 Task: Send an email with the signature Keith Hernandez with the subject Feedback on a product and the message I would appreciate it if you could send me the details for the upcoming trade show. from softage.9@softage.net to softage.5@softage.net and move the email from Sent Items to the folder Composting
Action: Mouse moved to (1111, 83)
Screenshot: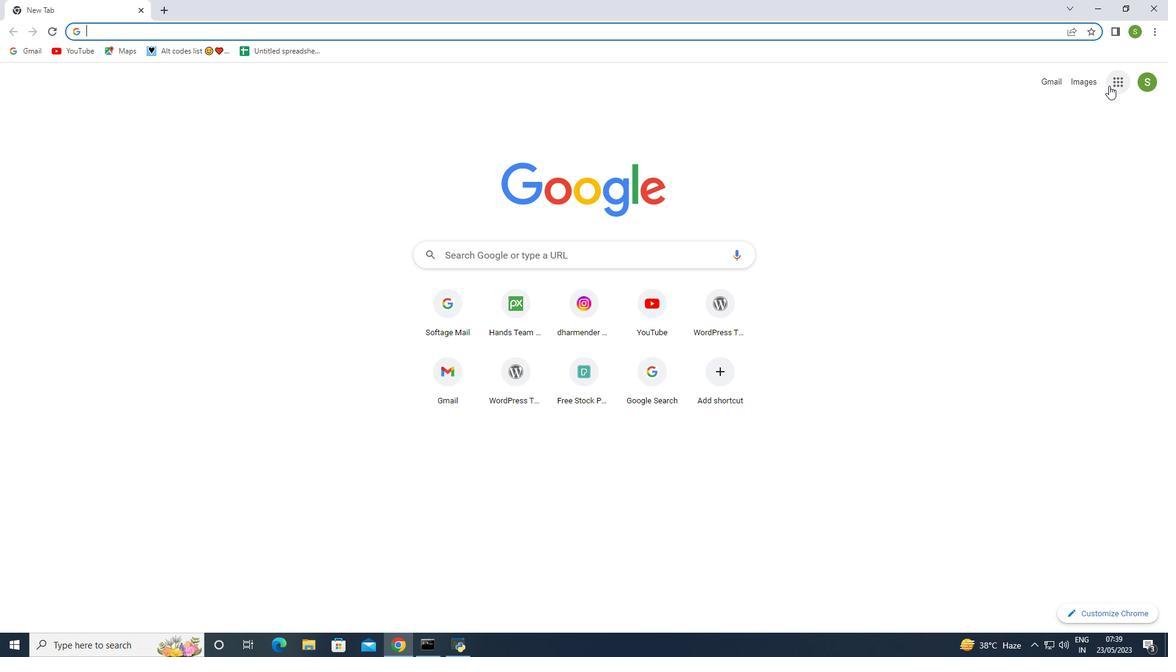 
Action: Mouse pressed left at (1111, 83)
Screenshot: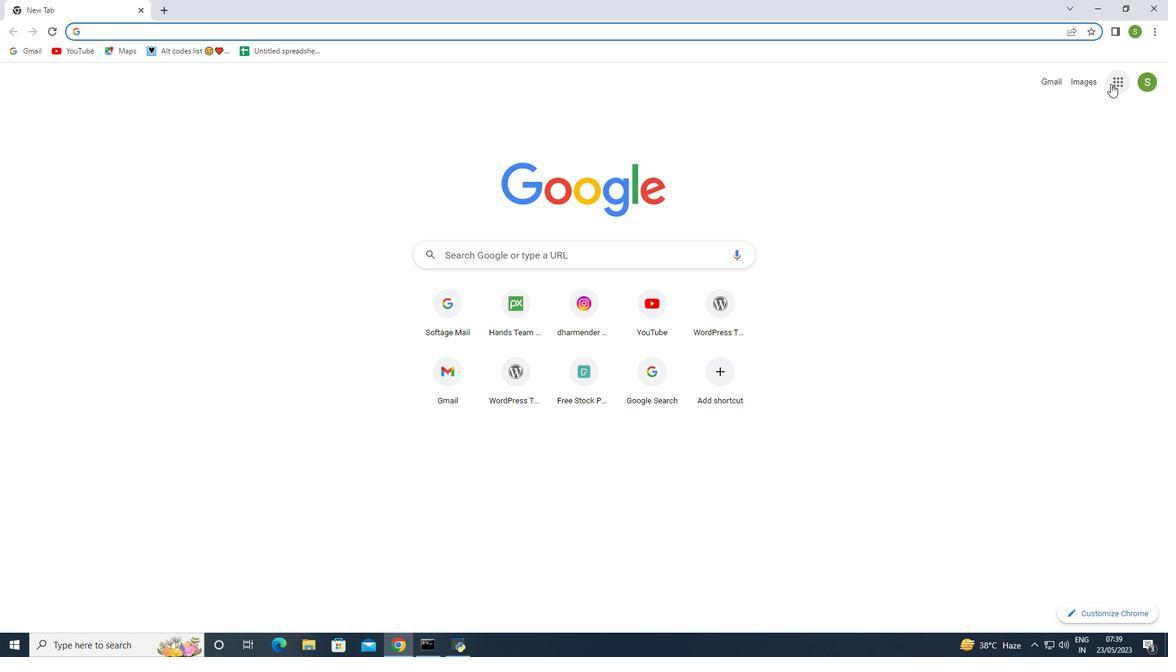 
Action: Mouse moved to (1070, 132)
Screenshot: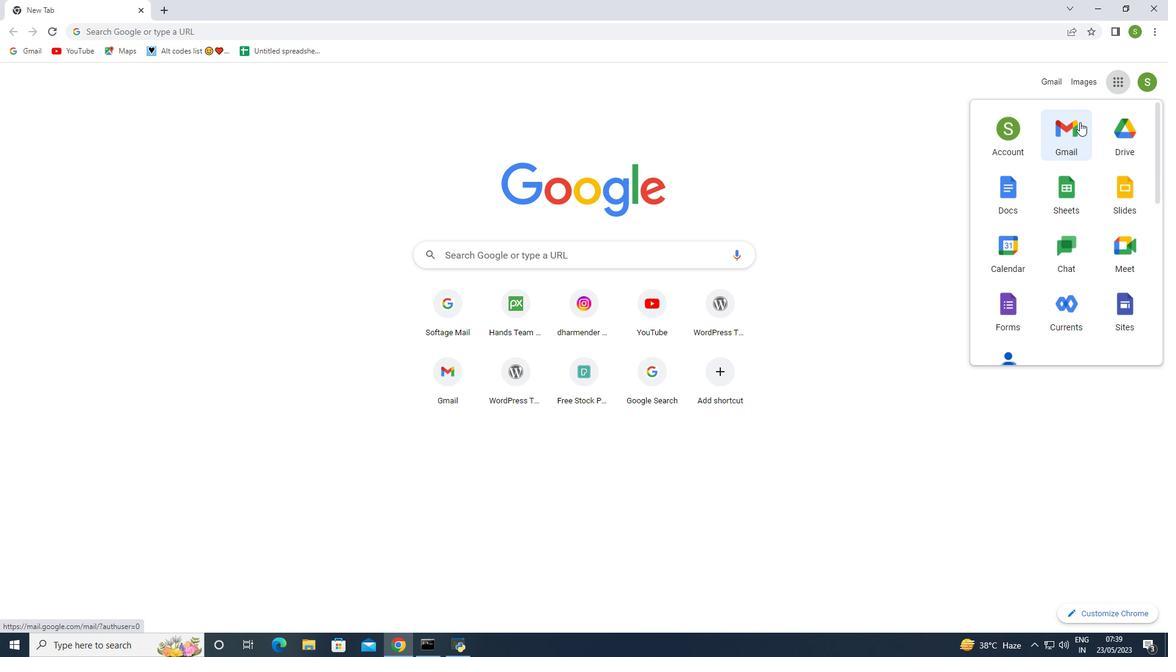 
Action: Mouse pressed left at (1070, 132)
Screenshot: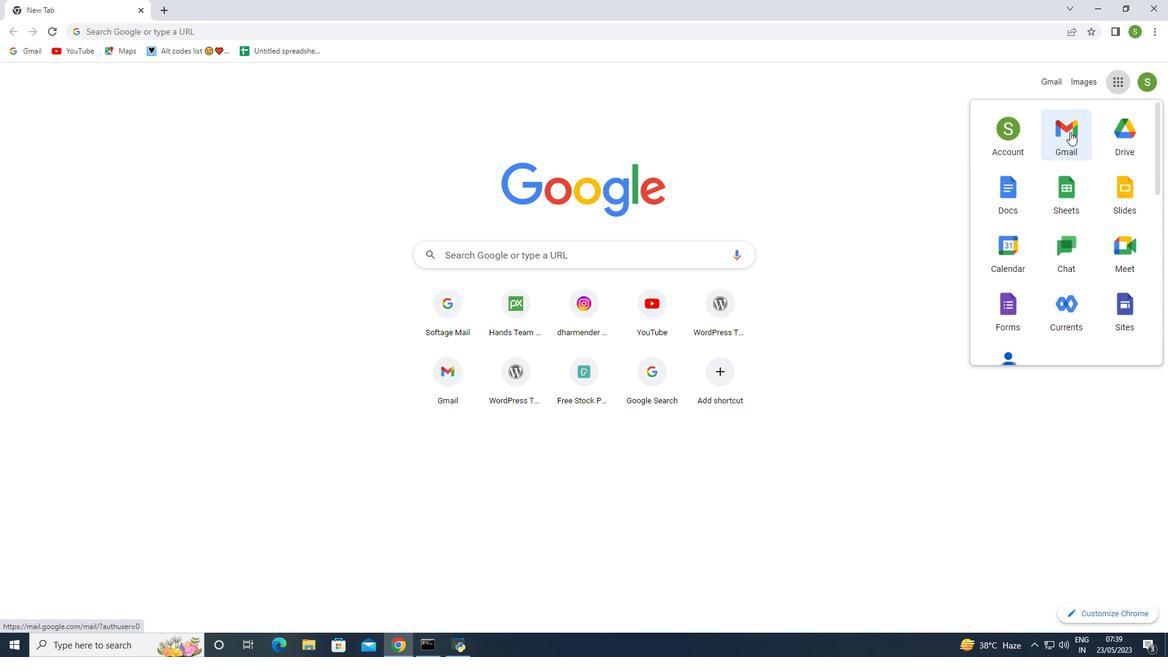 
Action: Mouse moved to (1031, 87)
Screenshot: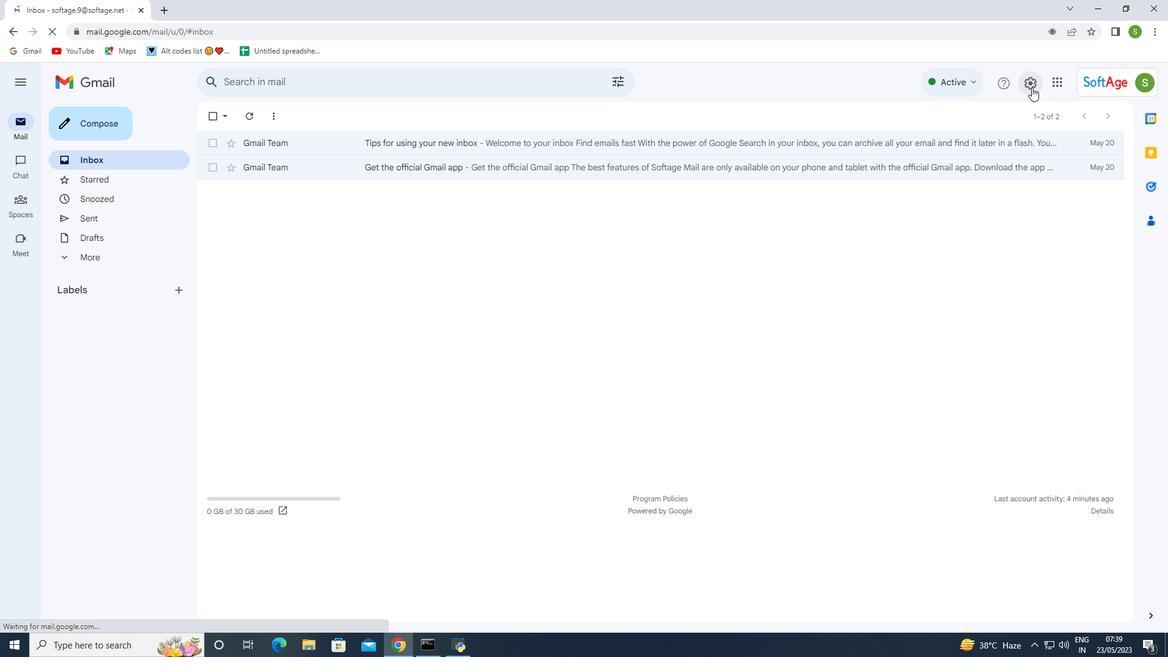 
Action: Mouse pressed left at (1031, 87)
Screenshot: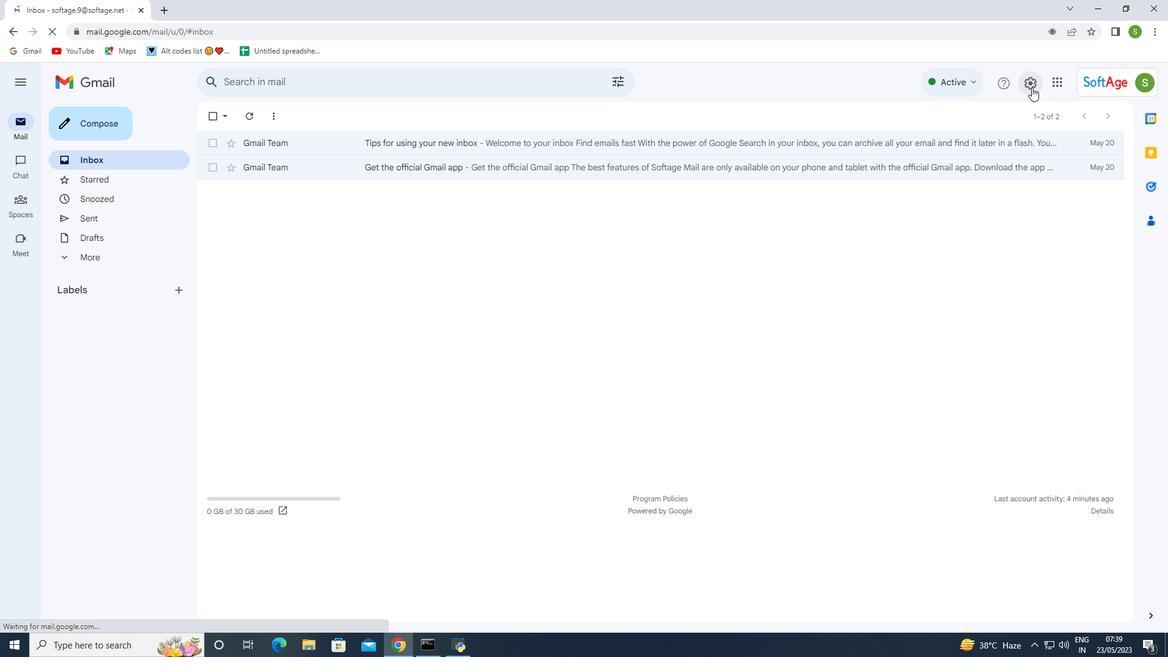 
Action: Mouse moved to (1022, 147)
Screenshot: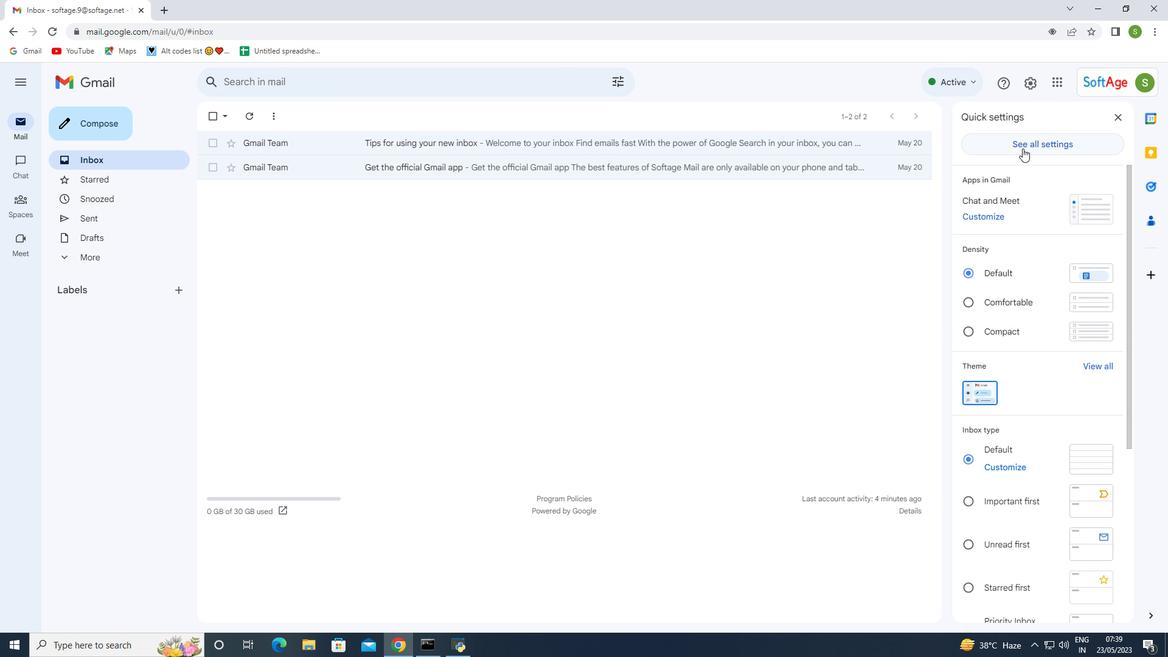 
Action: Mouse pressed left at (1022, 147)
Screenshot: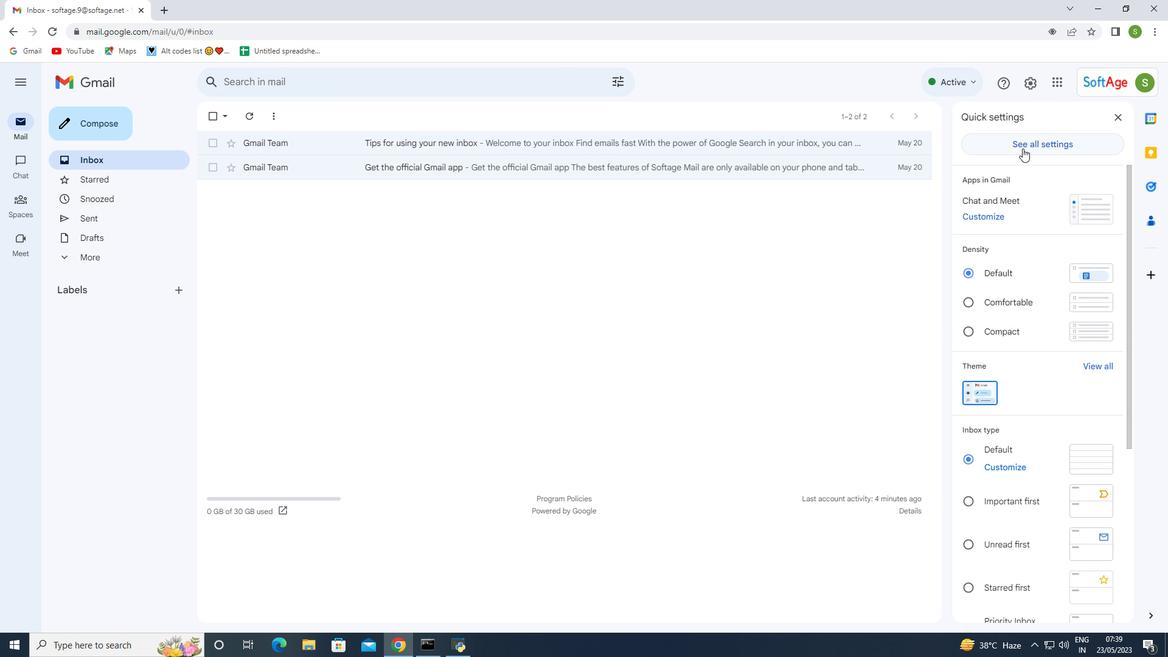 
Action: Mouse moved to (782, 289)
Screenshot: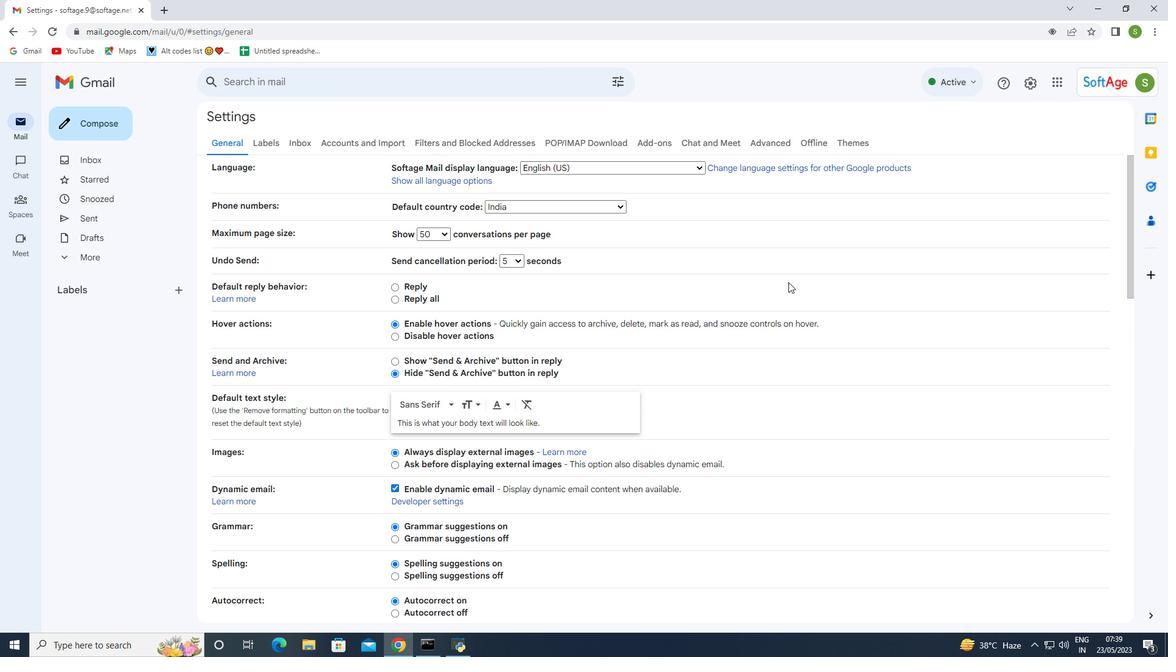 
Action: Mouse scrolled (782, 289) with delta (0, 0)
Screenshot: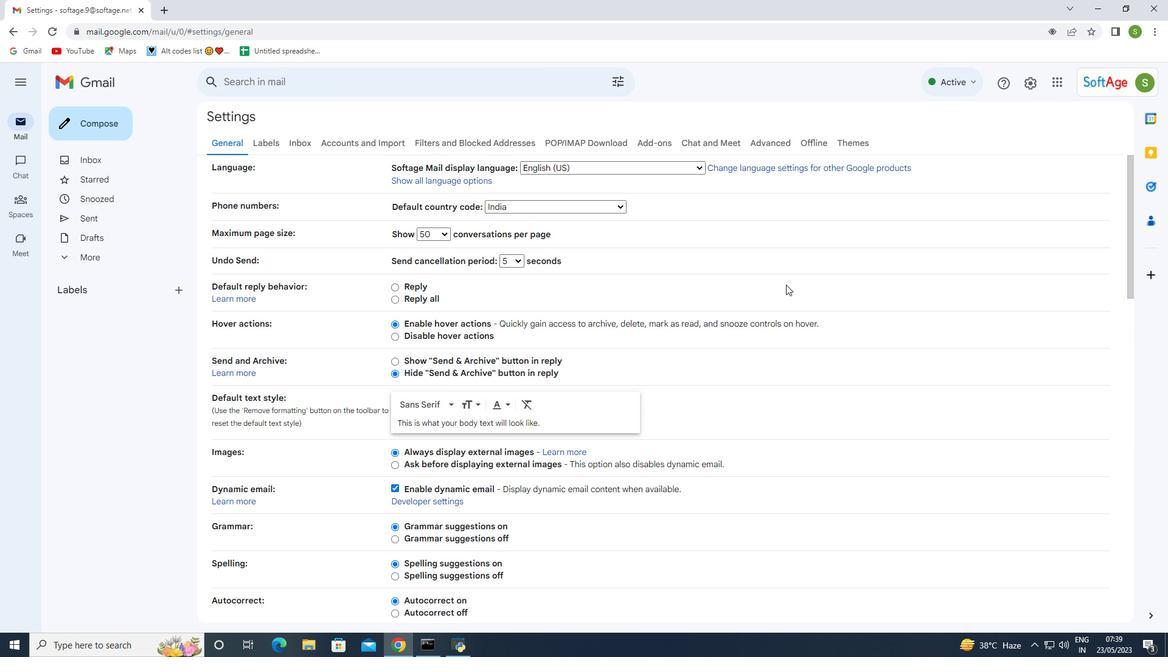 
Action: Mouse moved to (781, 290)
Screenshot: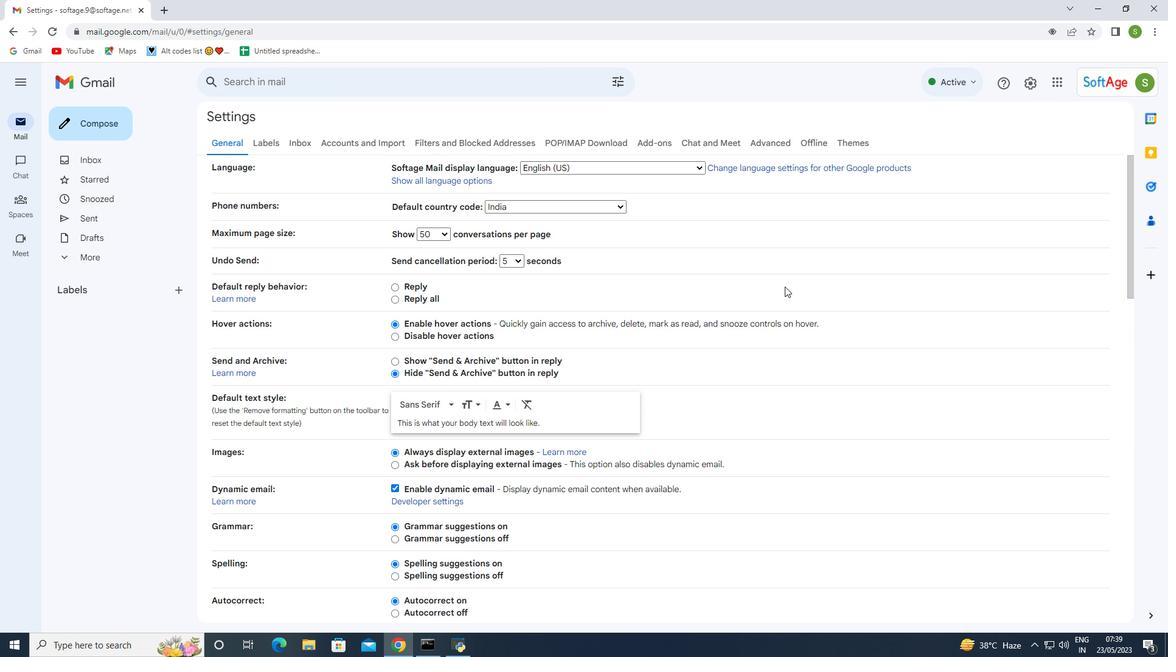 
Action: Mouse scrolled (781, 290) with delta (0, 0)
Screenshot: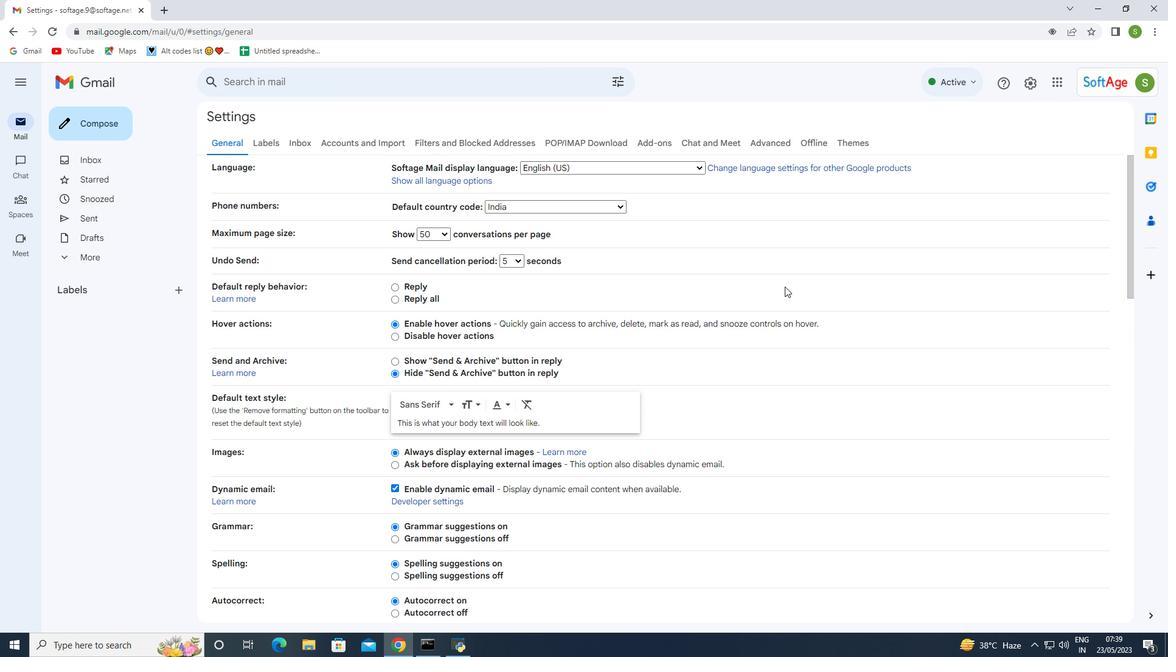 
Action: Mouse moved to (781, 290)
Screenshot: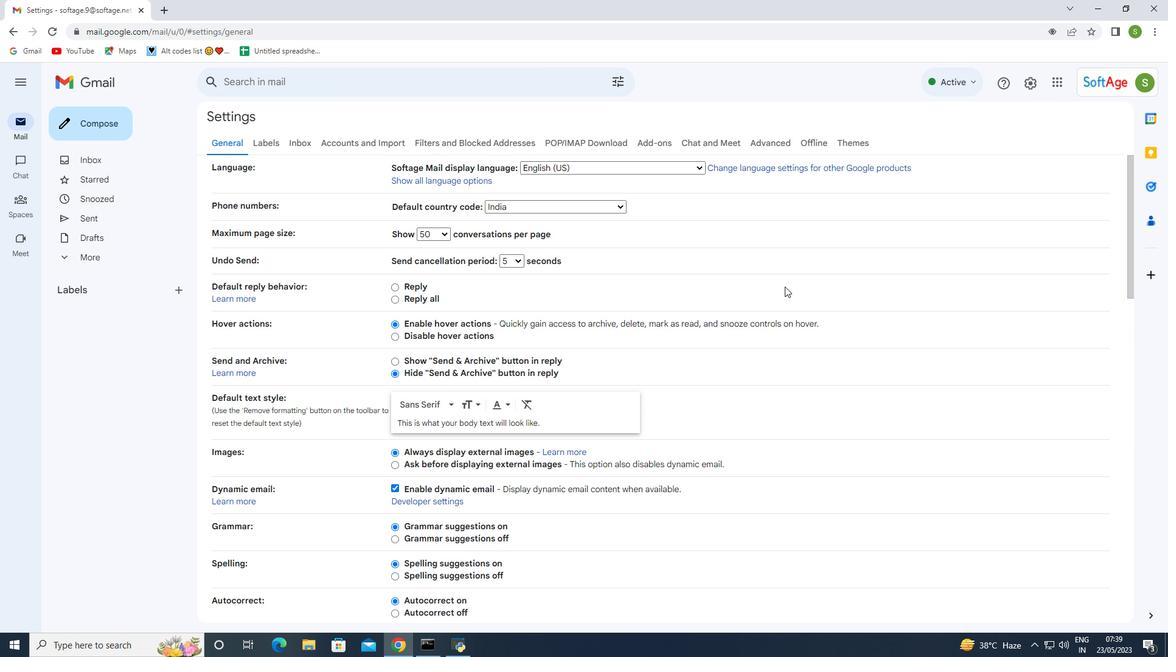 
Action: Mouse scrolled (781, 290) with delta (0, 0)
Screenshot: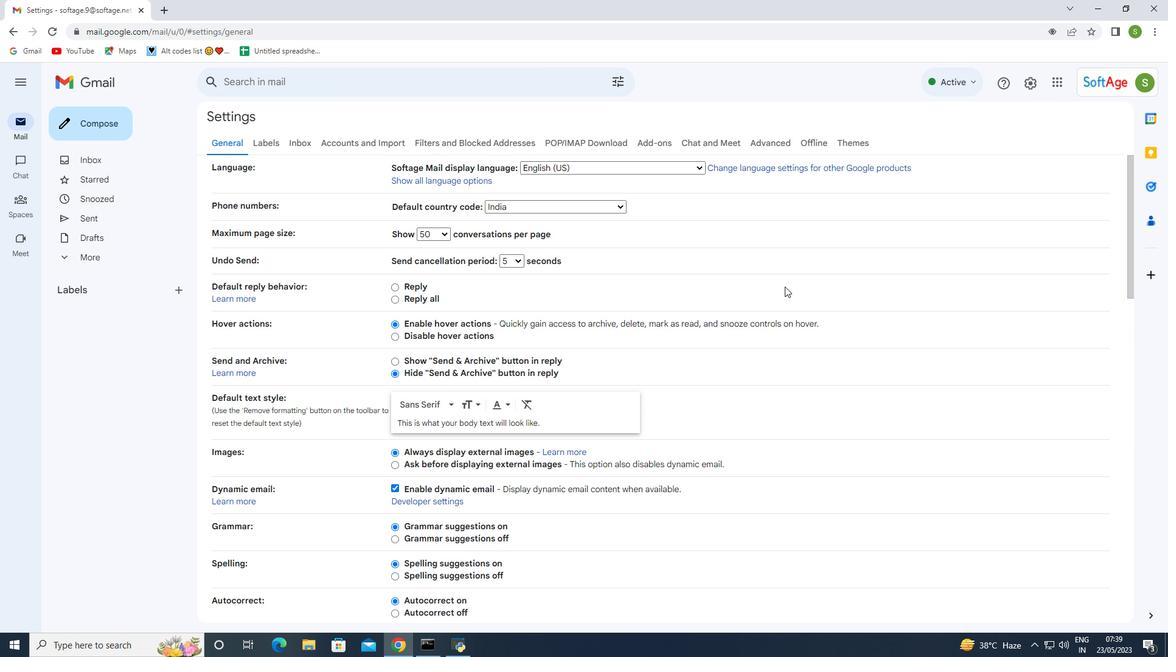 
Action: Mouse moved to (781, 291)
Screenshot: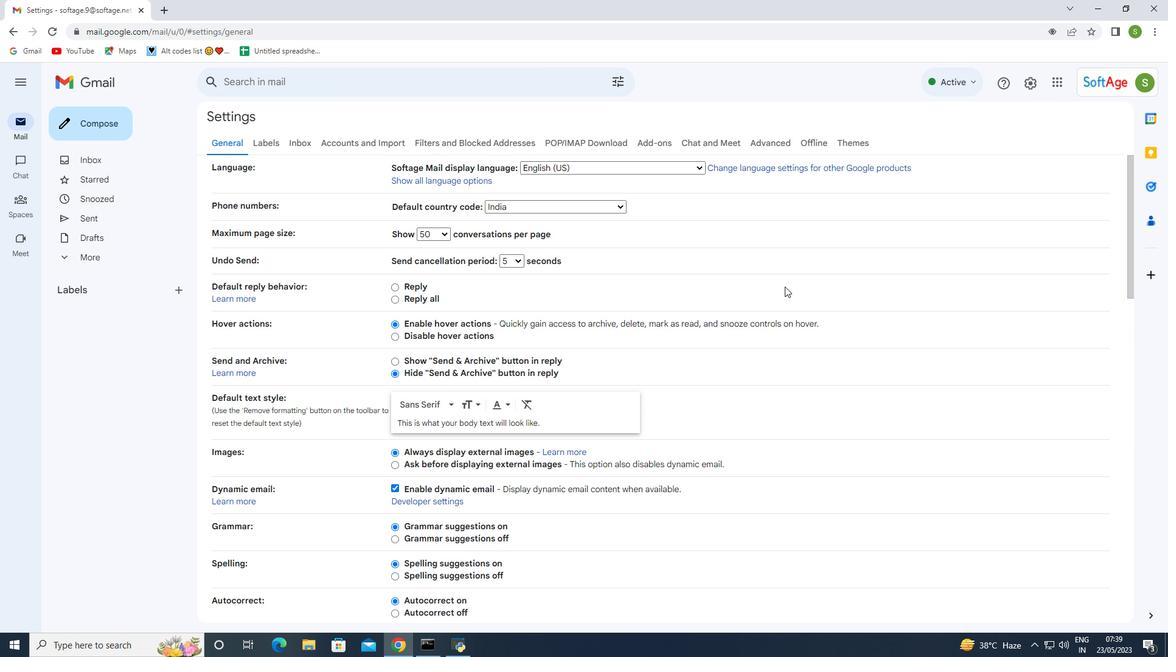 
Action: Mouse scrolled (781, 290) with delta (0, 0)
Screenshot: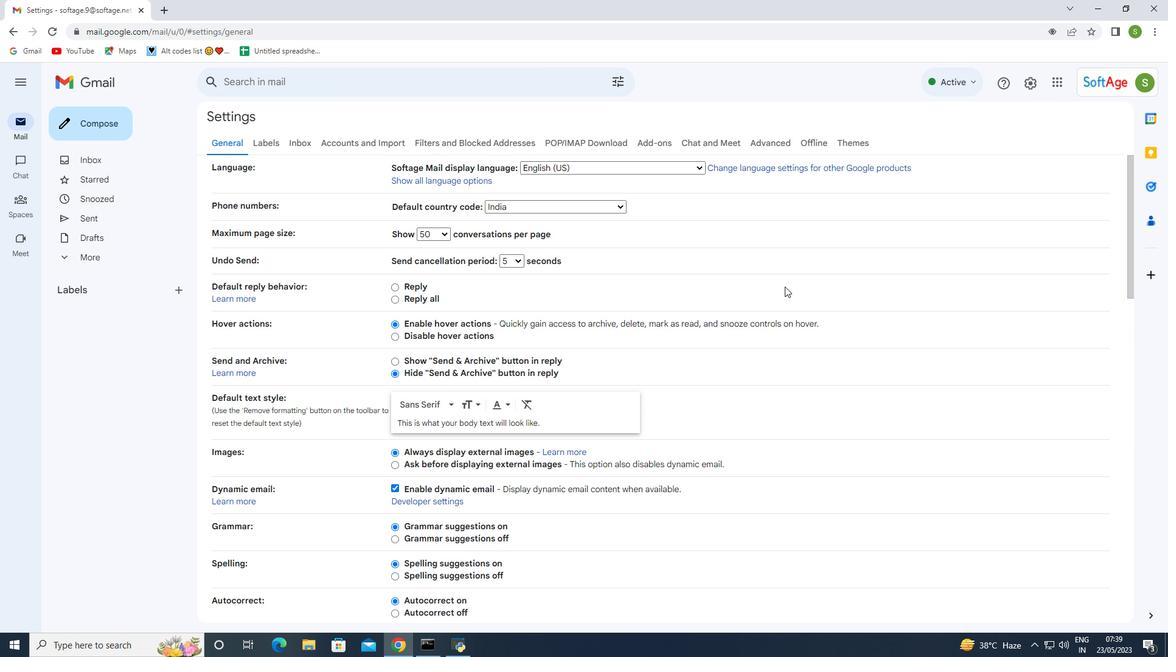 
Action: Mouse moved to (604, 420)
Screenshot: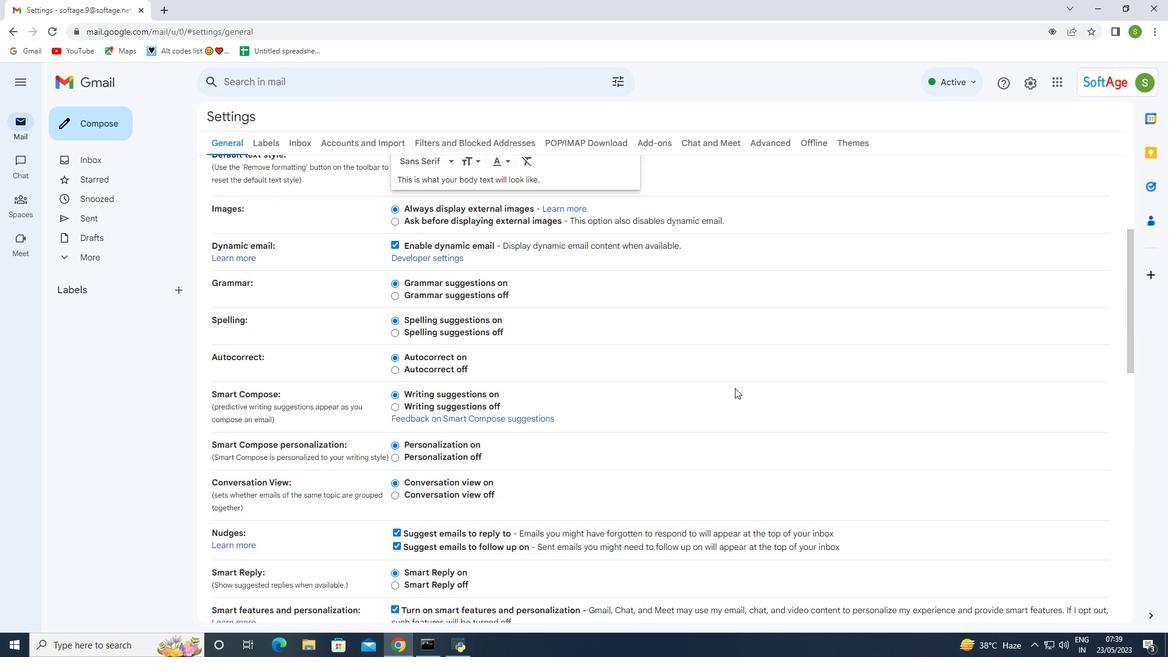
Action: Mouse scrolled (604, 419) with delta (0, 0)
Screenshot: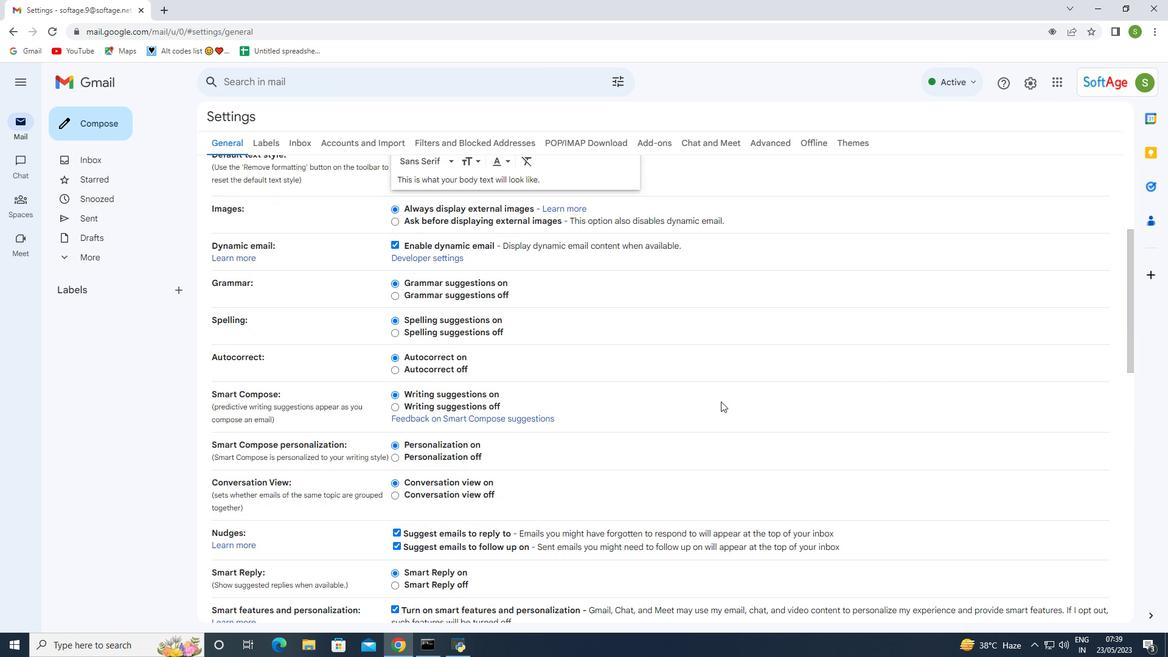 
Action: Mouse moved to (570, 421)
Screenshot: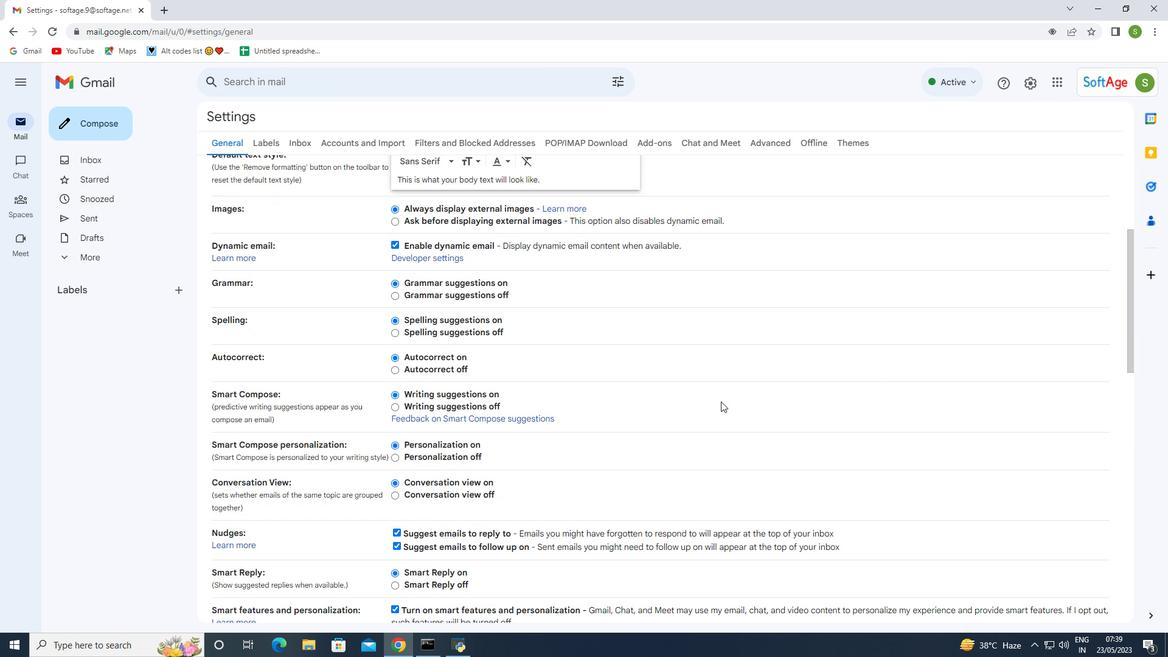 
Action: Mouse scrolled (570, 420) with delta (0, 0)
Screenshot: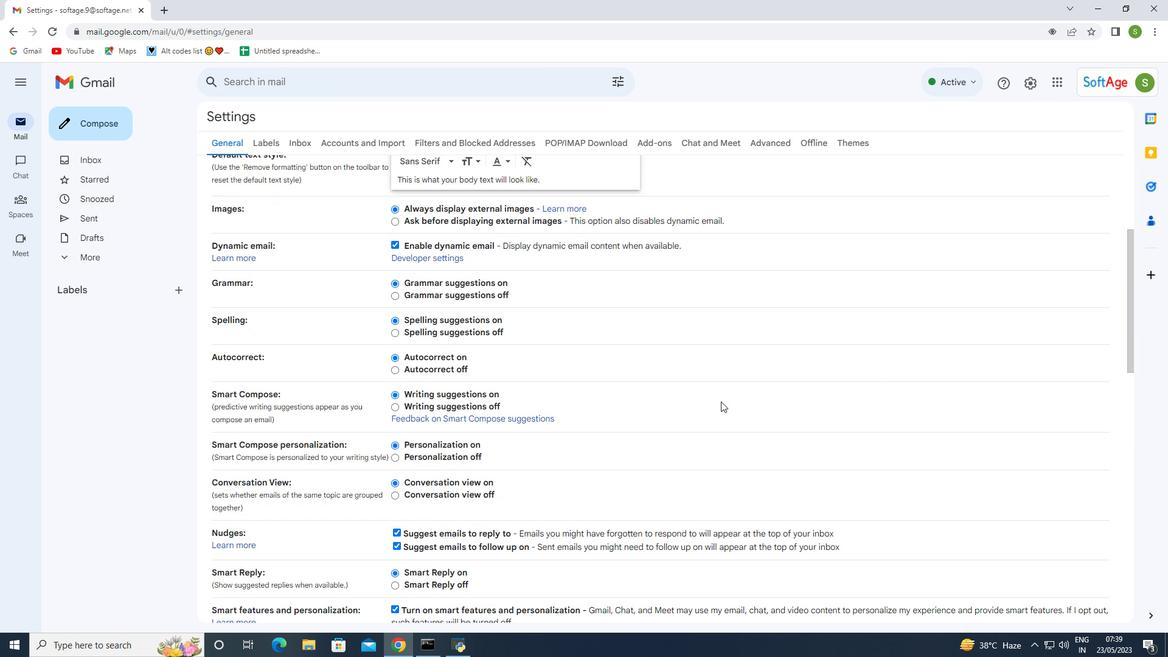 
Action: Mouse moved to (569, 421)
Screenshot: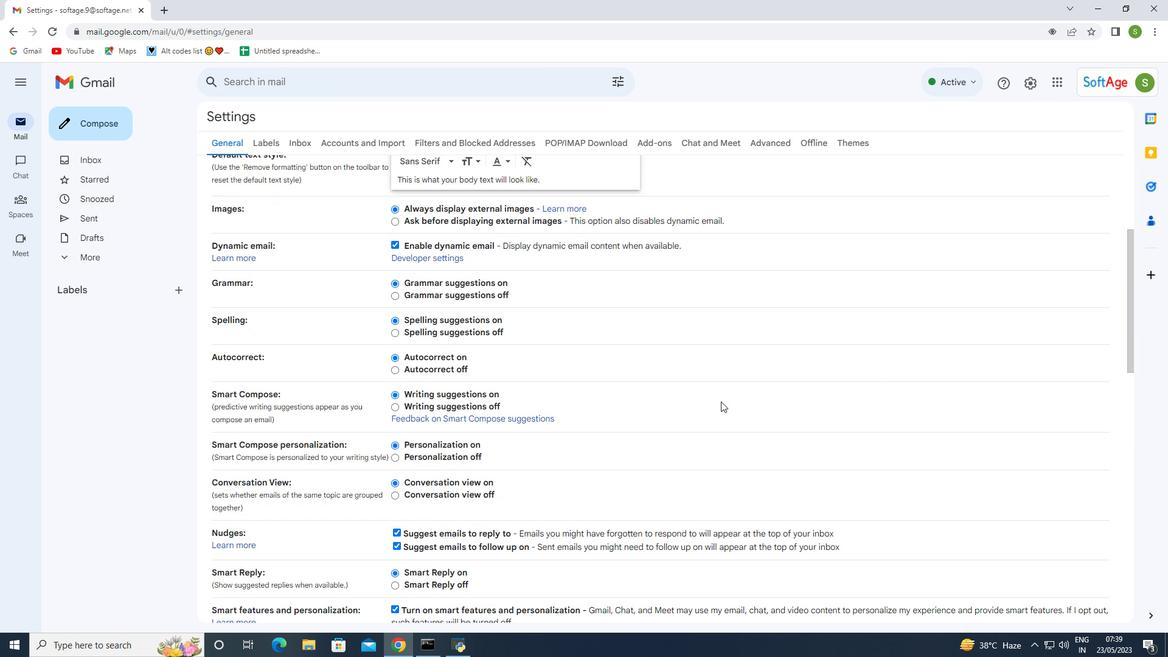 
Action: Mouse scrolled (569, 420) with delta (0, 0)
Screenshot: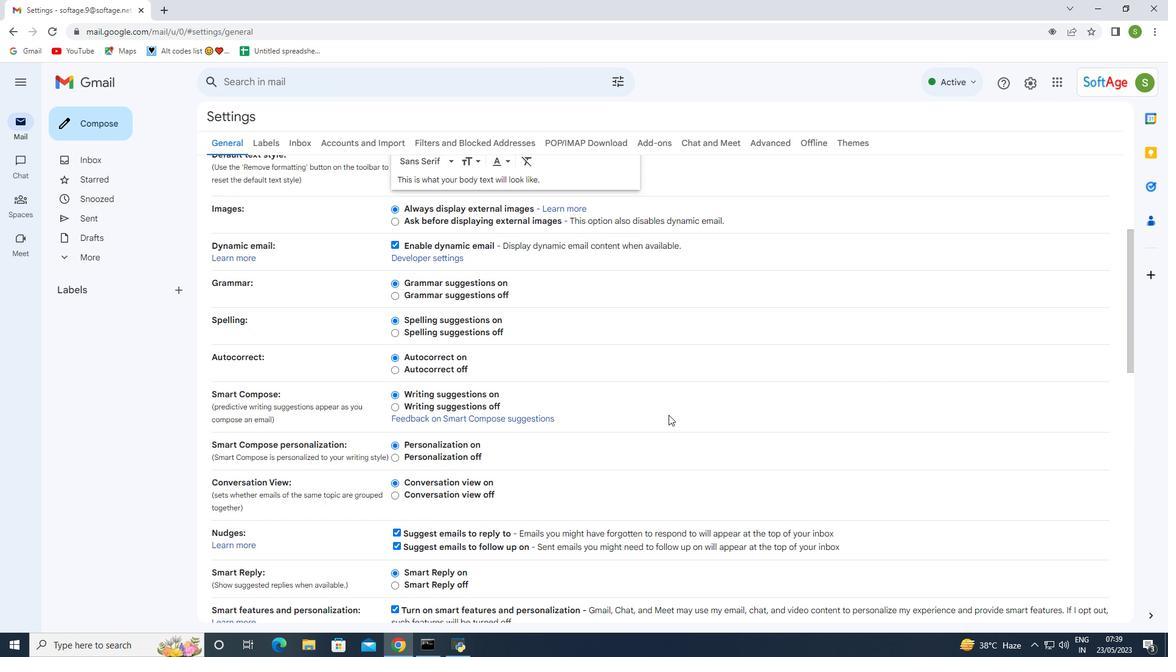 
Action: Mouse scrolled (569, 420) with delta (0, 0)
Screenshot: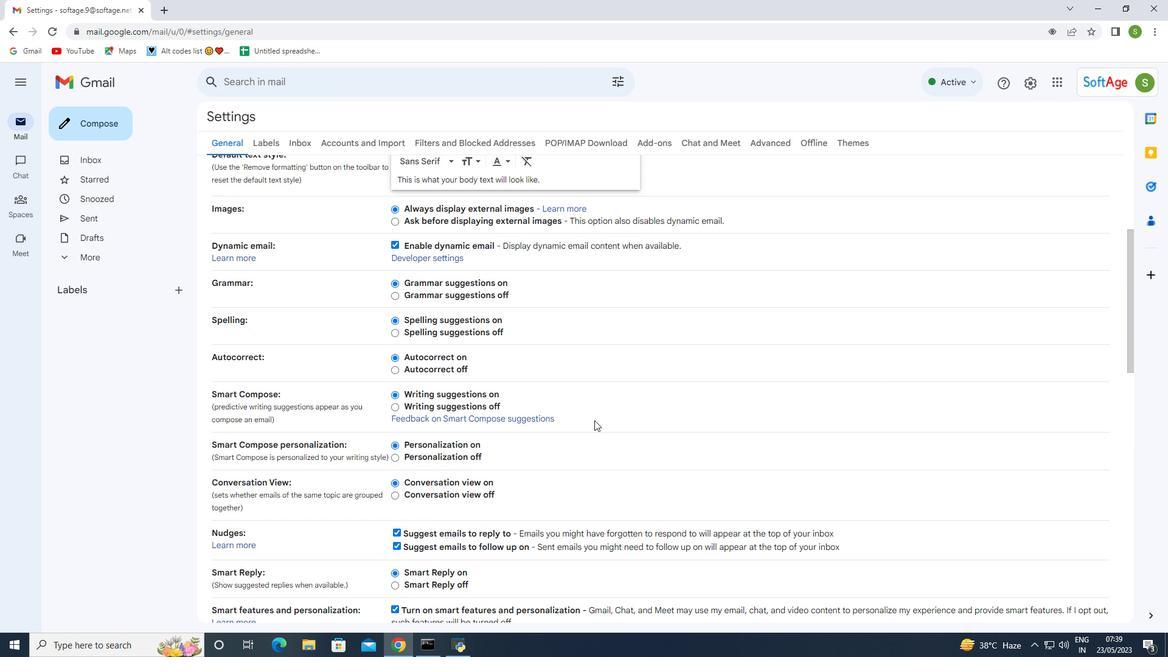 
Action: Mouse moved to (455, 407)
Screenshot: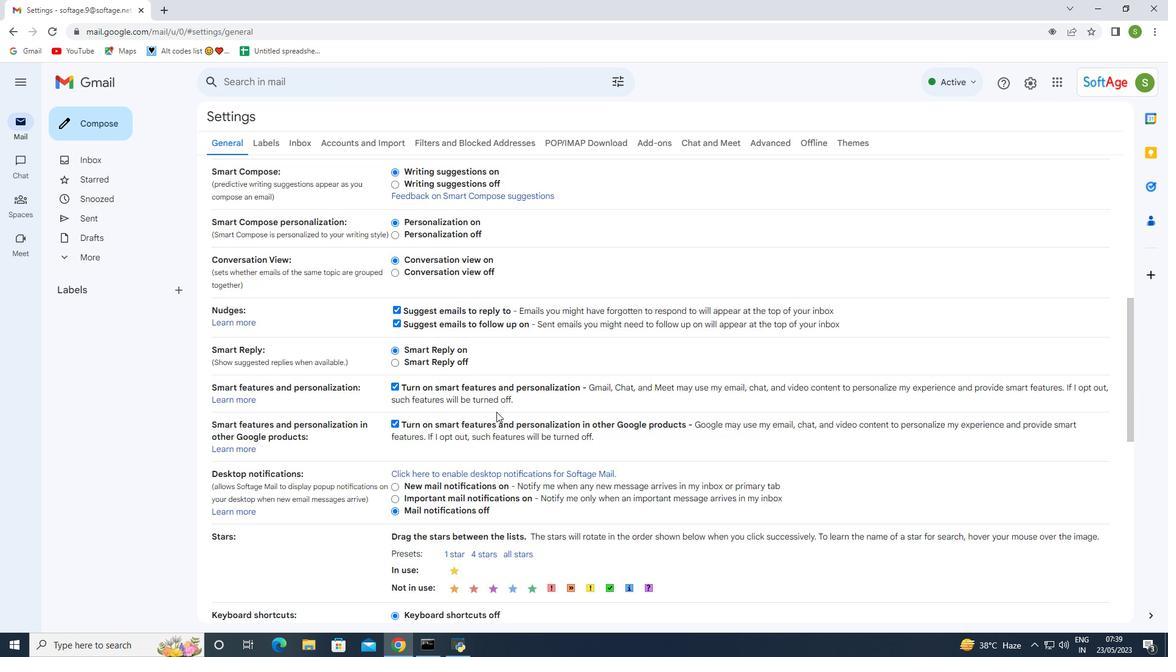 
Action: Mouse scrolled (455, 407) with delta (0, 0)
Screenshot: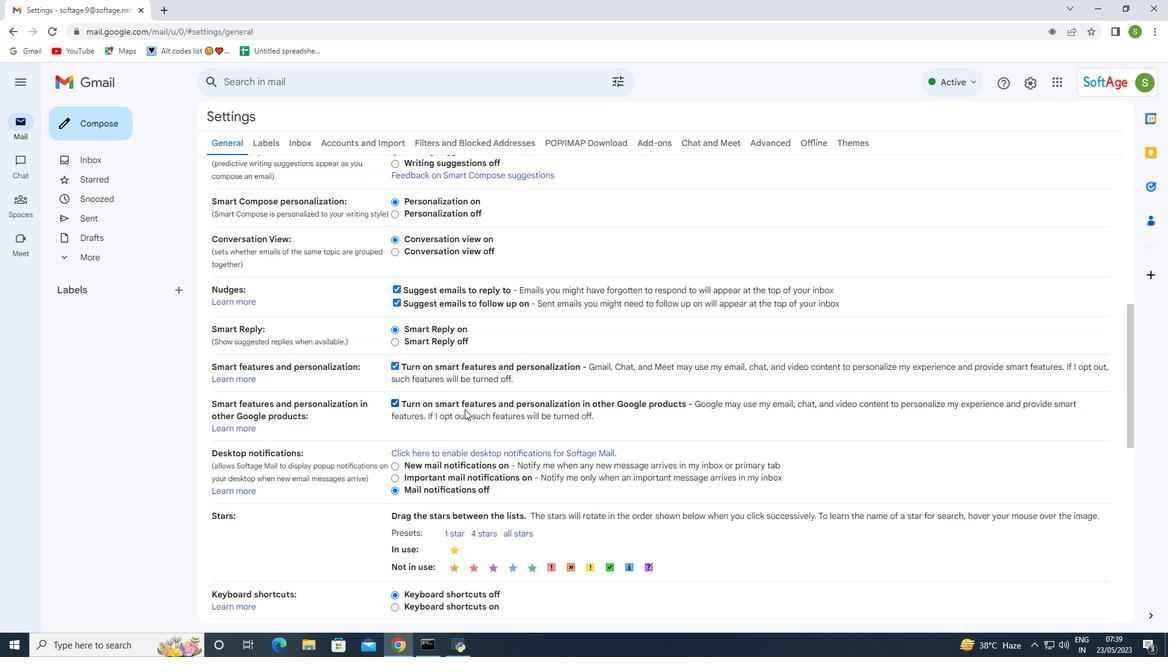 
Action: Mouse scrolled (455, 407) with delta (0, 0)
Screenshot: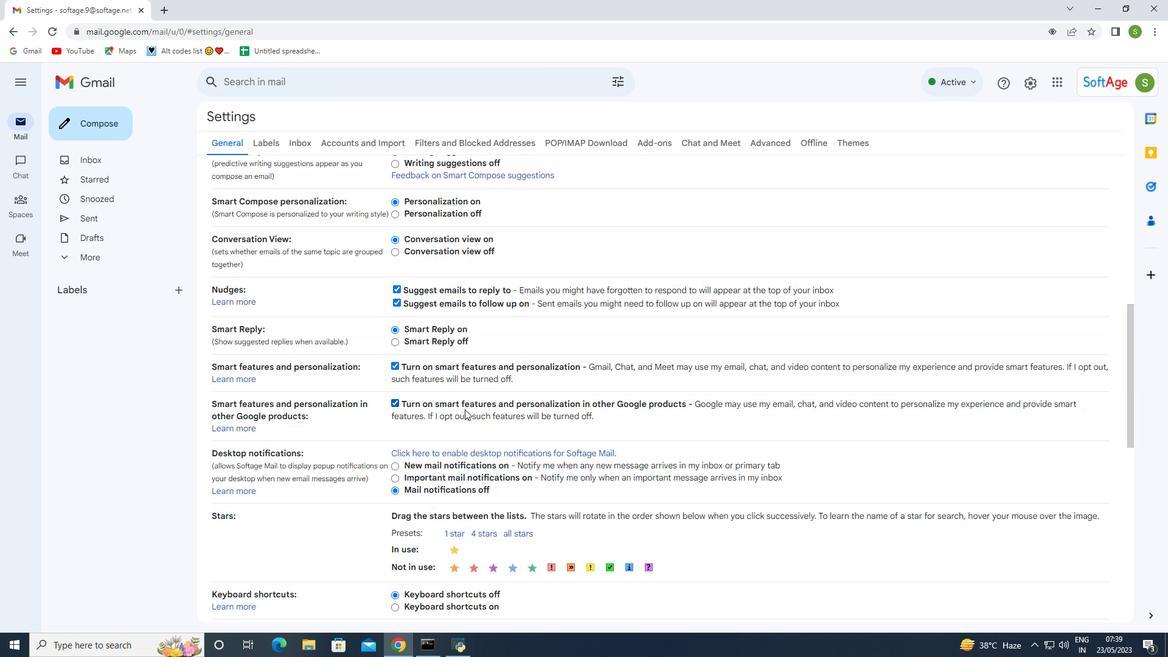 
Action: Mouse scrolled (455, 407) with delta (0, 0)
Screenshot: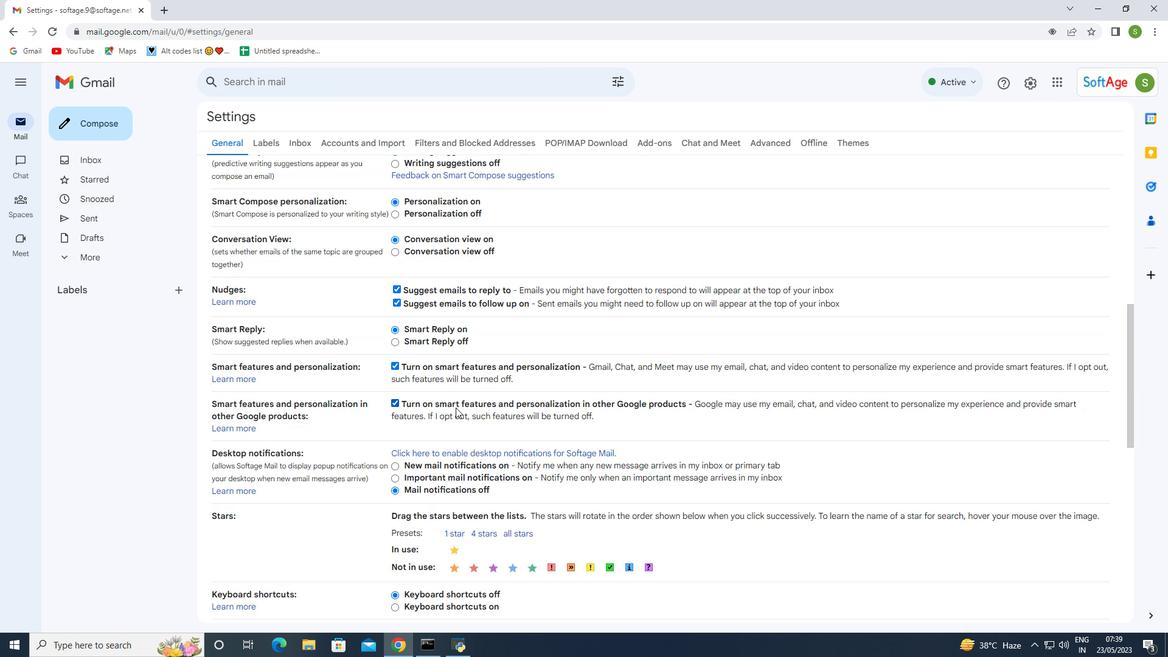 
Action: Mouse moved to (455, 410)
Screenshot: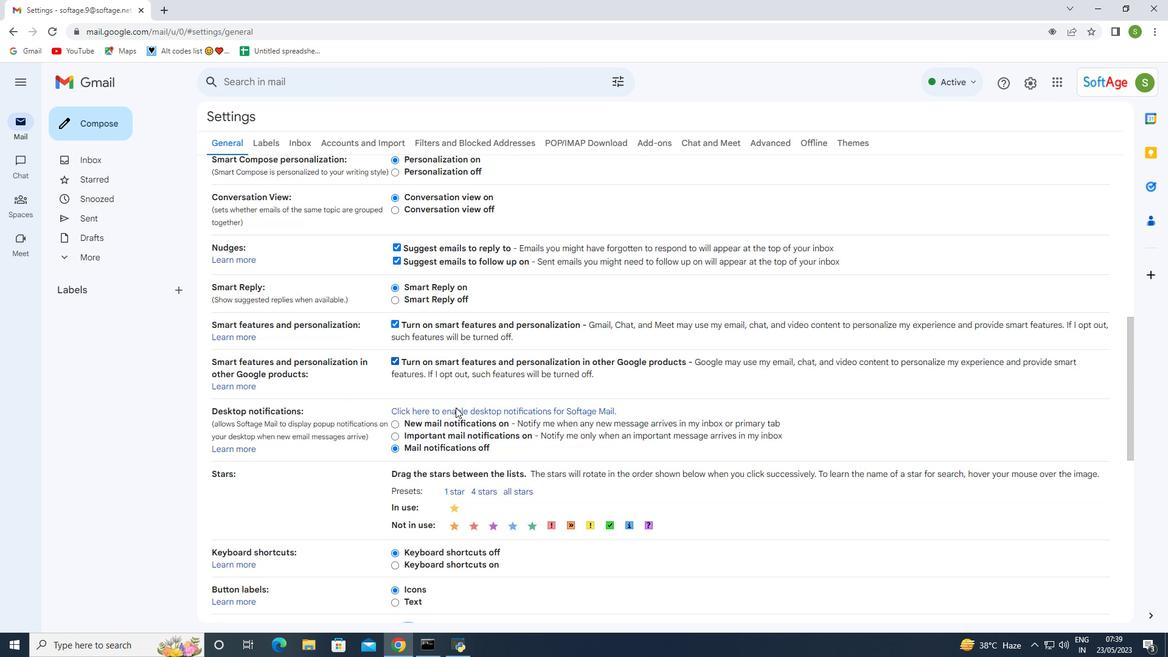 
Action: Mouse scrolled (455, 410) with delta (0, 0)
Screenshot: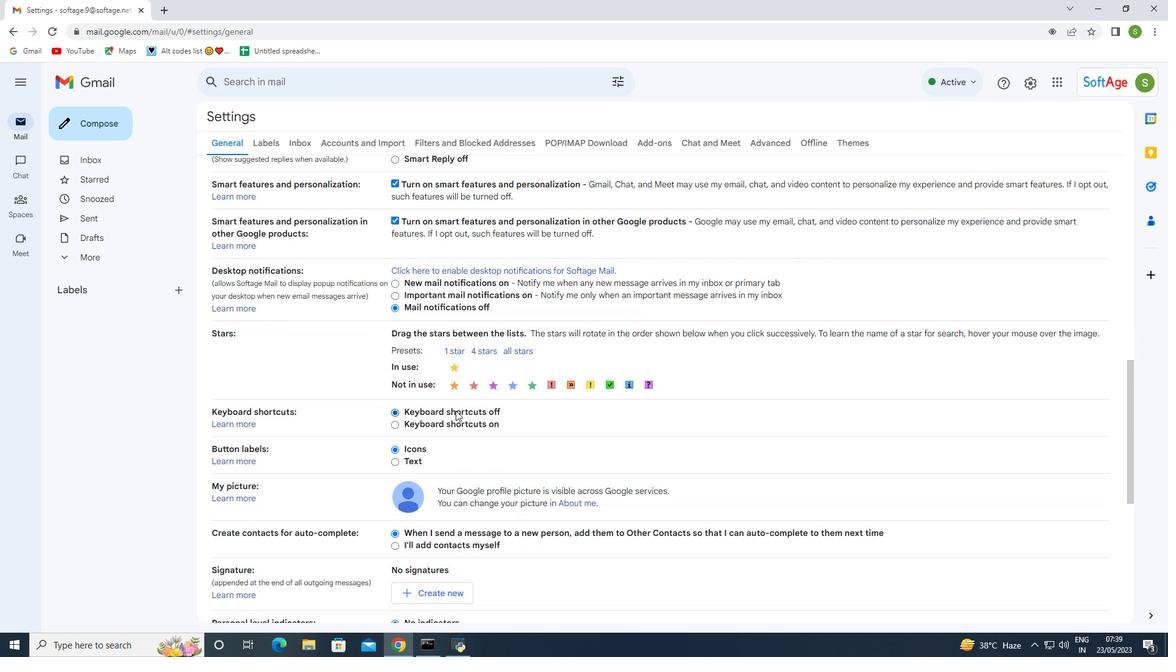 
Action: Mouse scrolled (455, 410) with delta (0, 0)
Screenshot: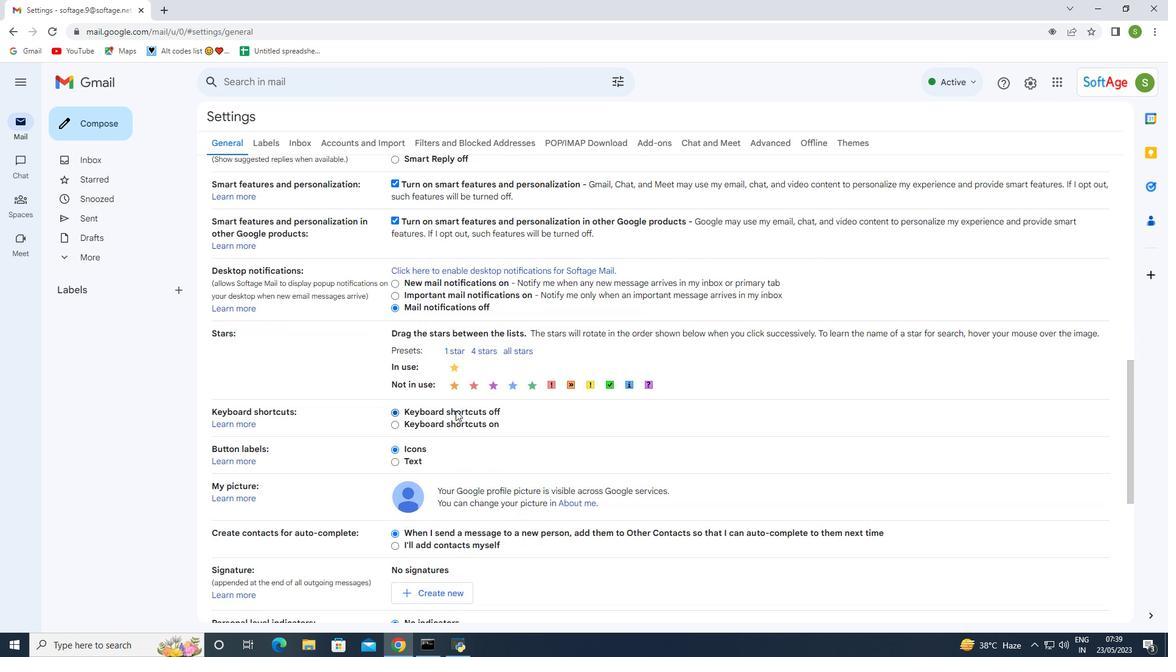 
Action: Mouse scrolled (455, 410) with delta (0, 0)
Screenshot: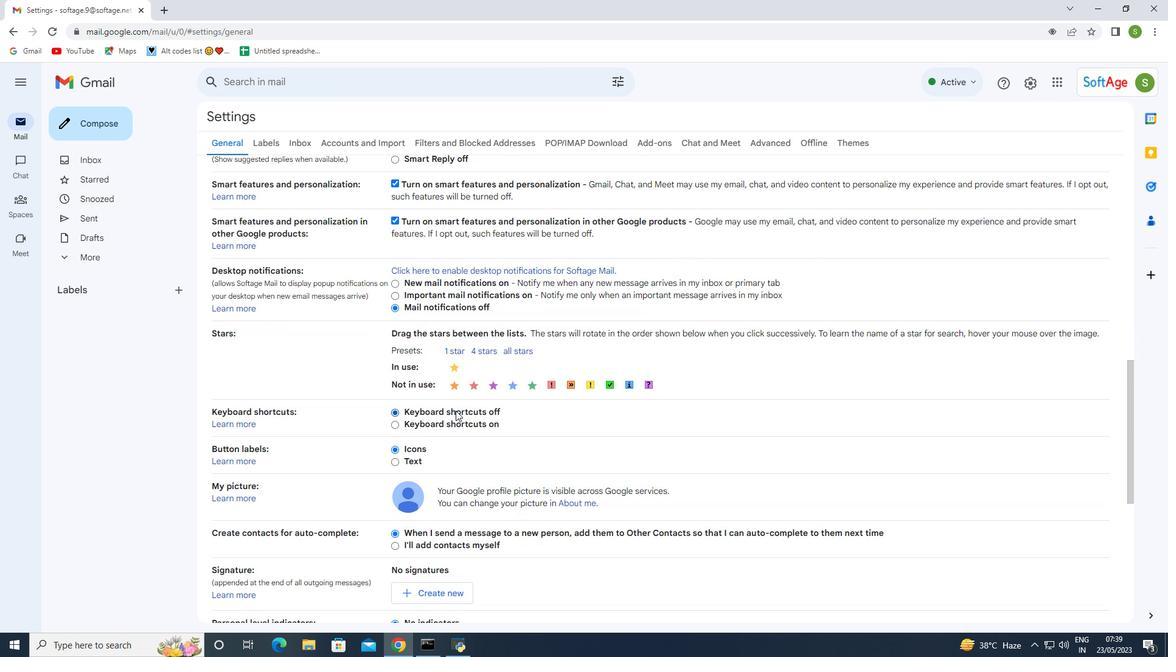 
Action: Mouse scrolled (455, 410) with delta (0, 0)
Screenshot: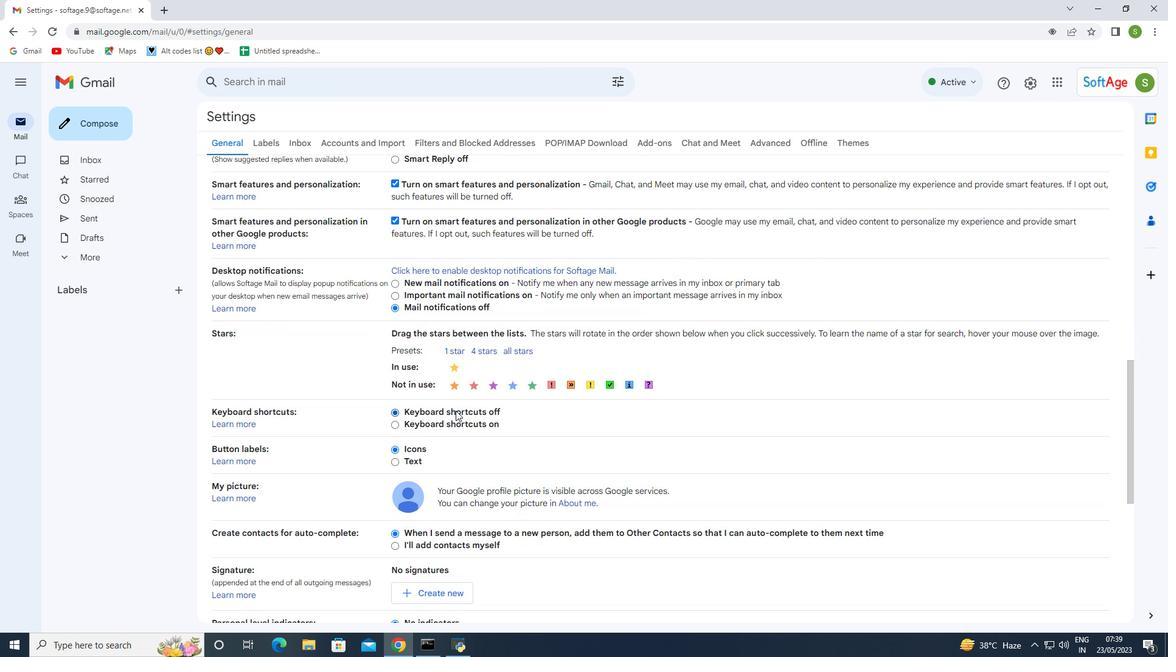 
Action: Mouse moved to (421, 352)
Screenshot: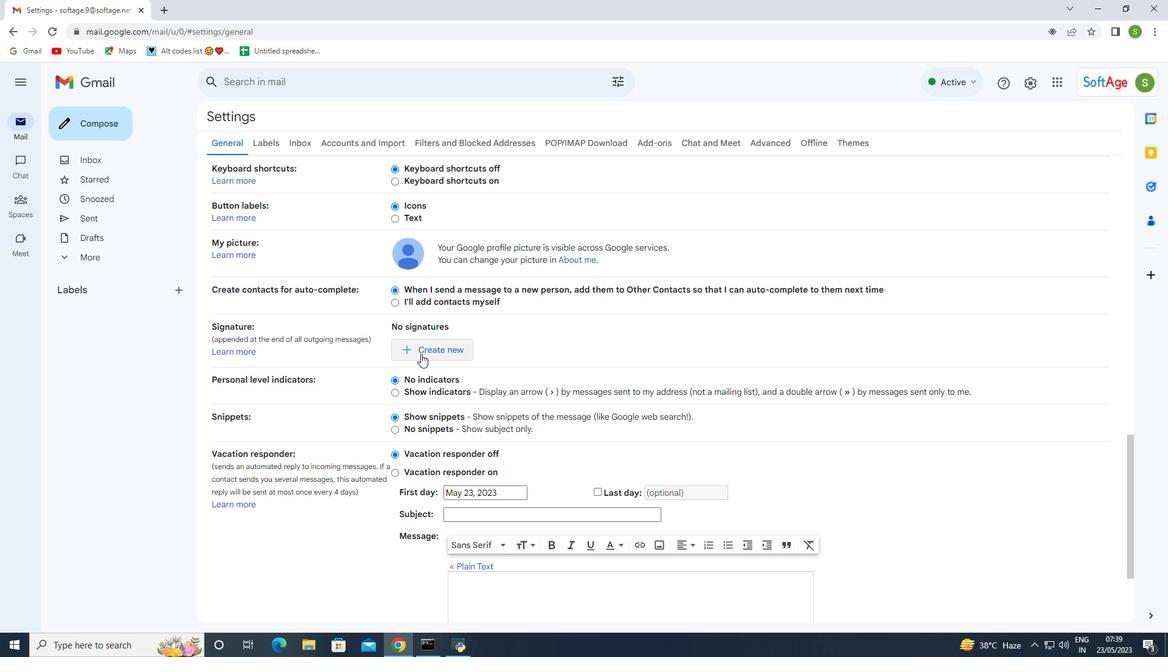 
Action: Mouse pressed left at (421, 352)
Screenshot: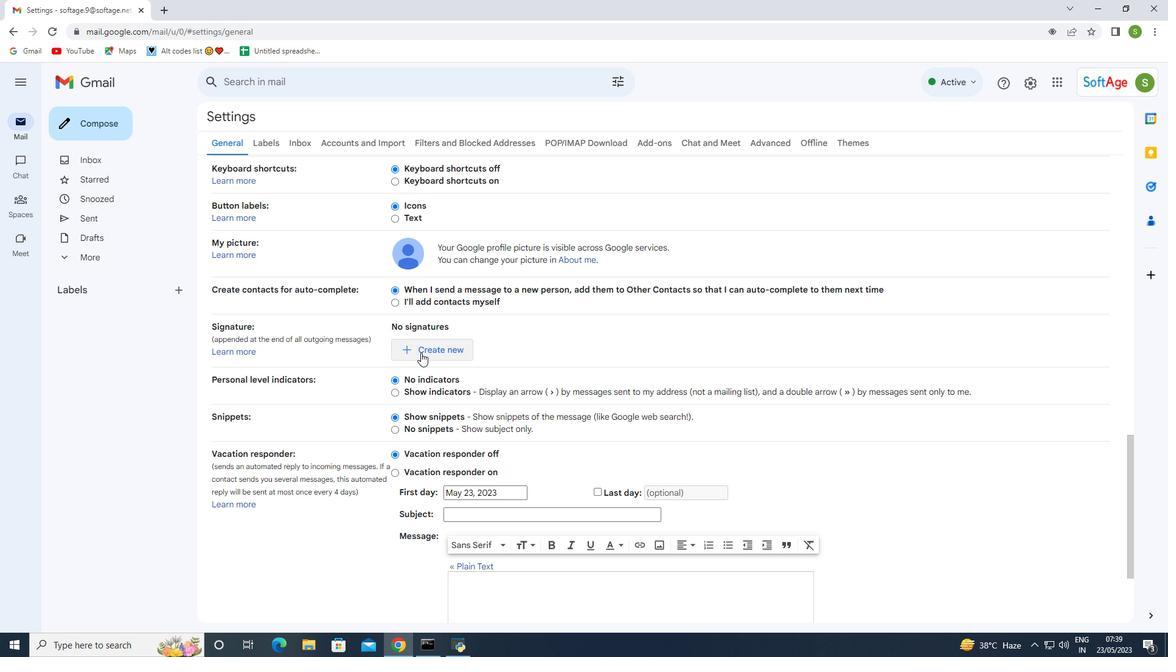 
Action: Mouse moved to (467, 342)
Screenshot: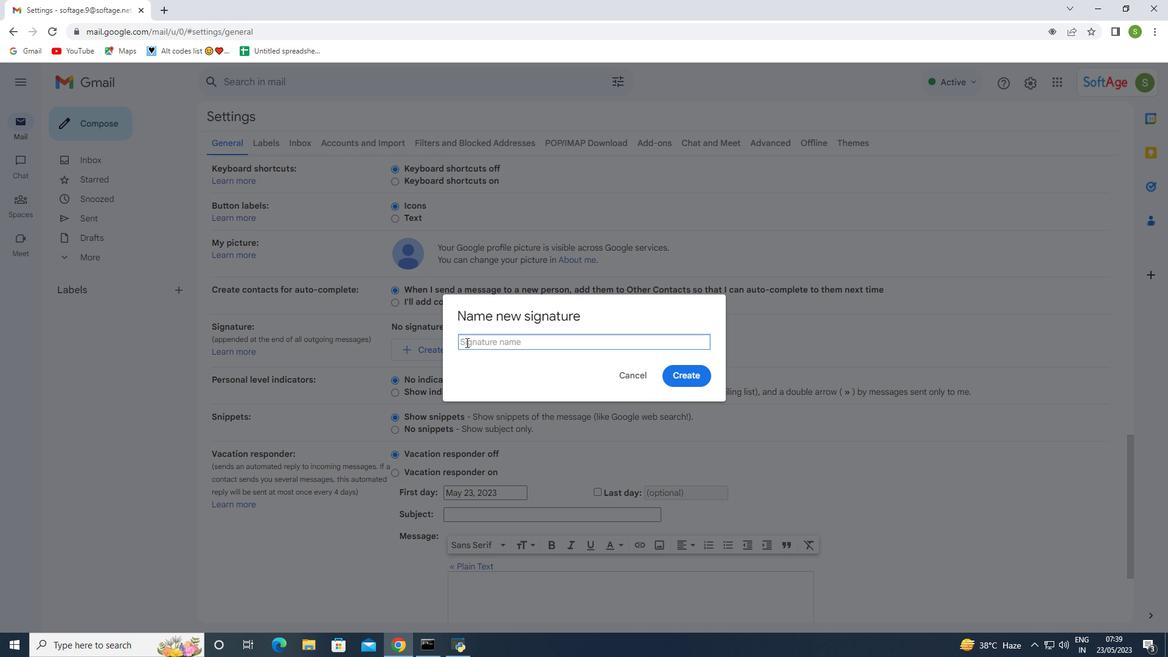 
Action: Mouse pressed left at (467, 342)
Screenshot: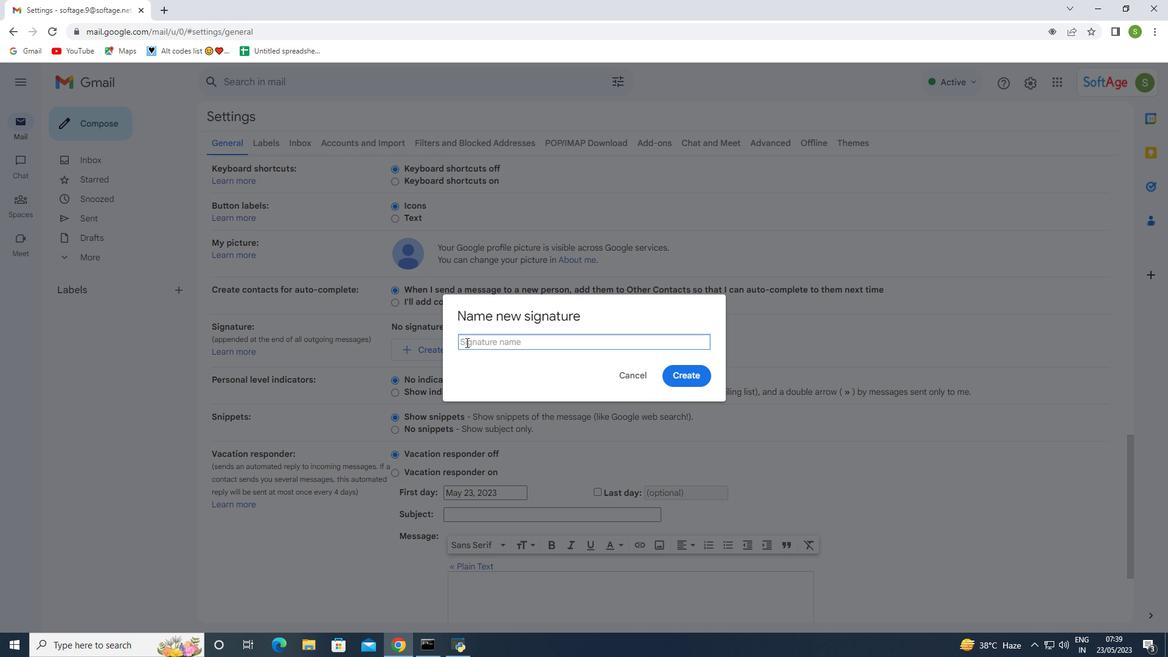 
Action: Key pressed <Key.shift><Key.shift><Key.shift><Key.shift><Key.shift><Key.shift><Key.shift><Key.shift><Key.shift><Key.shift><Key.shift><Key.shift><Key.shift><Key.shift>Keith<Key.space><Key.shift>Hernandez
Screenshot: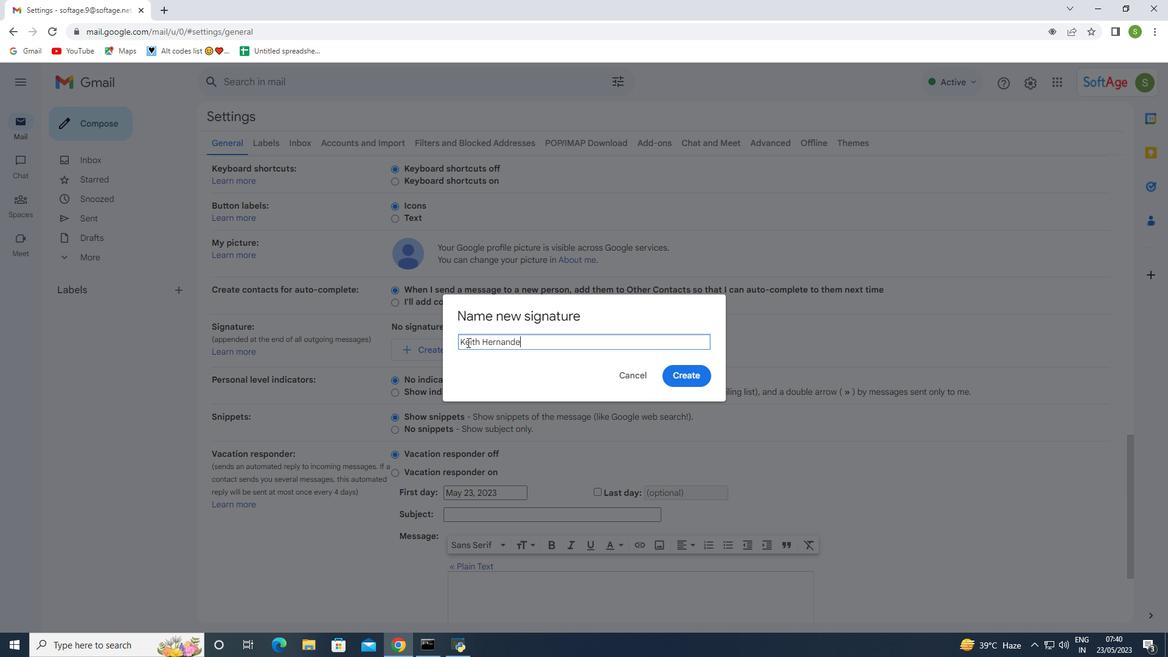 
Action: Mouse moved to (704, 374)
Screenshot: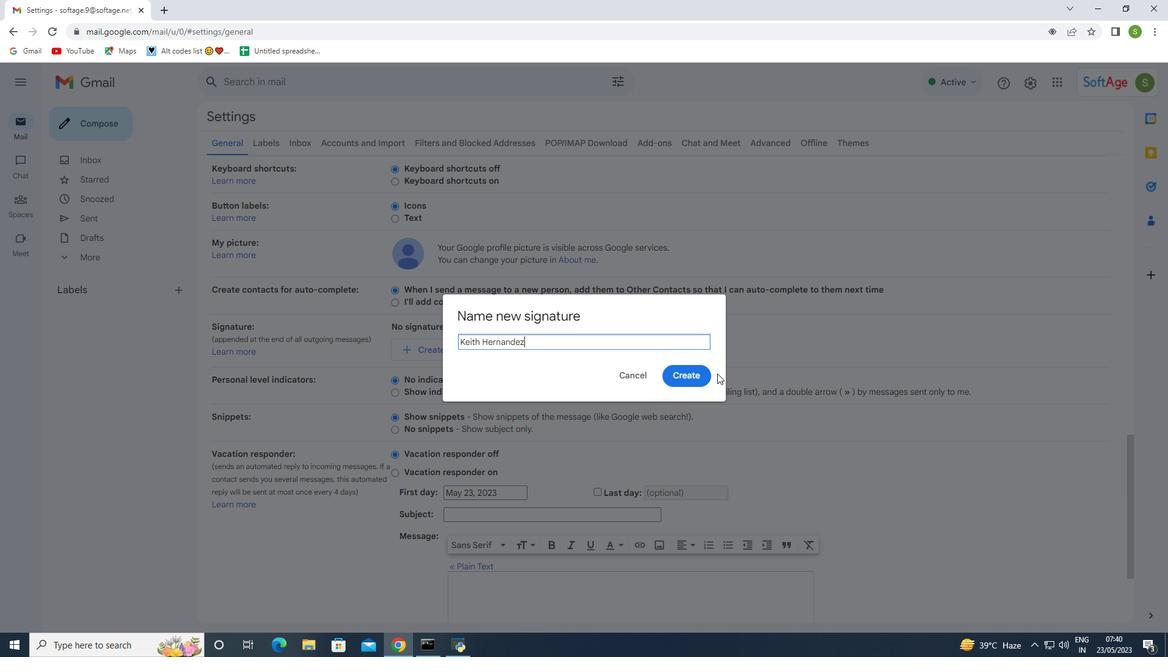 
Action: Mouse pressed left at (704, 374)
Screenshot: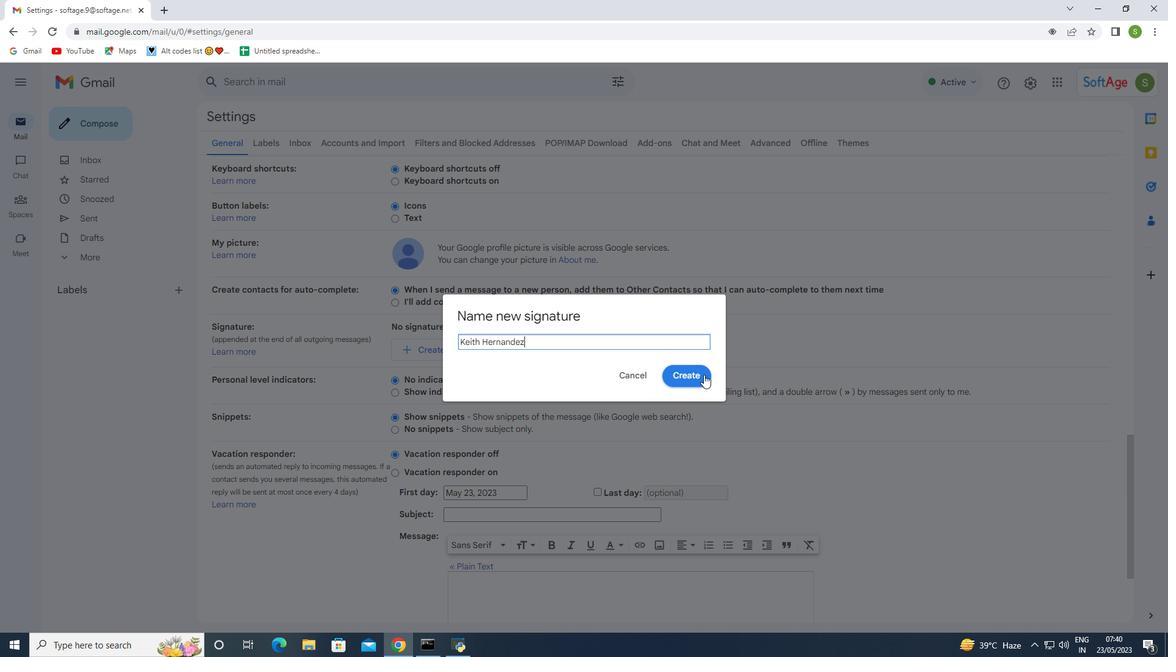 
Action: Mouse moved to (607, 365)
Screenshot: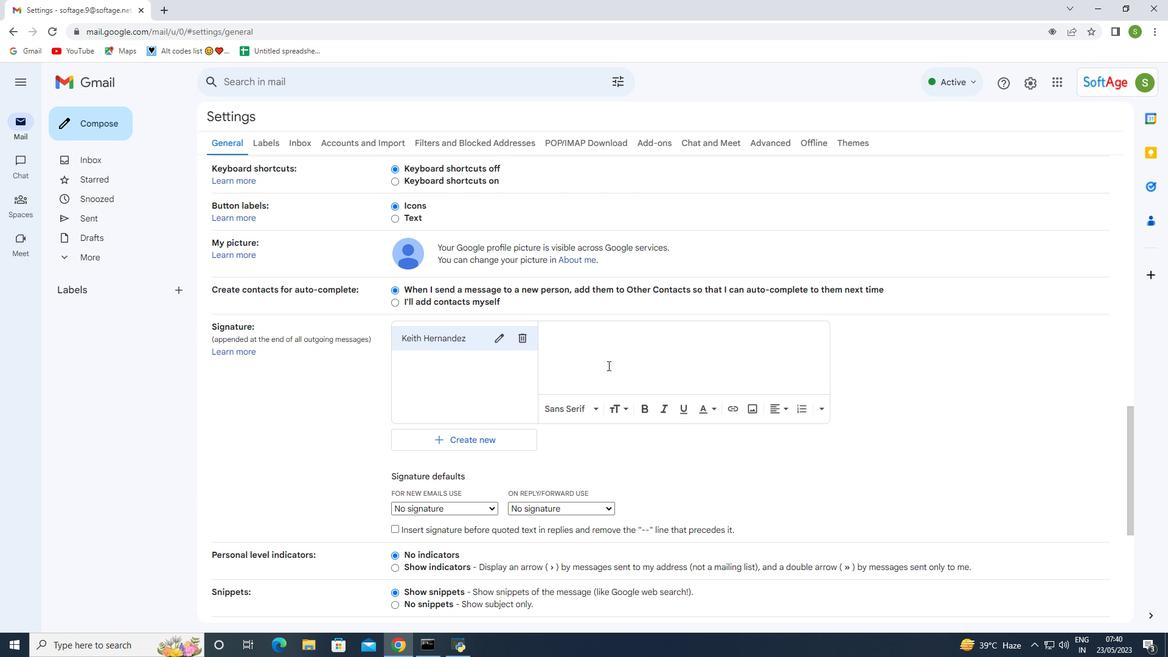 
Action: Mouse pressed left at (607, 365)
Screenshot: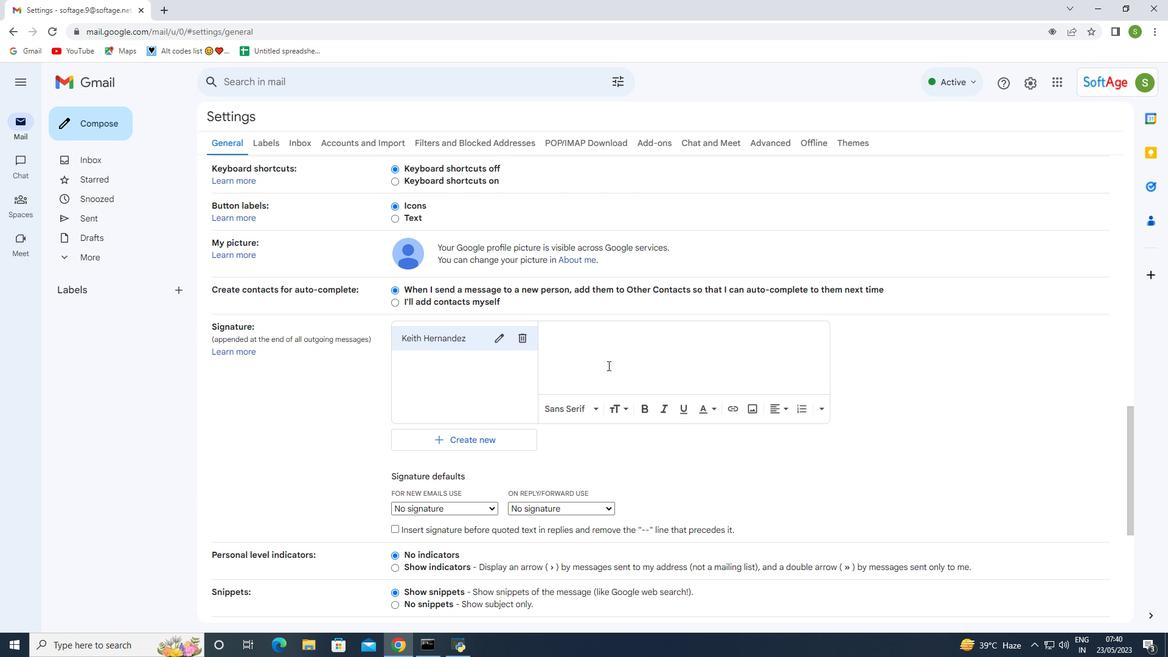 
Action: Key pressed <Key.enter><Key.shift><Key.shift><Key.shift><Key.shift><Key.shift><Key.shift><Key.shift><Key.shift><Key.shift><Key.shift><Key.shift><Key.shift><Key.shift><Key.shift><Key.shift><Key.shift><Key.shift><Key.shift>Keith<Key.space><Key.shift>Hernandez
Screenshot: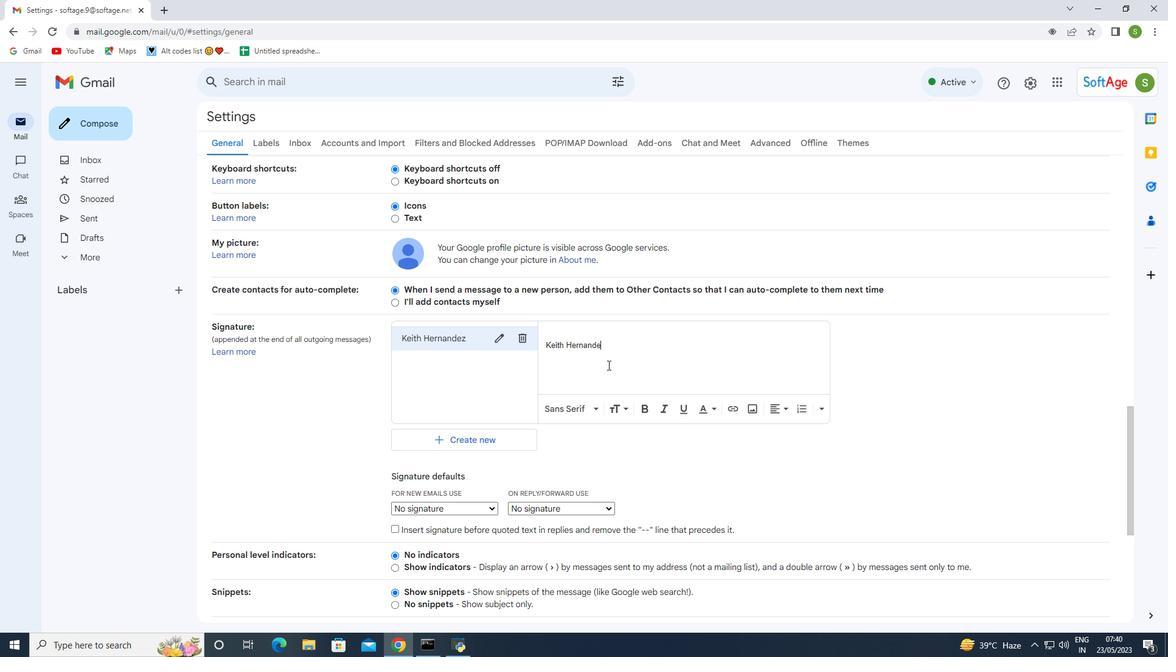 
Action: Mouse moved to (460, 501)
Screenshot: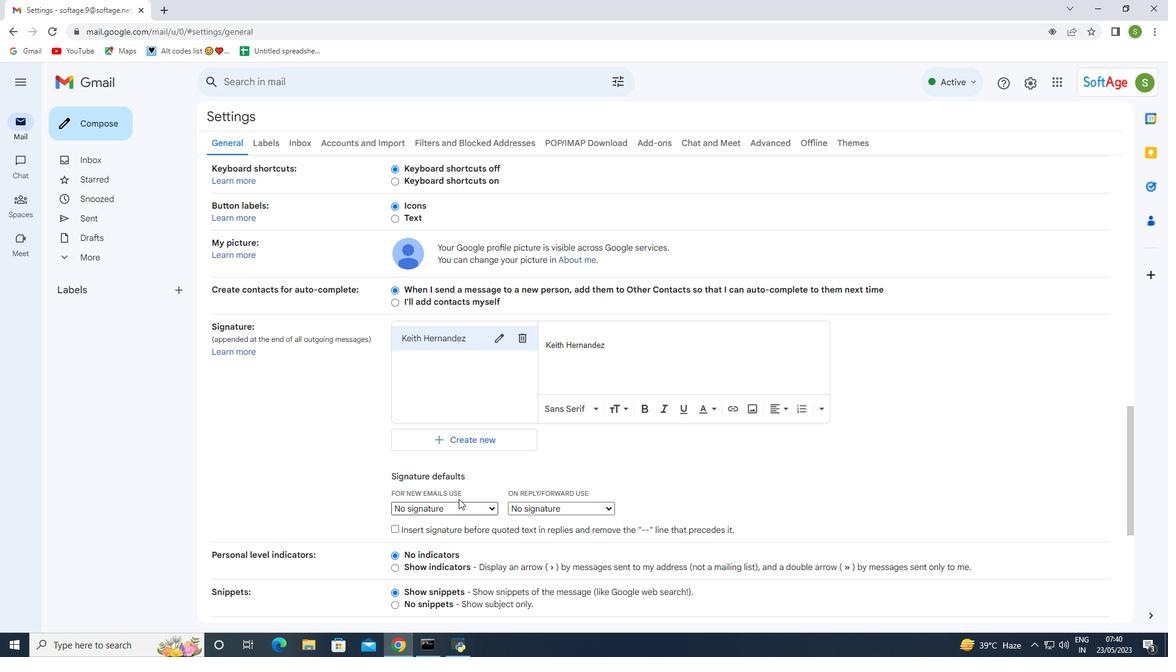 
Action: Mouse pressed left at (460, 501)
Screenshot: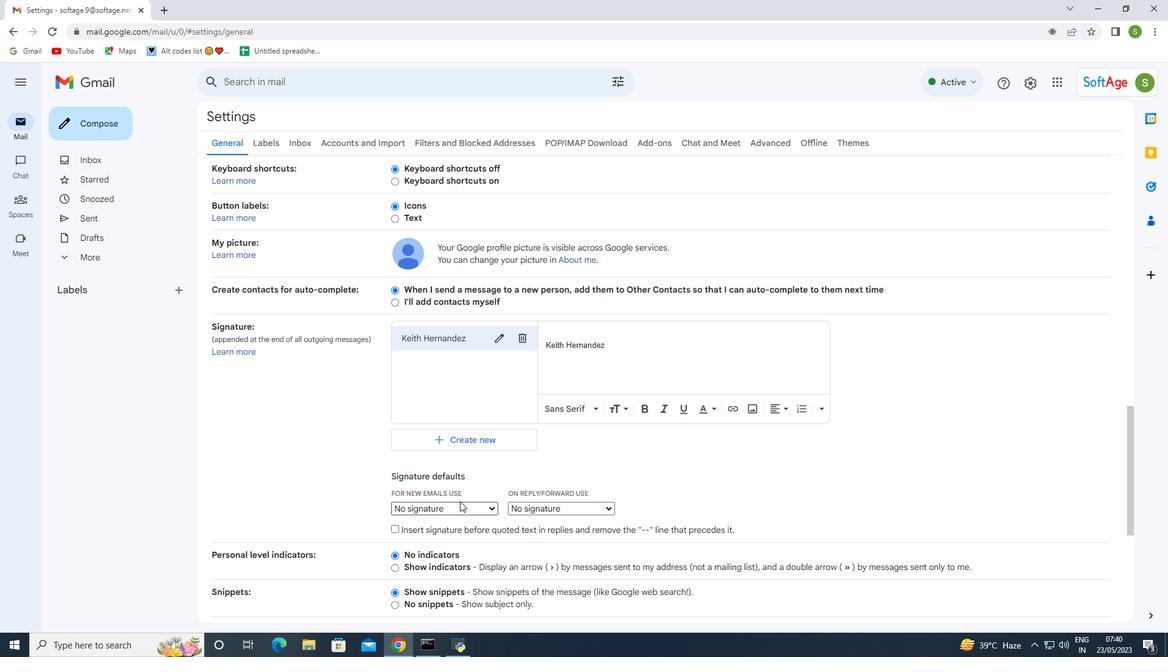 
Action: Mouse moved to (462, 509)
Screenshot: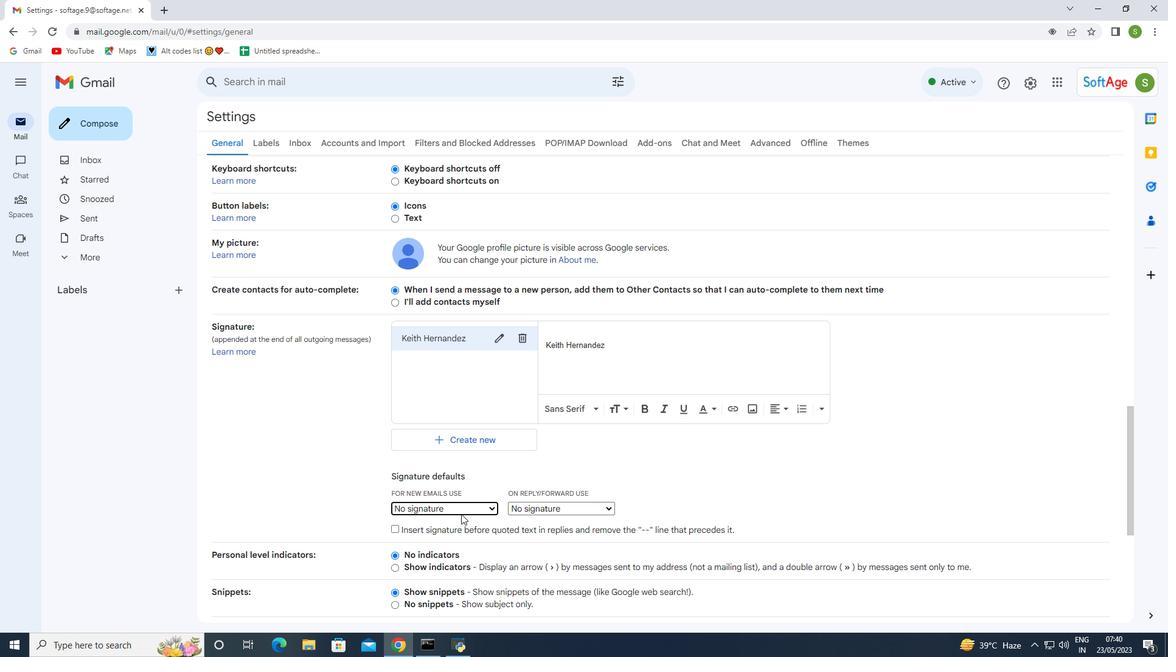 
Action: Mouse pressed left at (462, 509)
Screenshot: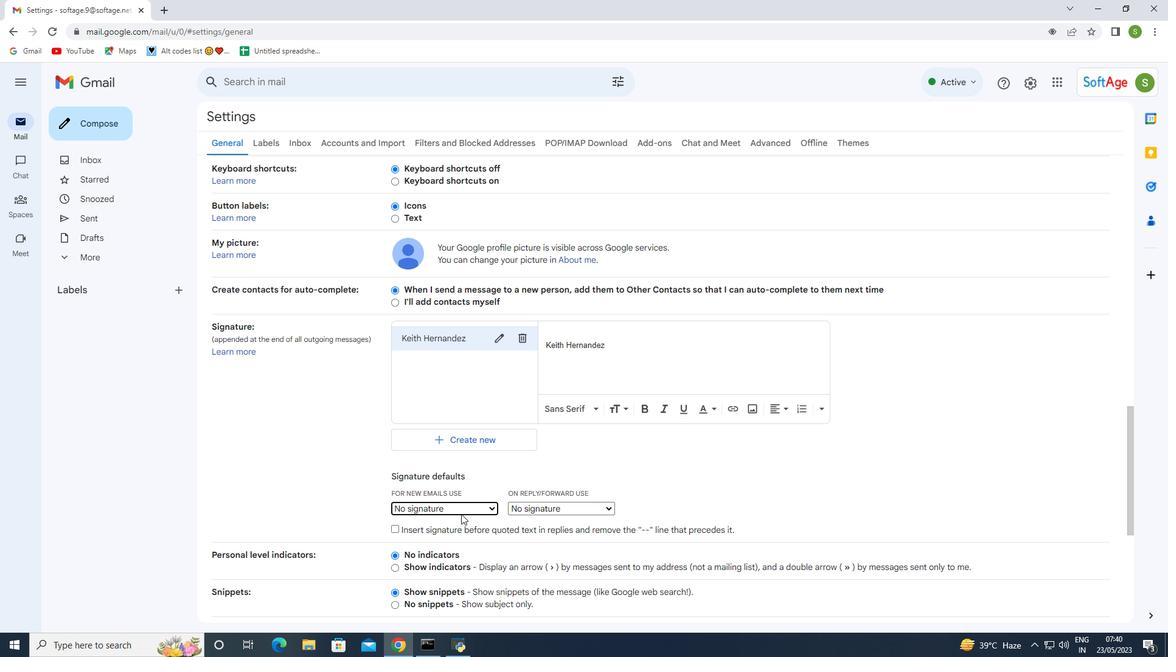 
Action: Mouse moved to (450, 537)
Screenshot: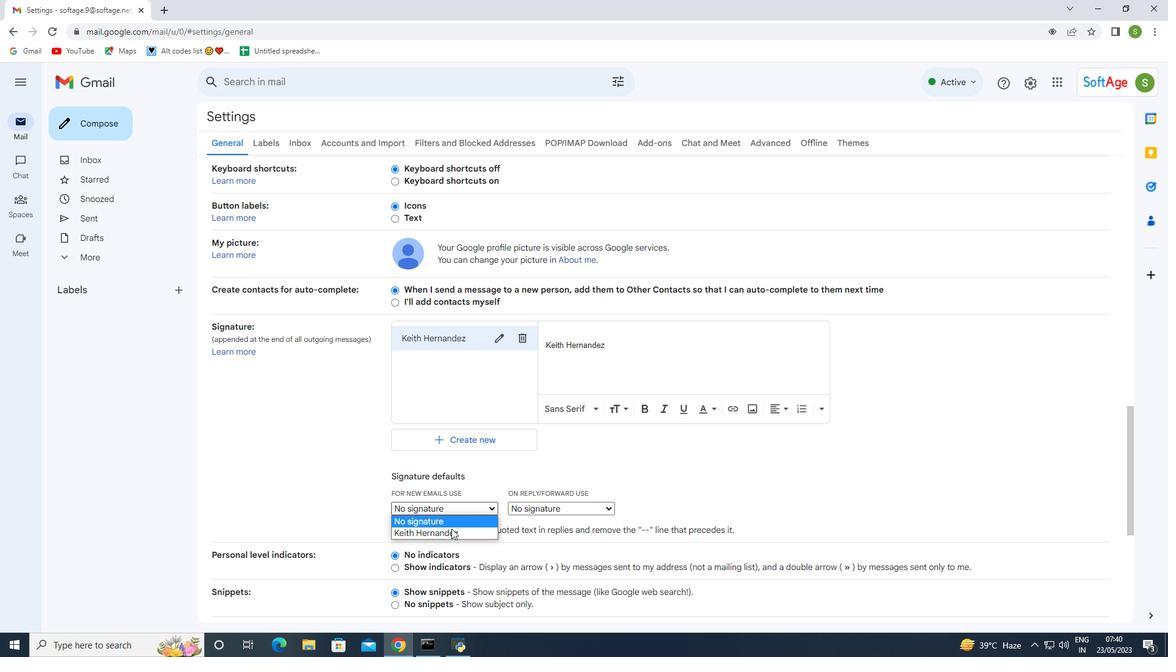 
Action: Mouse pressed left at (450, 537)
Screenshot: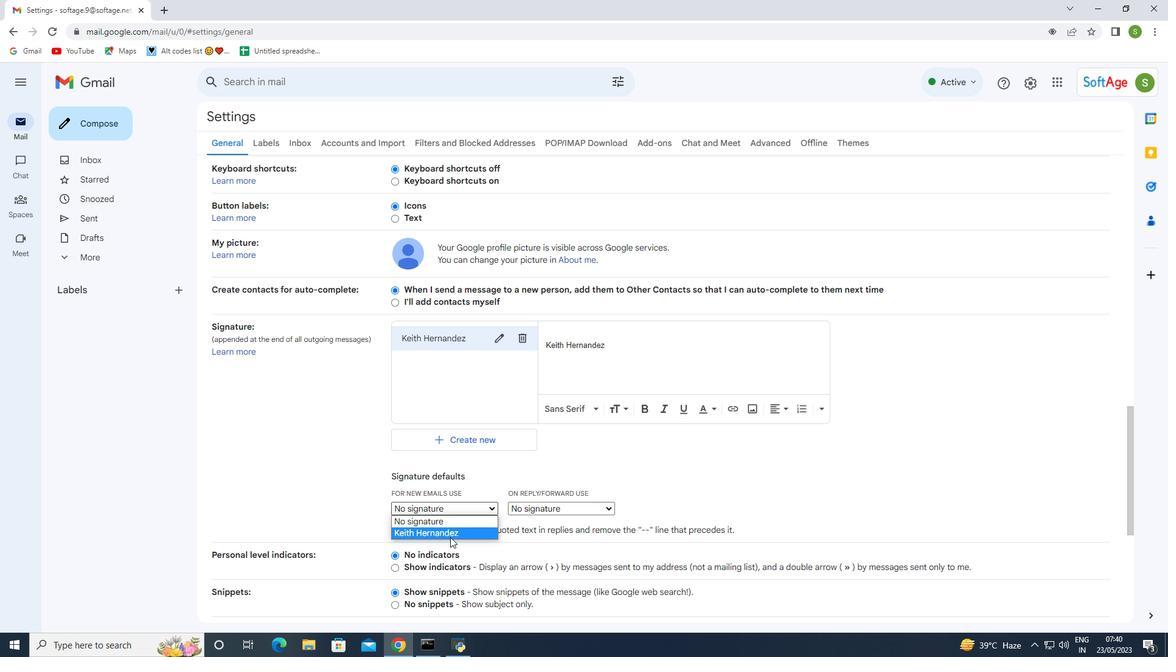
Action: Mouse moved to (516, 508)
Screenshot: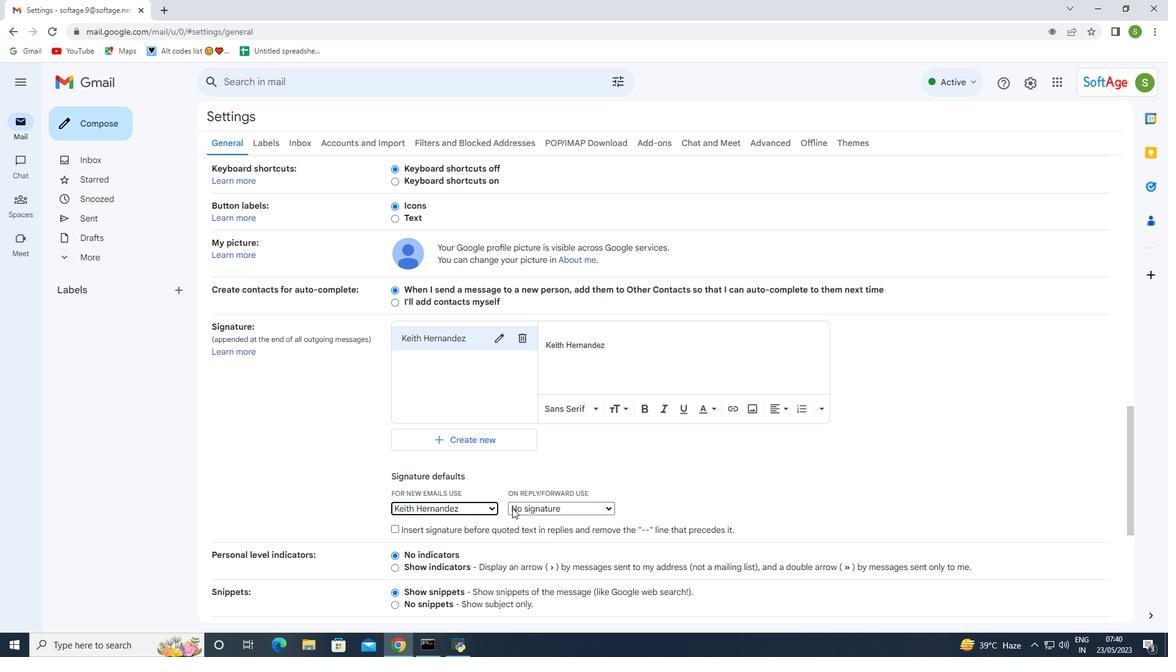 
Action: Mouse pressed left at (516, 508)
Screenshot: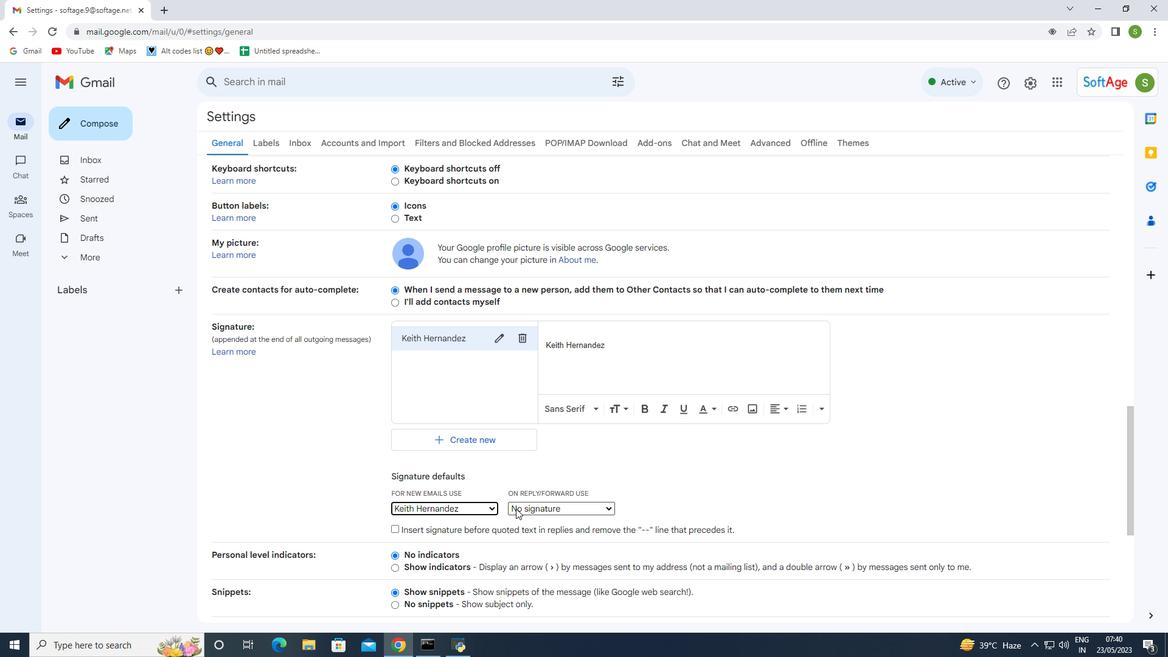 
Action: Mouse moved to (526, 534)
Screenshot: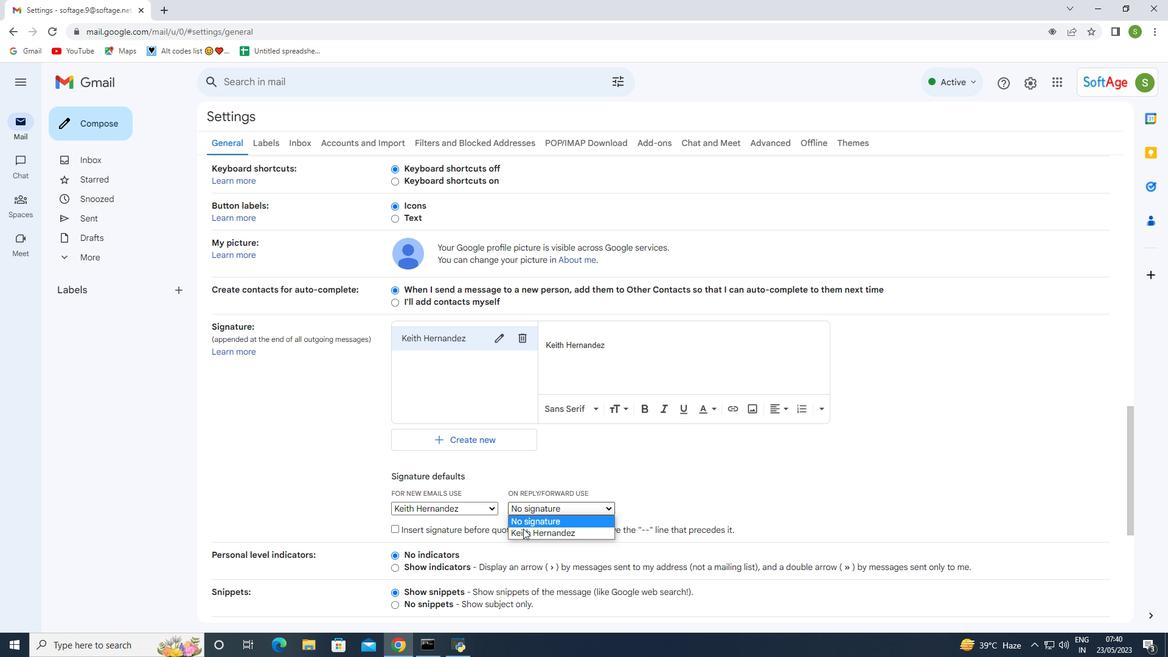 
Action: Mouse pressed left at (526, 534)
Screenshot: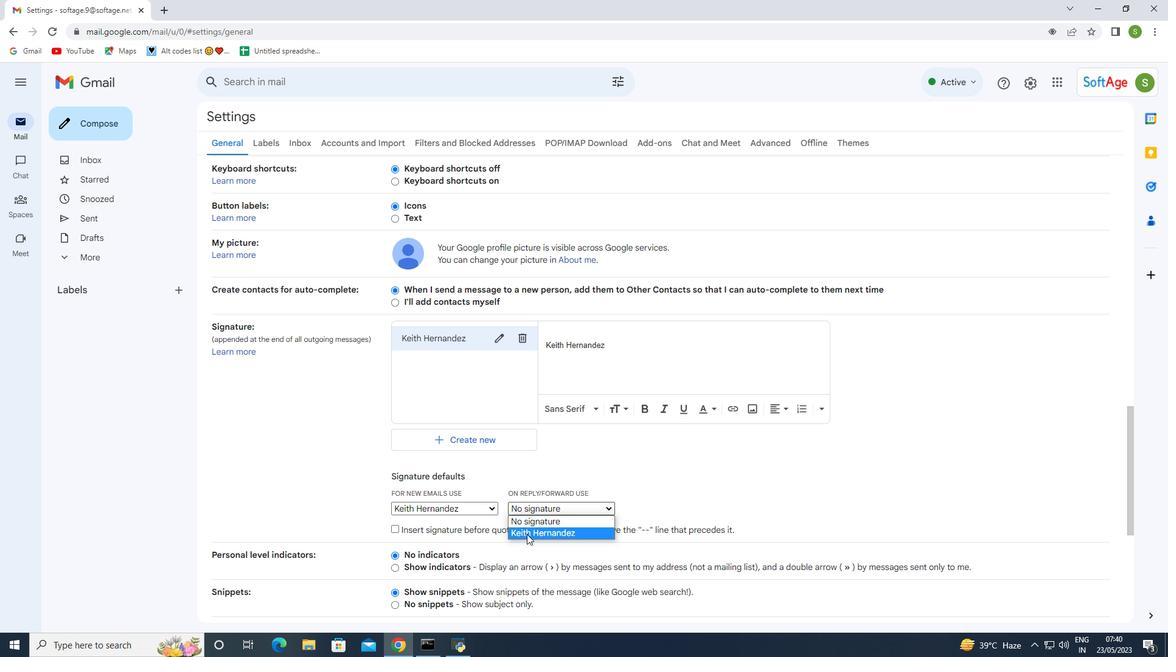 
Action: Mouse moved to (506, 491)
Screenshot: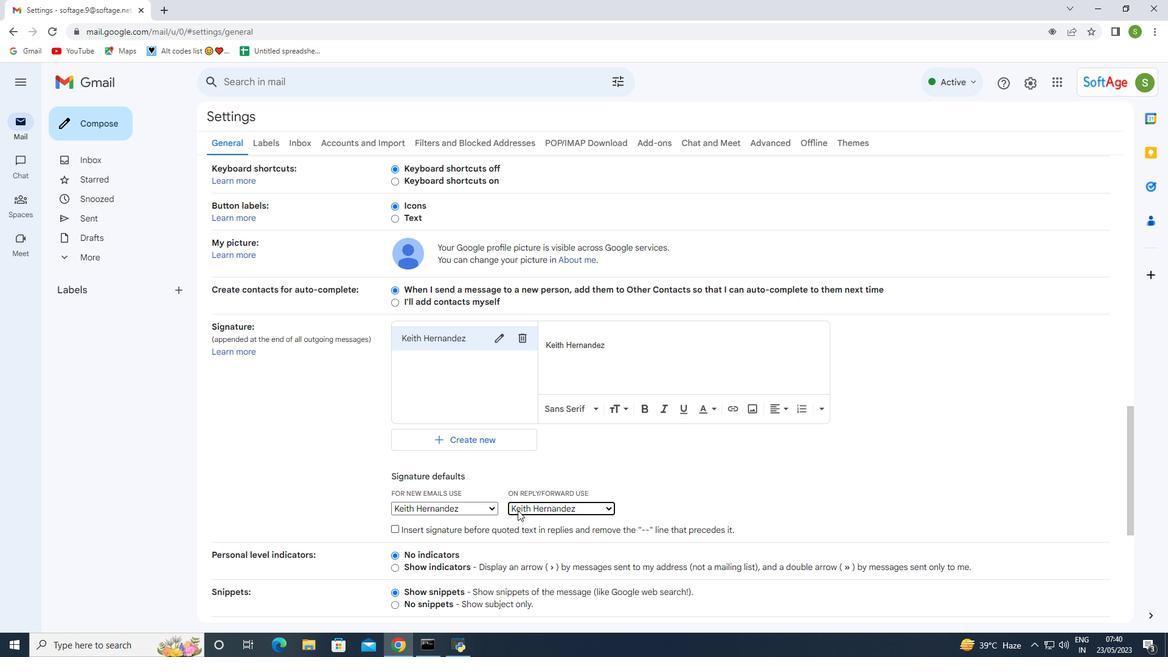 
Action: Mouse scrolled (506, 490) with delta (0, 0)
Screenshot: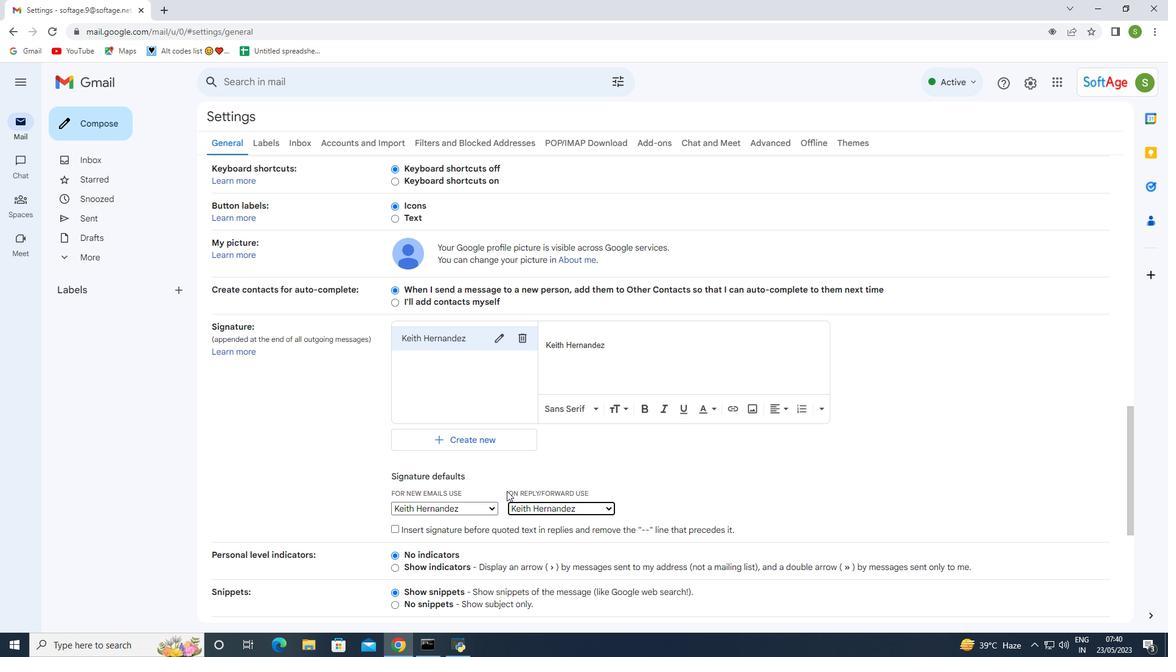 
Action: Mouse scrolled (506, 490) with delta (0, 0)
Screenshot: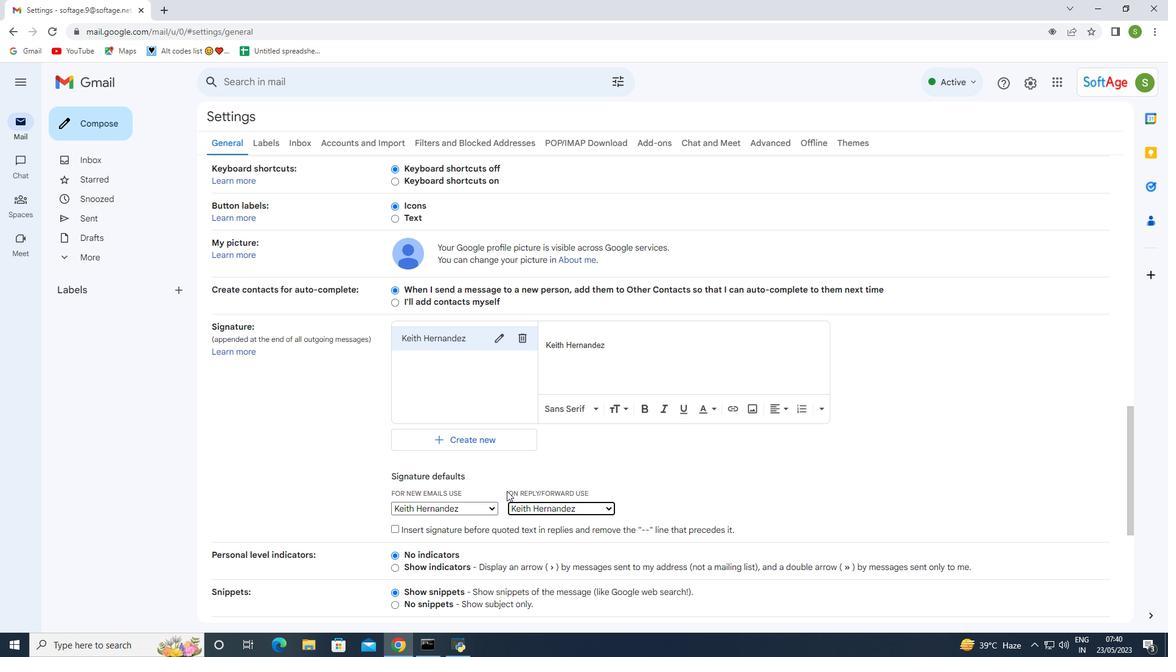 
Action: Mouse scrolled (506, 490) with delta (0, 0)
Screenshot: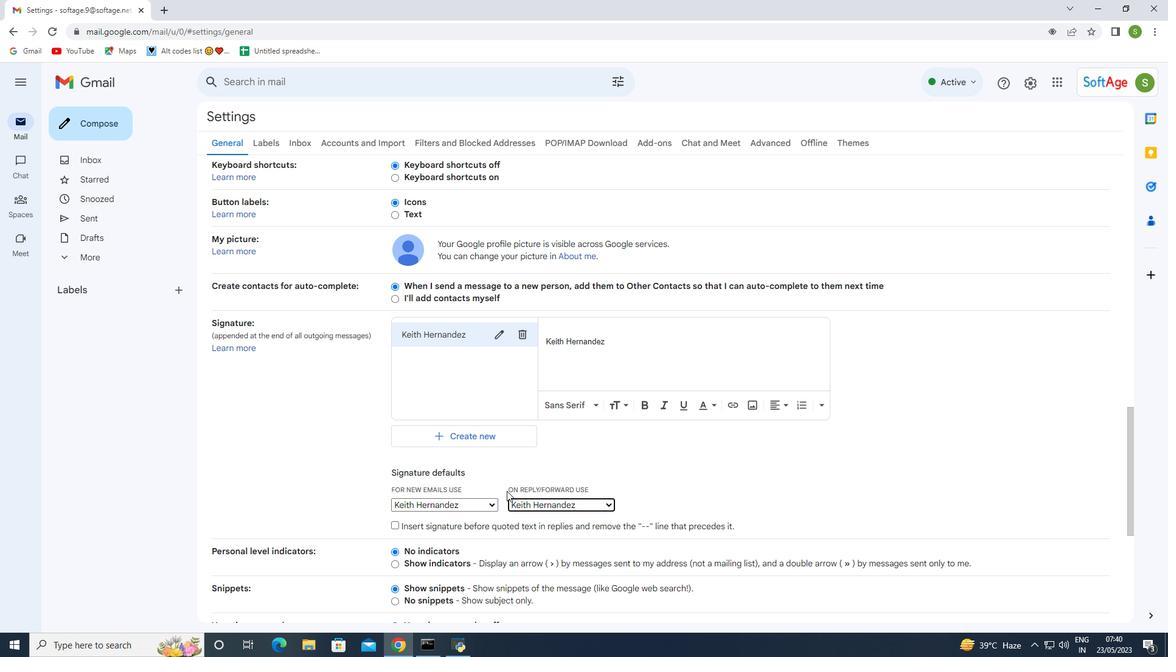 
Action: Mouse scrolled (506, 490) with delta (0, 0)
Screenshot: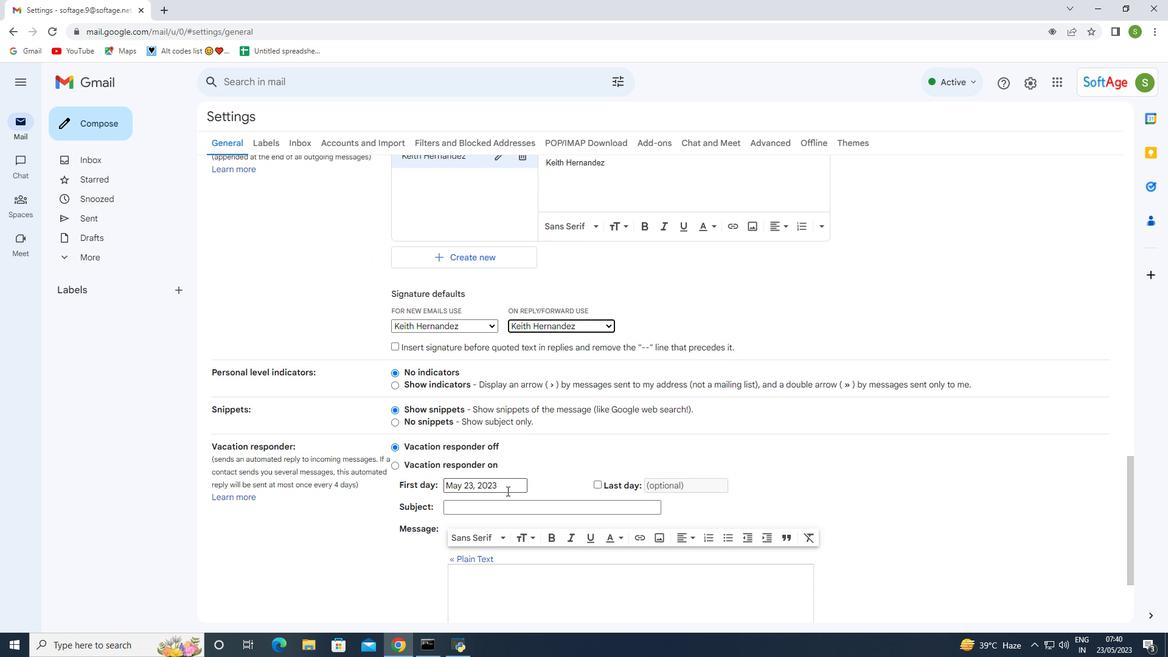 
Action: Mouse scrolled (506, 490) with delta (0, 0)
Screenshot: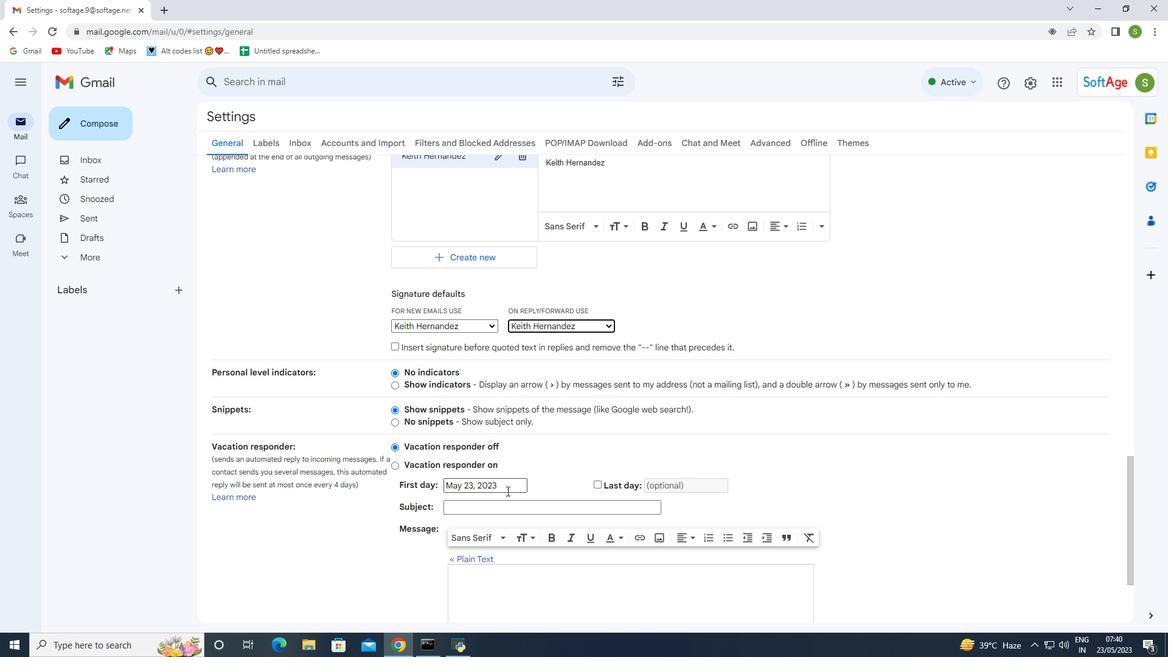 
Action: Mouse scrolled (506, 490) with delta (0, 0)
Screenshot: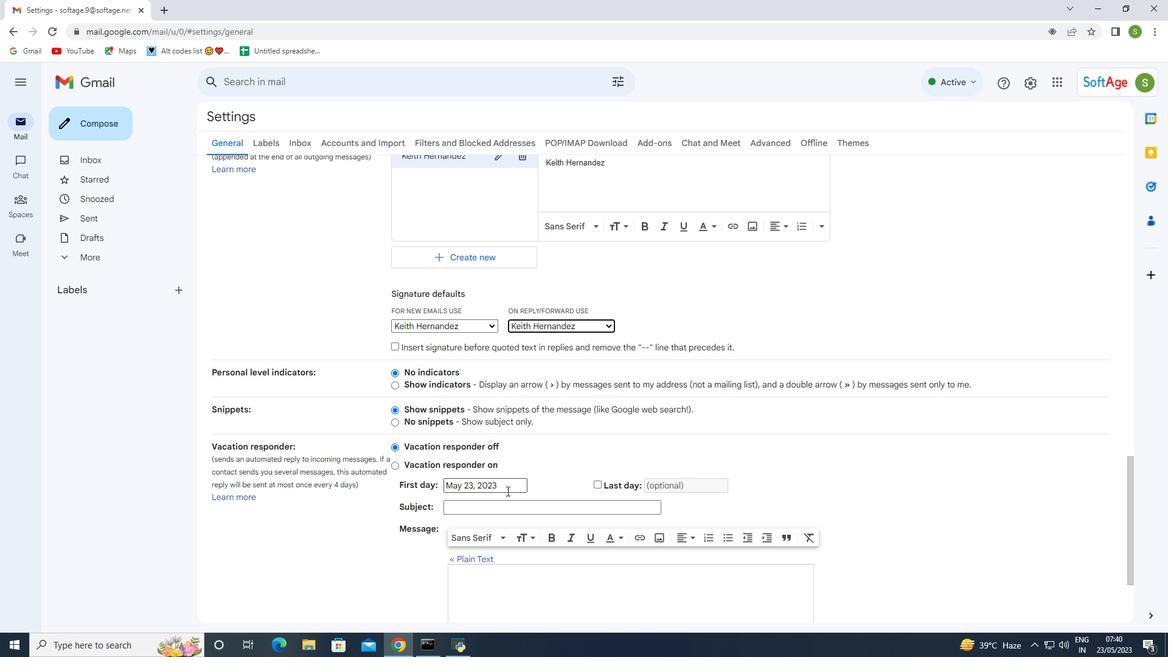 
Action: Mouse moved to (506, 491)
Screenshot: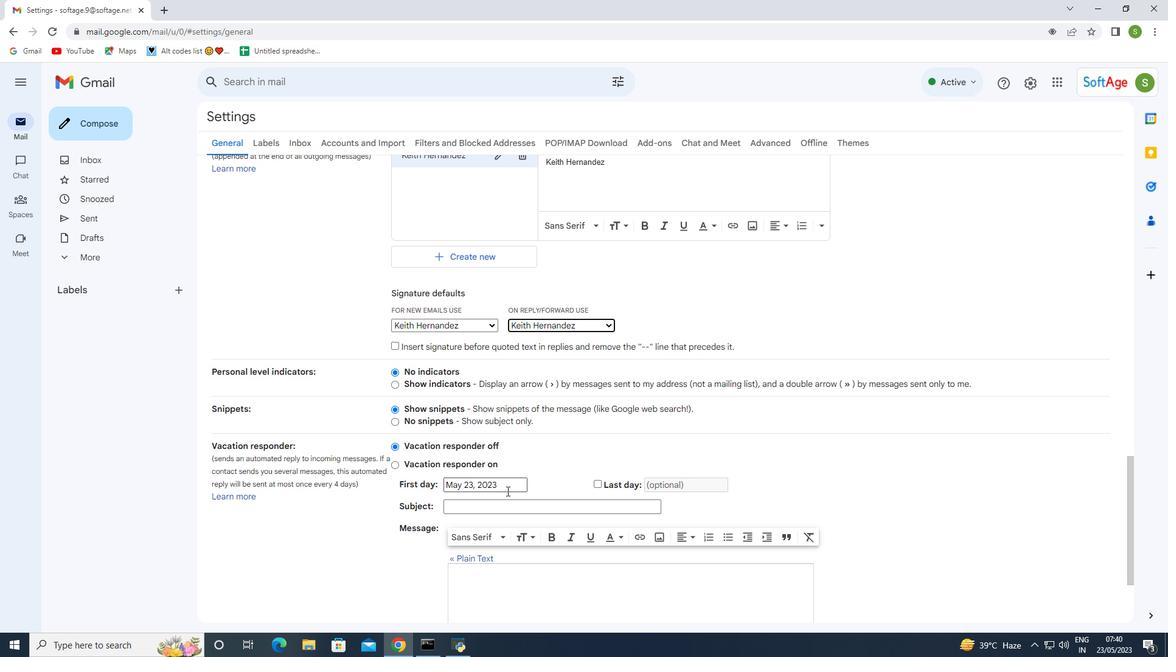 
Action: Mouse scrolled (506, 490) with delta (0, 0)
Screenshot: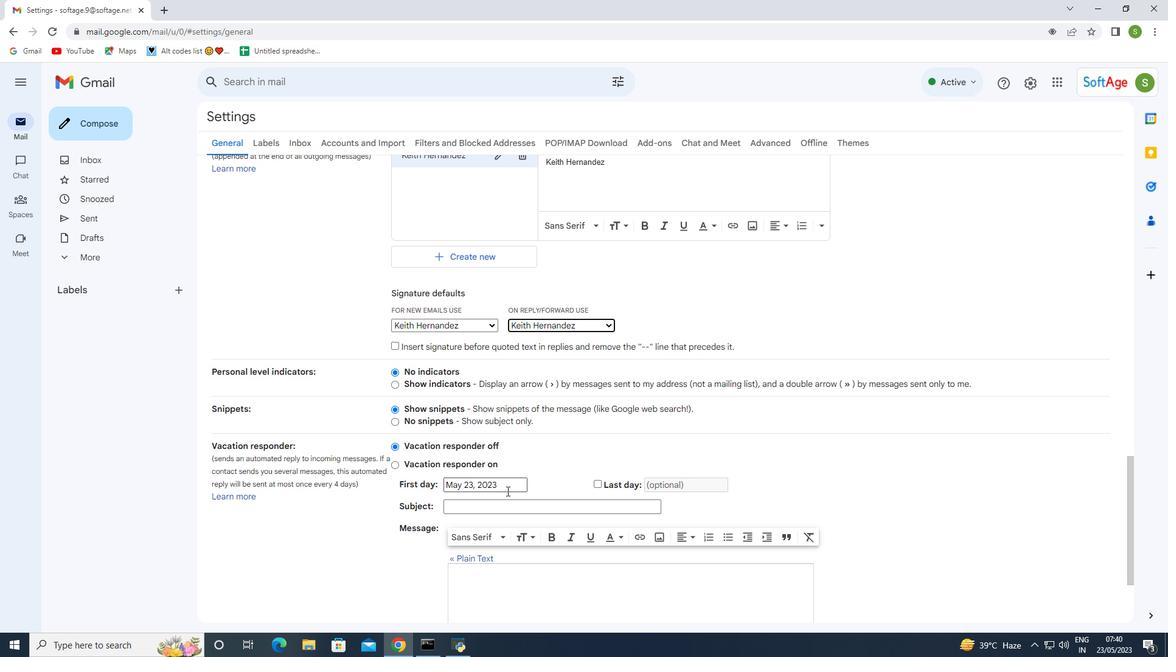 
Action: Mouse moved to (505, 492)
Screenshot: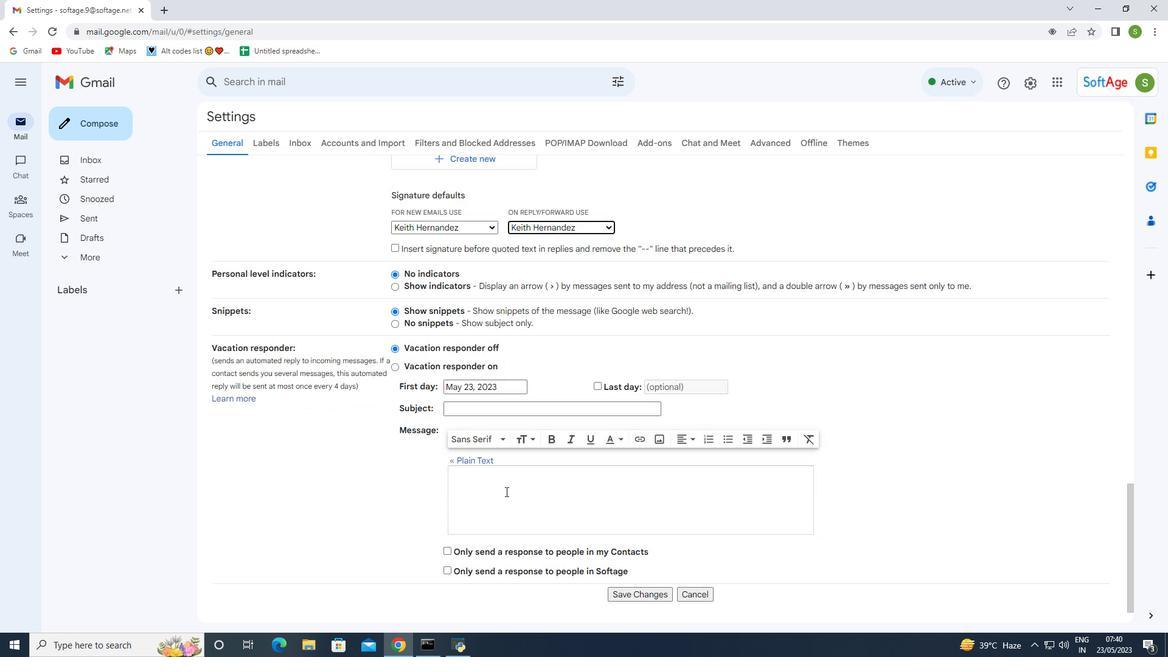 
Action: Mouse scrolled (505, 491) with delta (0, 0)
Screenshot: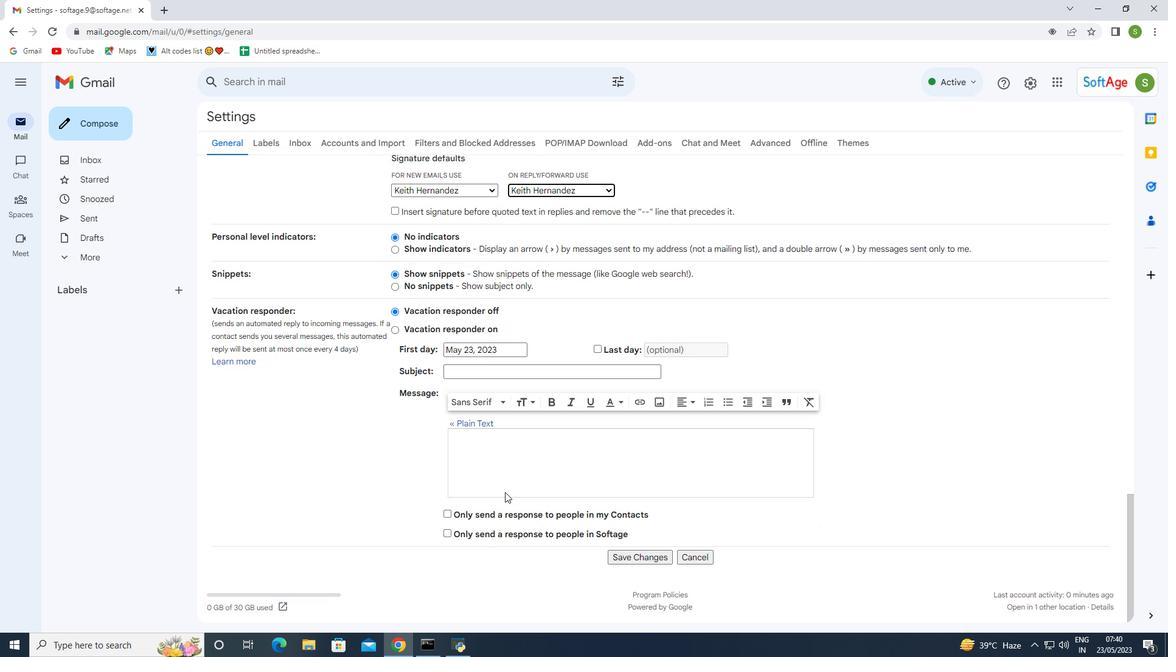 
Action: Mouse scrolled (505, 491) with delta (0, 0)
Screenshot: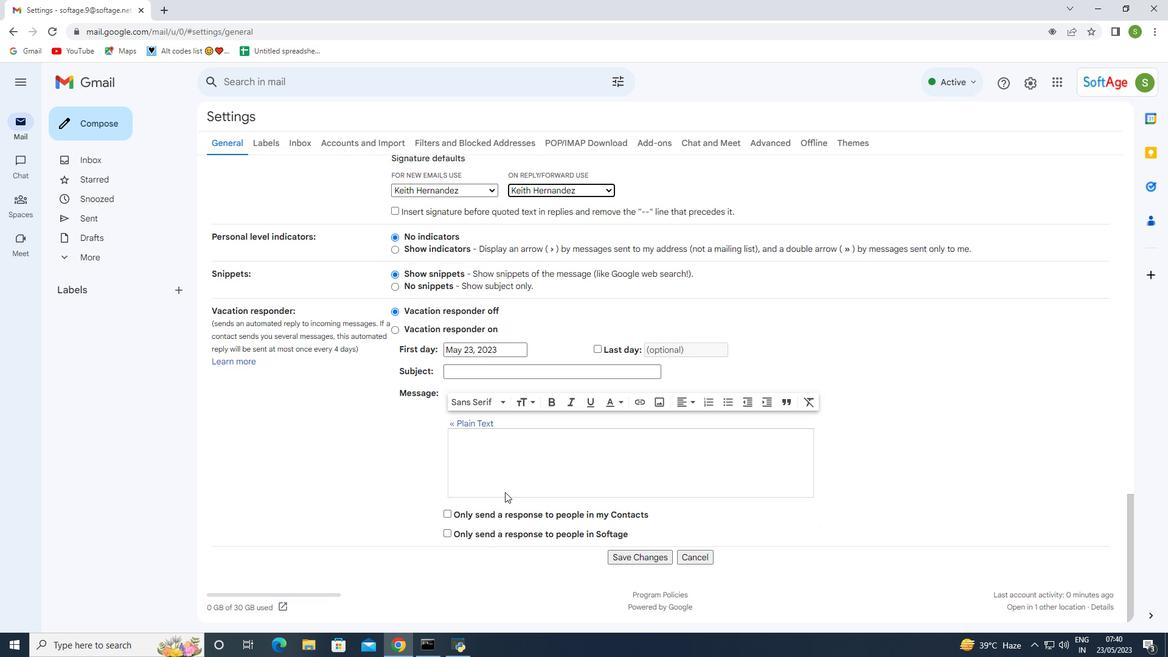 
Action: Mouse scrolled (505, 491) with delta (0, 0)
Screenshot: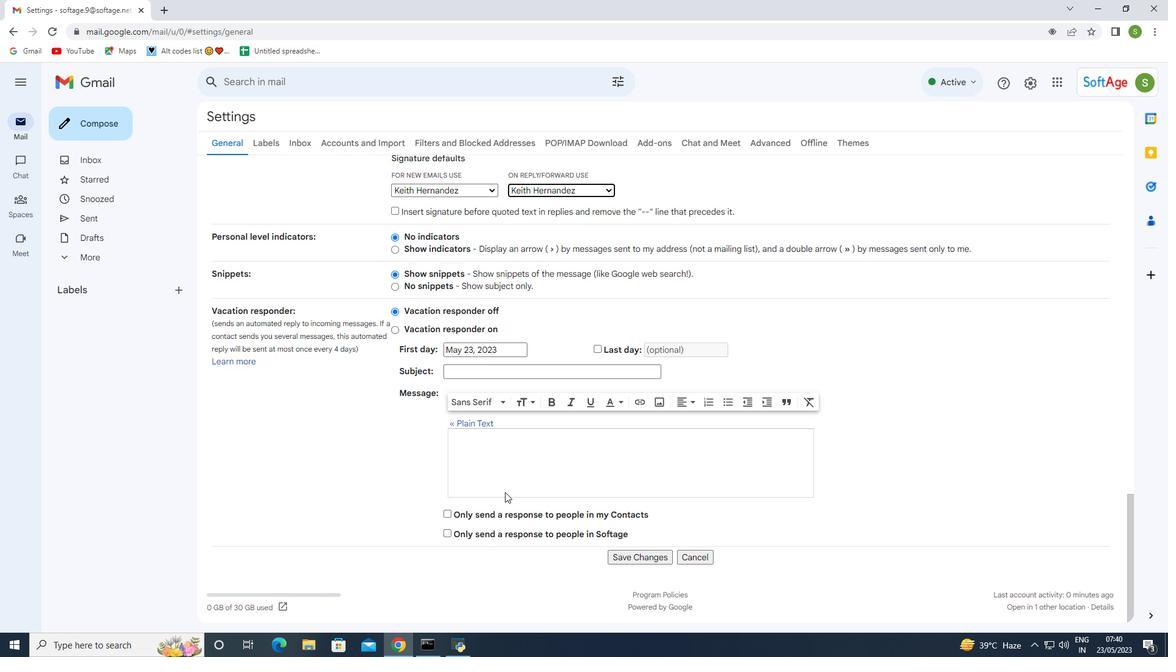 
Action: Mouse moved to (626, 558)
Screenshot: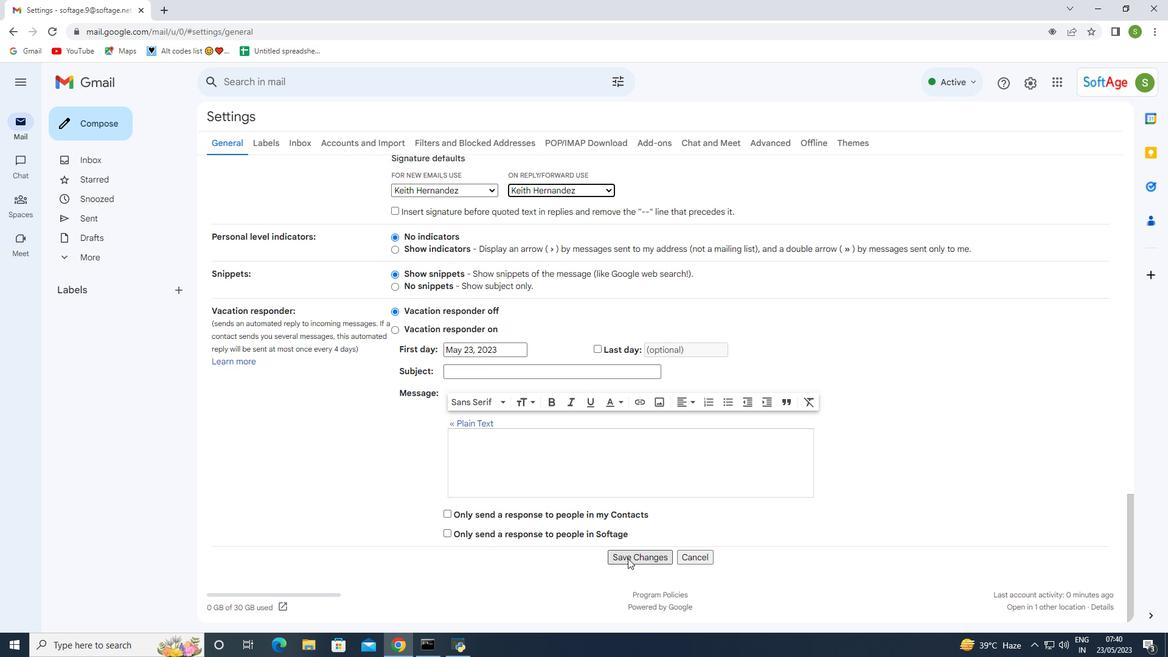 
Action: Mouse pressed left at (626, 558)
Screenshot: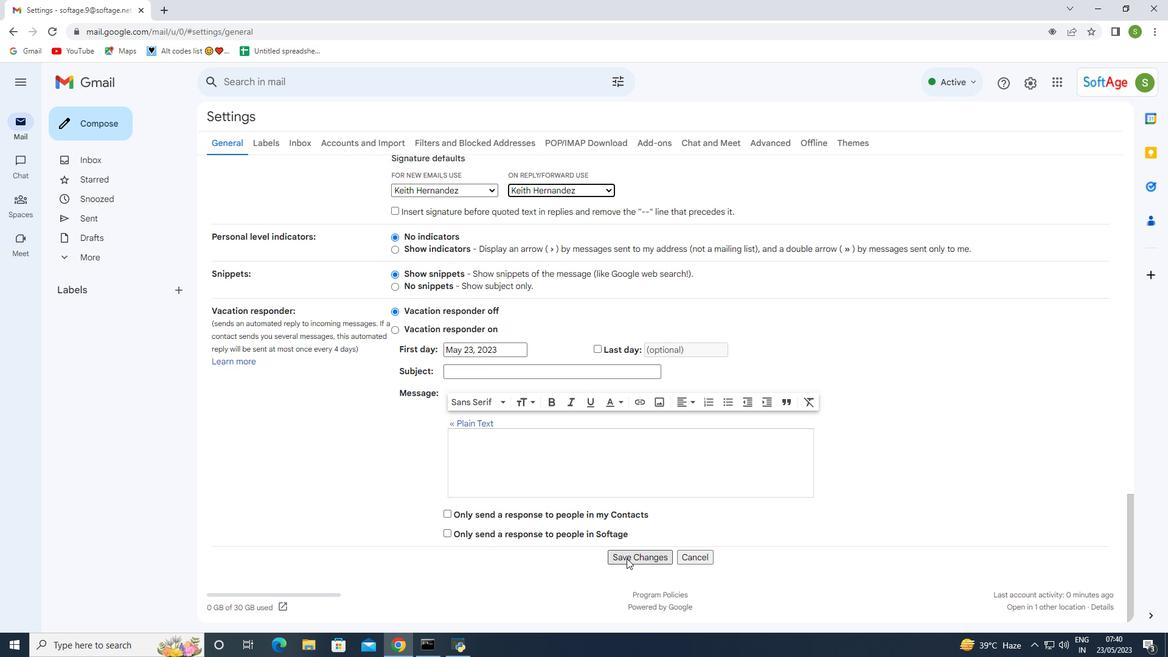 
Action: Mouse moved to (108, 126)
Screenshot: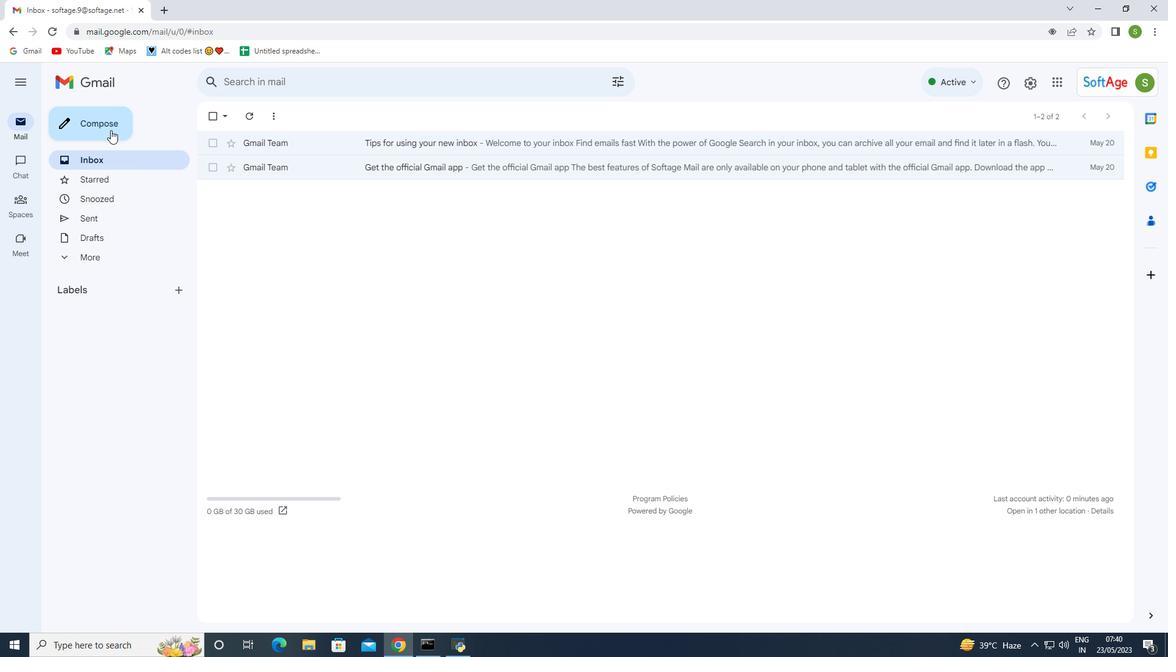 
Action: Mouse pressed left at (108, 126)
Screenshot: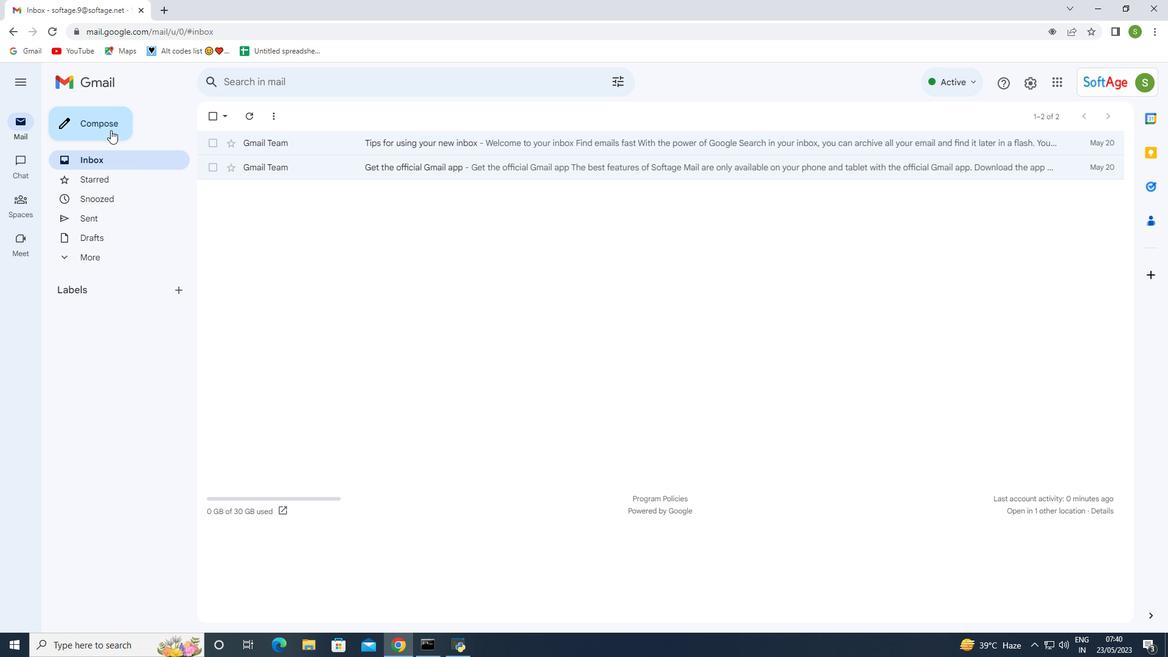 
Action: Mouse moved to (785, 363)
Screenshot: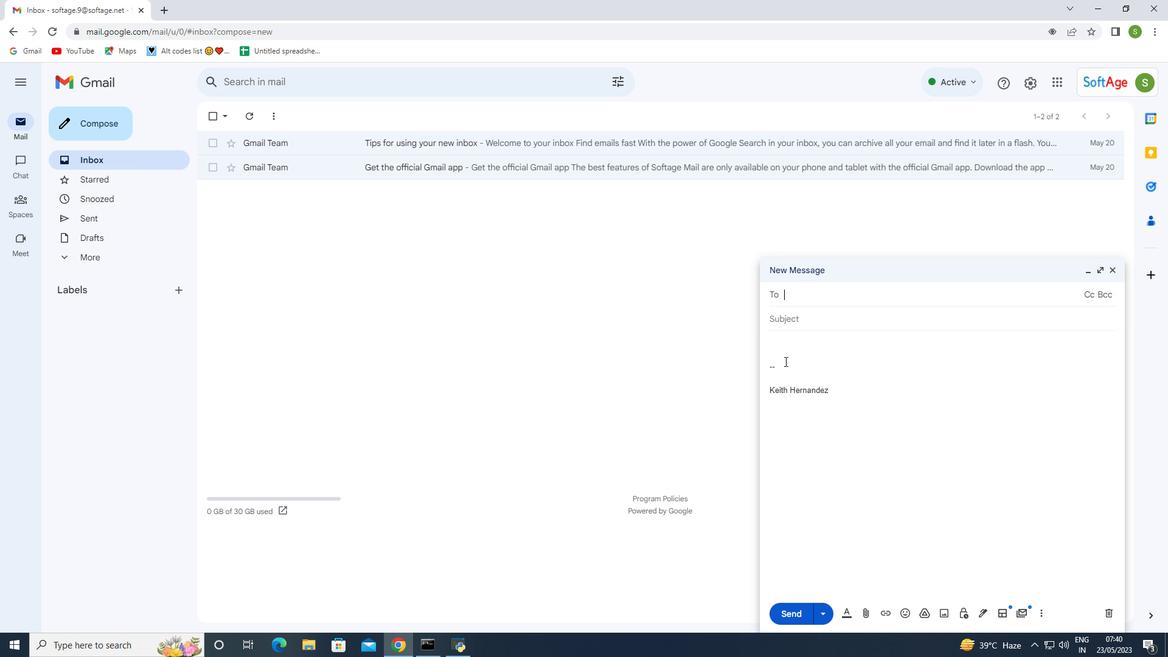 
Action: Mouse pressed left at (785, 363)
Screenshot: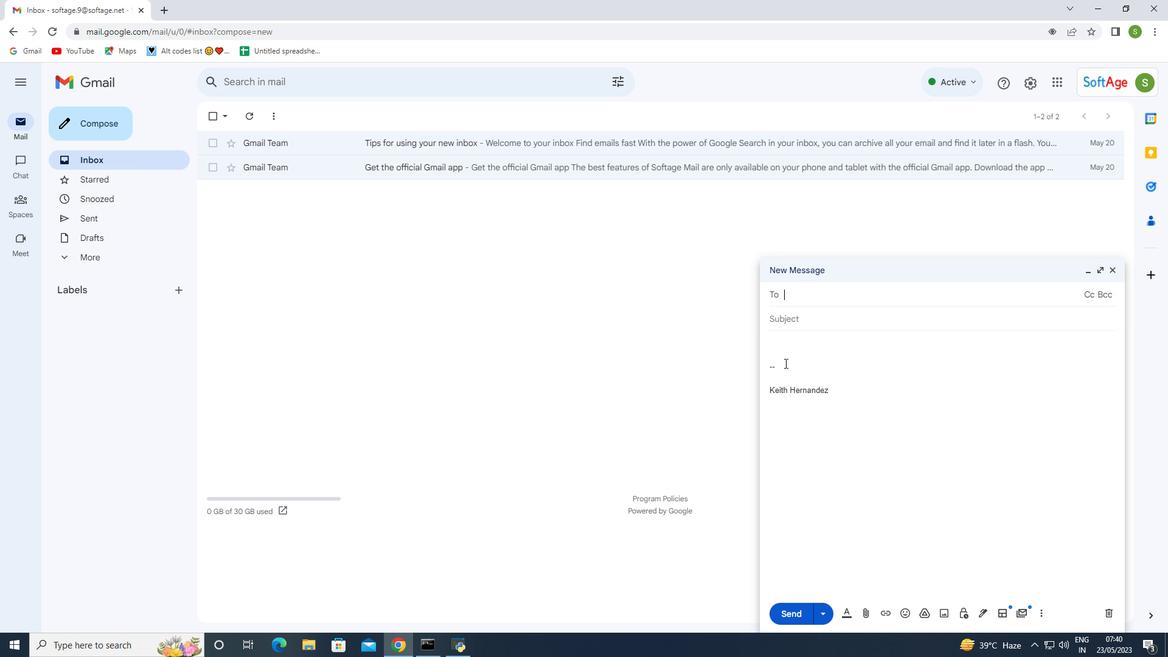 
Action: Mouse moved to (785, 363)
Screenshot: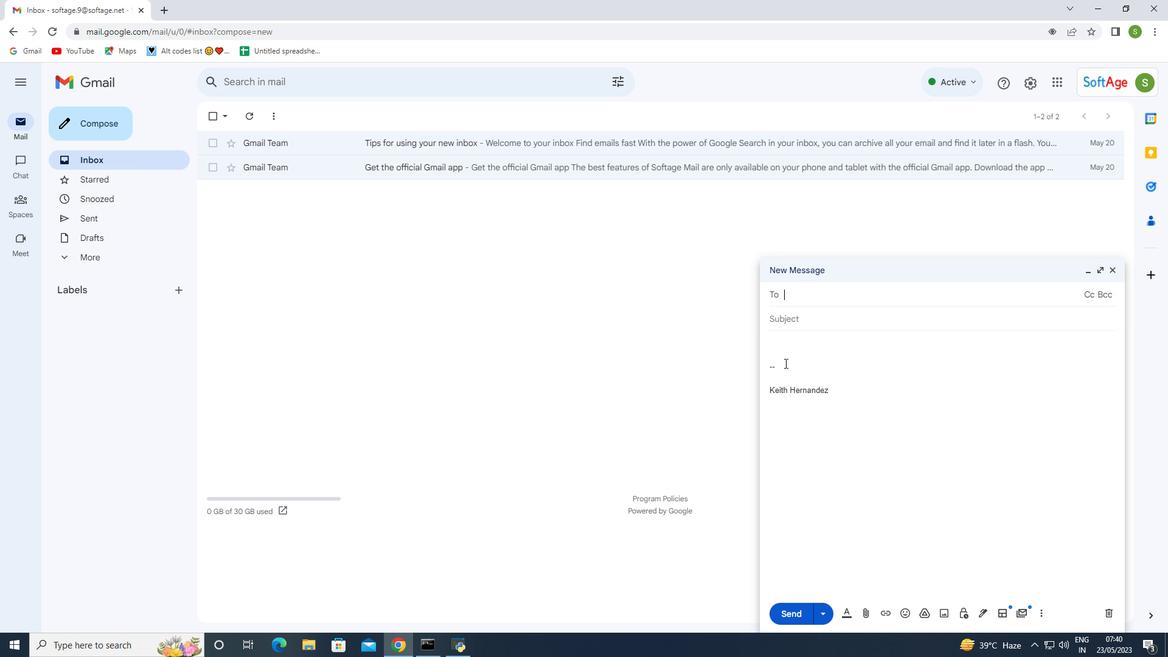 
Action: Key pressed <Key.backspace><Key.backspace><Key.backspace>
Screenshot: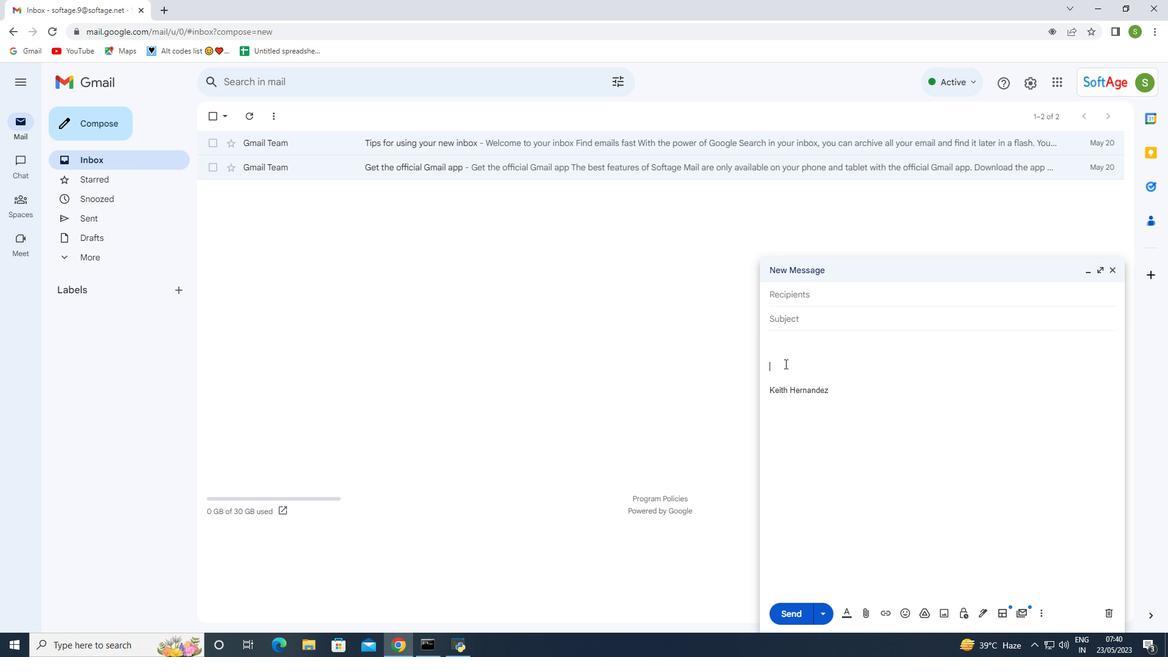 
Action: Mouse moved to (791, 317)
Screenshot: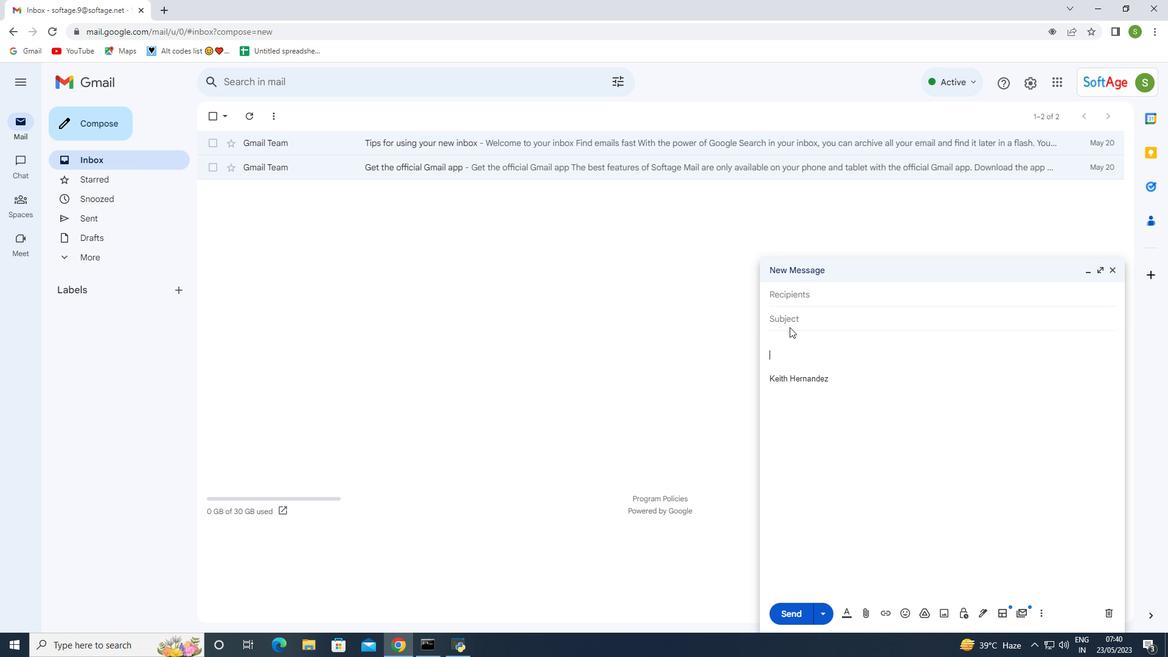 
Action: Mouse pressed left at (791, 317)
Screenshot: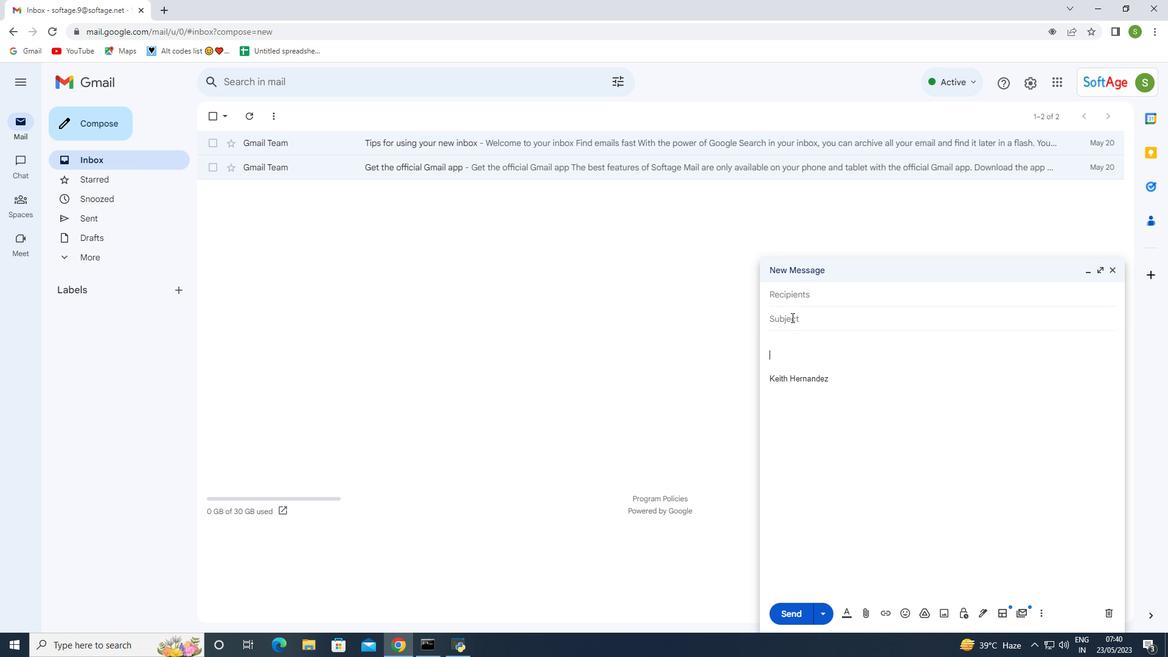 
Action: Key pressed <Key.shift><Key.shift><Key.shift><Key.shift><Key.shift><Key.shift><Key.shift><Key.shift><Key.shift><Key.shift><Key.shift><Key.shift><Key.shift><Key.shift><Key.shift><Key.shift><Key.shift><Key.shift><Key.shift><Key.shift><Key.shift>Feedback<Key.space>on<Key.space>a<Key.space>product<Key.space>and<Key.space>the<Key.space><Key.backspace>
Screenshot: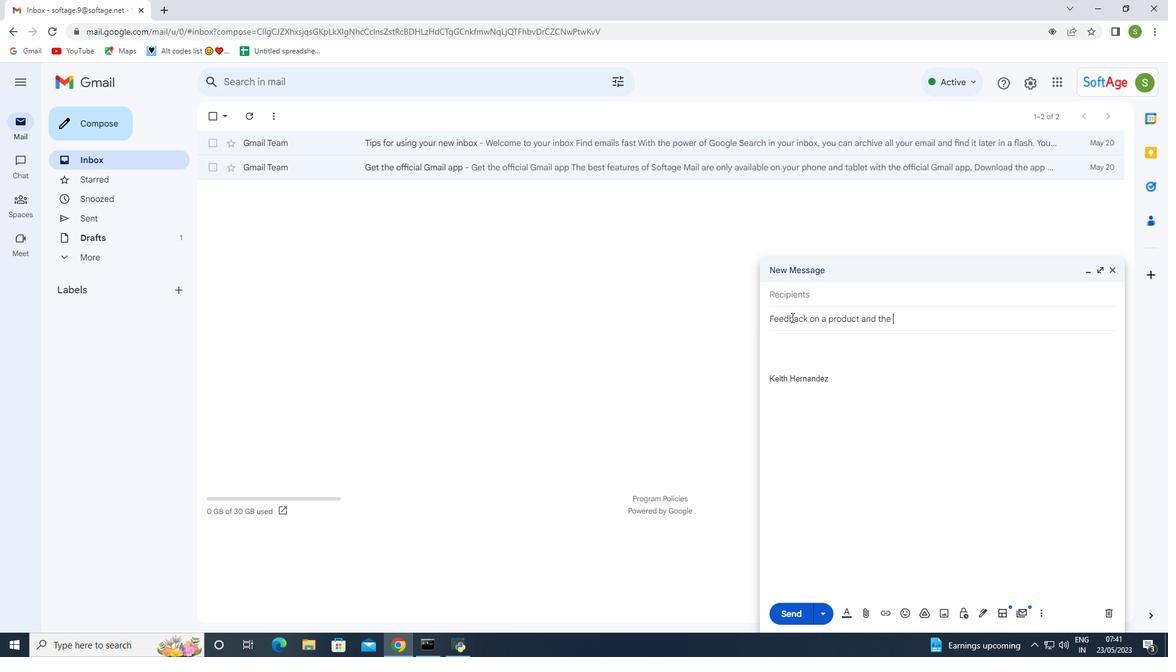 
Action: Mouse moved to (1155, 429)
Screenshot: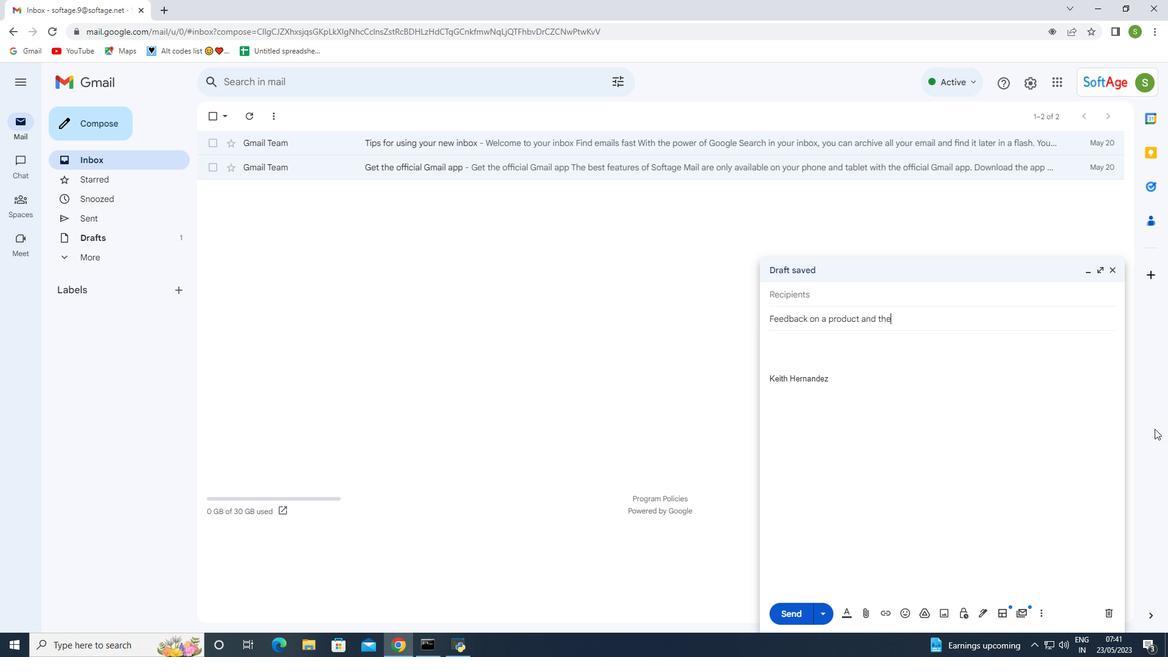 
Action: Key pressed <Key.backspace><Key.backspace><Key.backspace><Key.backspace><Key.backspace><Key.backspace><Key.backspace><Key.backspace>
Screenshot: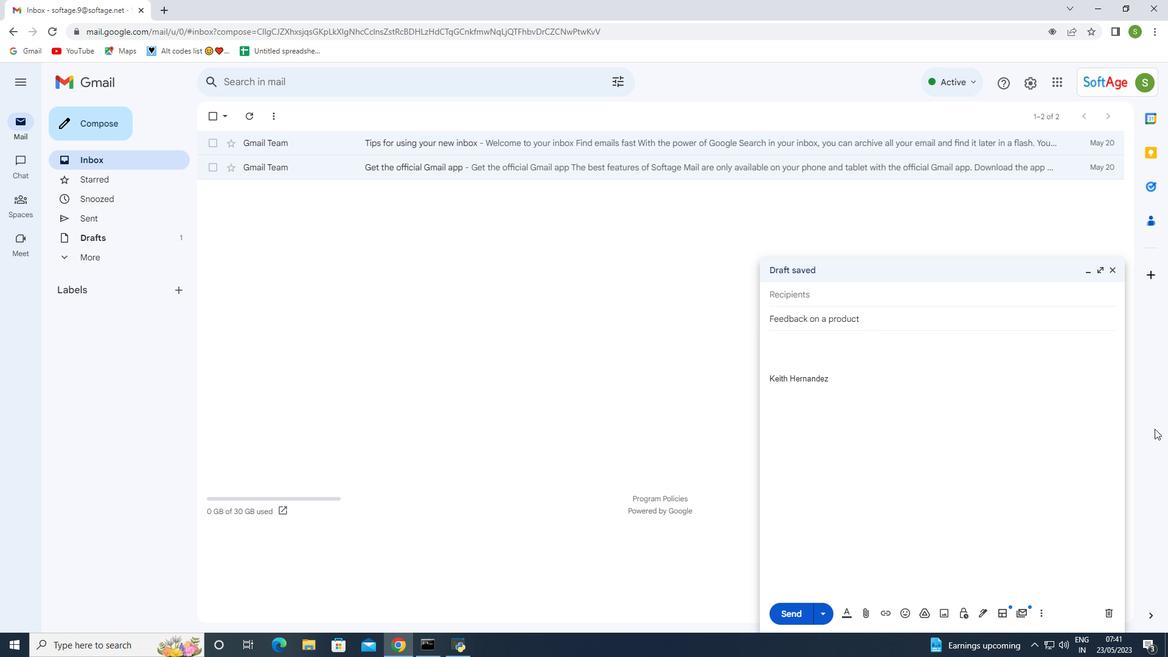 
Action: Mouse moved to (781, 344)
Screenshot: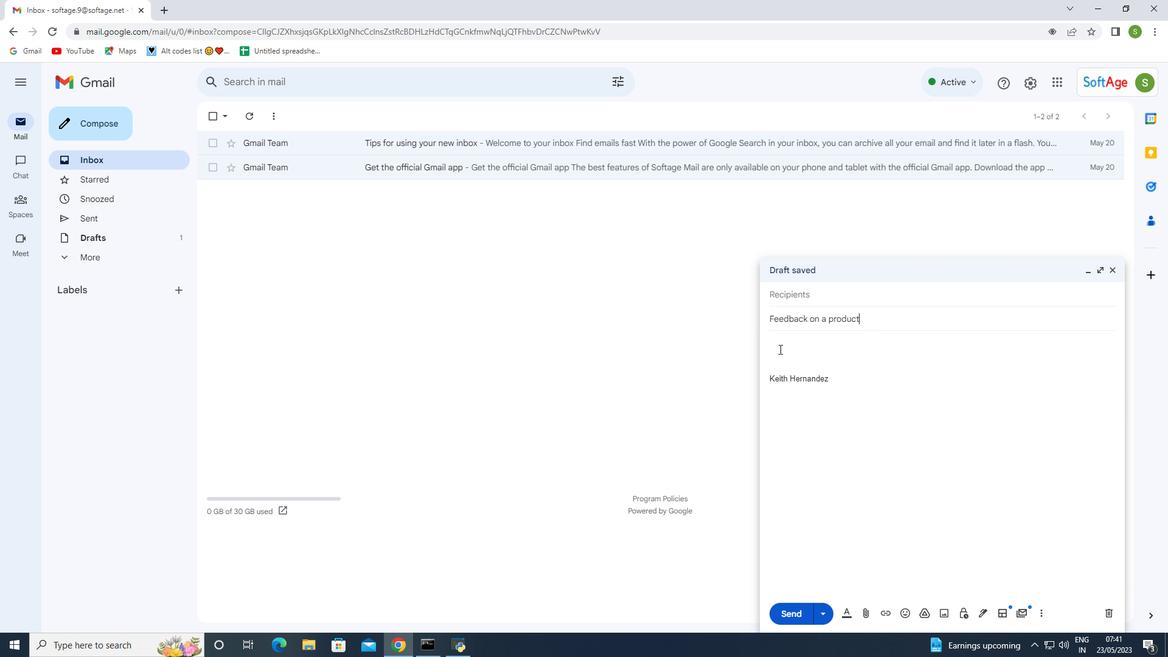 
Action: Mouse pressed left at (781, 344)
Screenshot: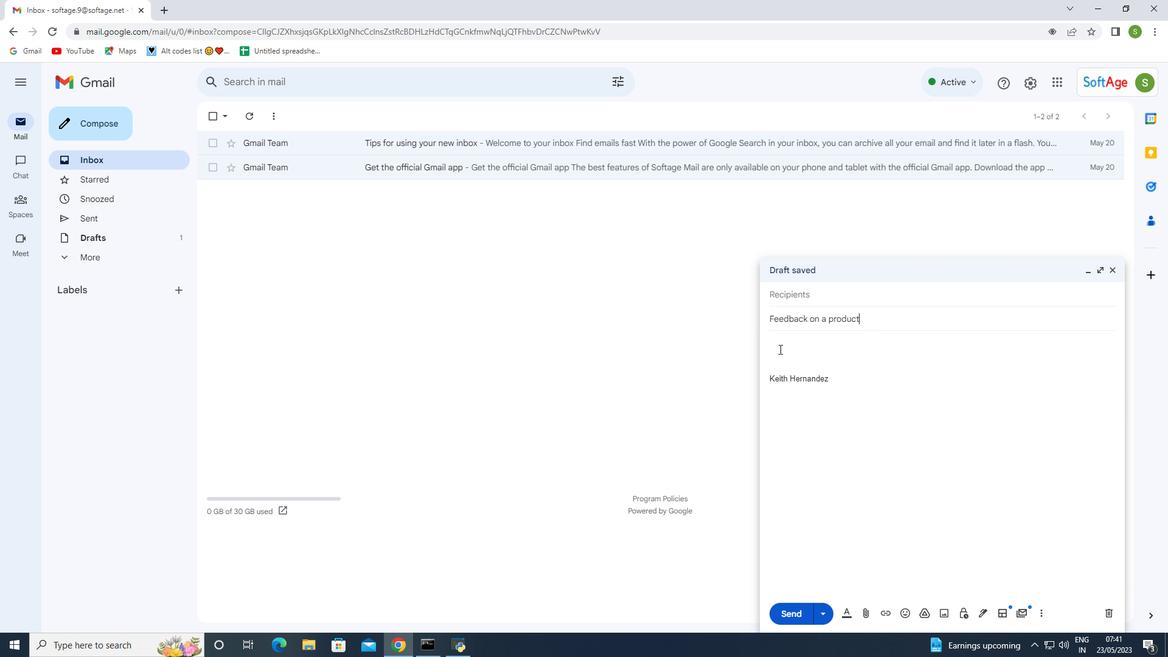 
Action: Key pressed <Key.shift>I<Key.space>would<Key.space>appreciate<Key.space>it<Key.space>if<Key.space>you<Key.space>could<Key.space>send<Key.space>me<Key.space>the<Key.space>details<Key.space>for<Key.space>the<Key.space>upcoming<Key.space>trade<Key.space>show.
Screenshot: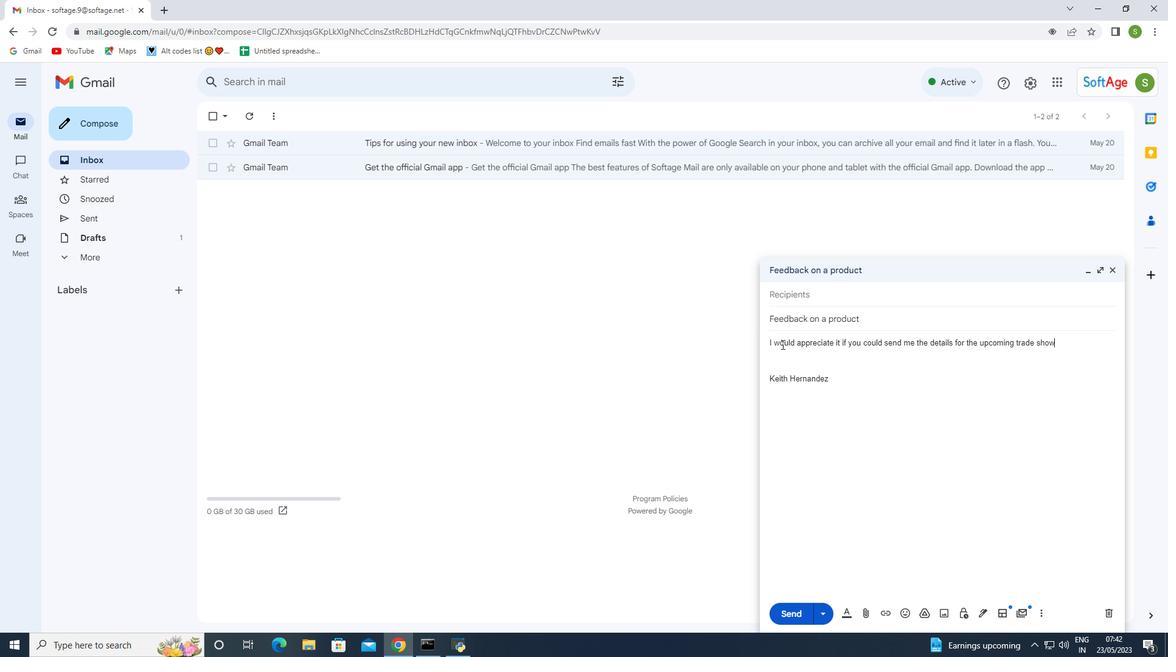 
Action: Mouse moved to (780, 361)
Screenshot: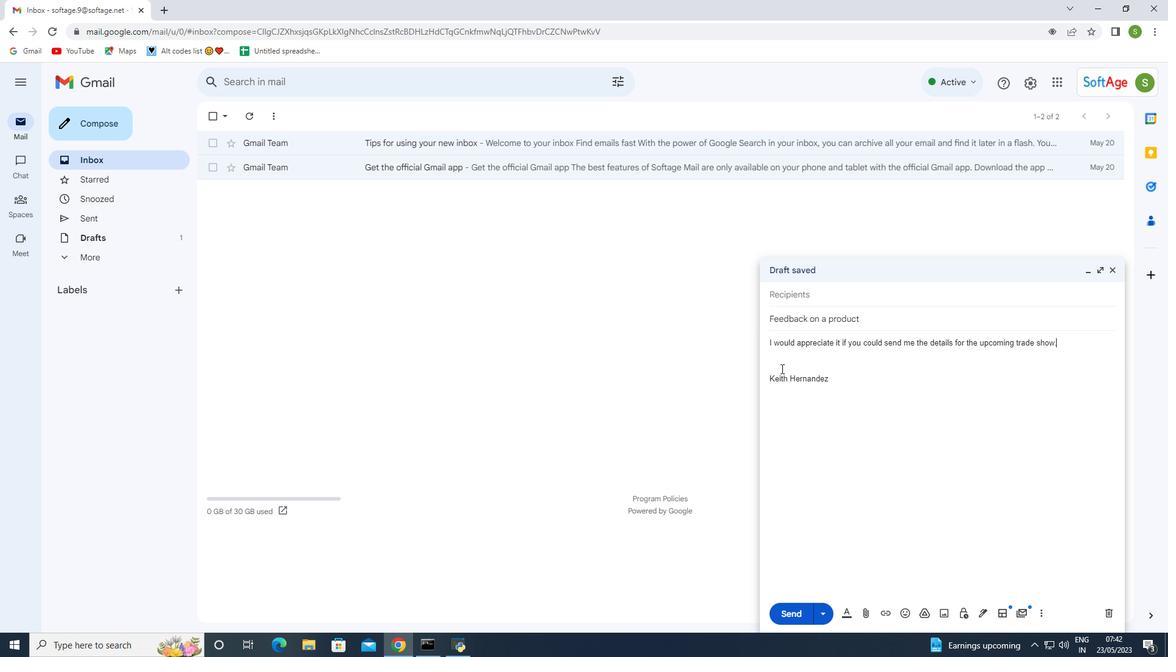 
Action: Mouse pressed left at (780, 361)
Screenshot: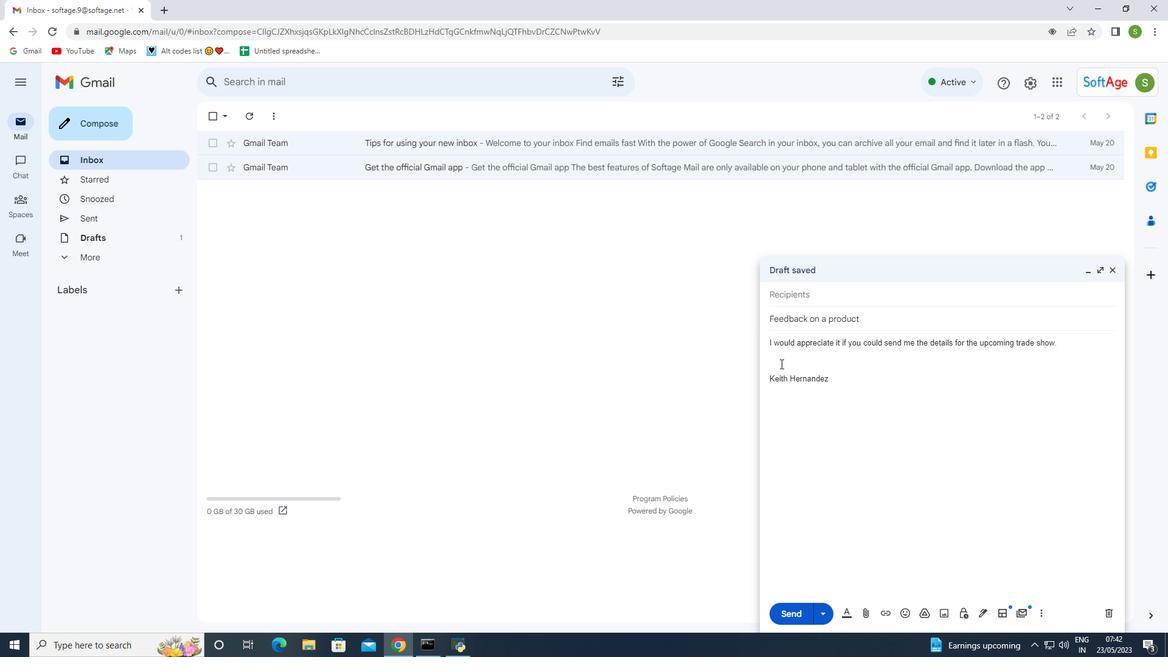 
Action: Mouse moved to (792, 388)
Screenshot: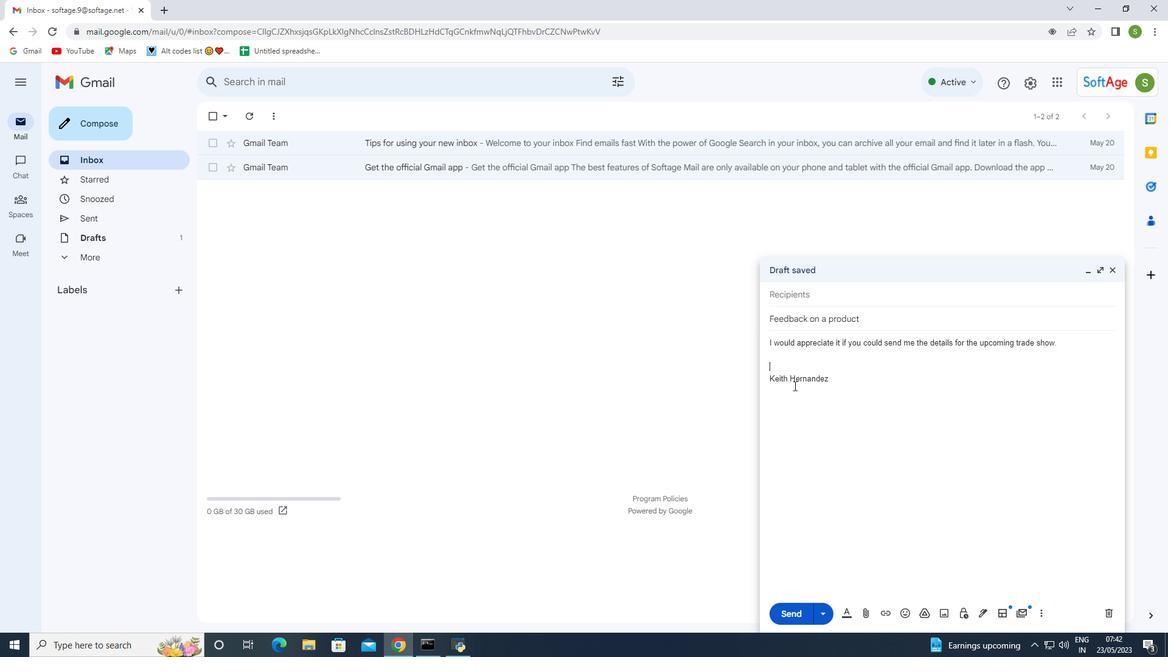 
Action: Key pressed <Key.backspace>
Screenshot: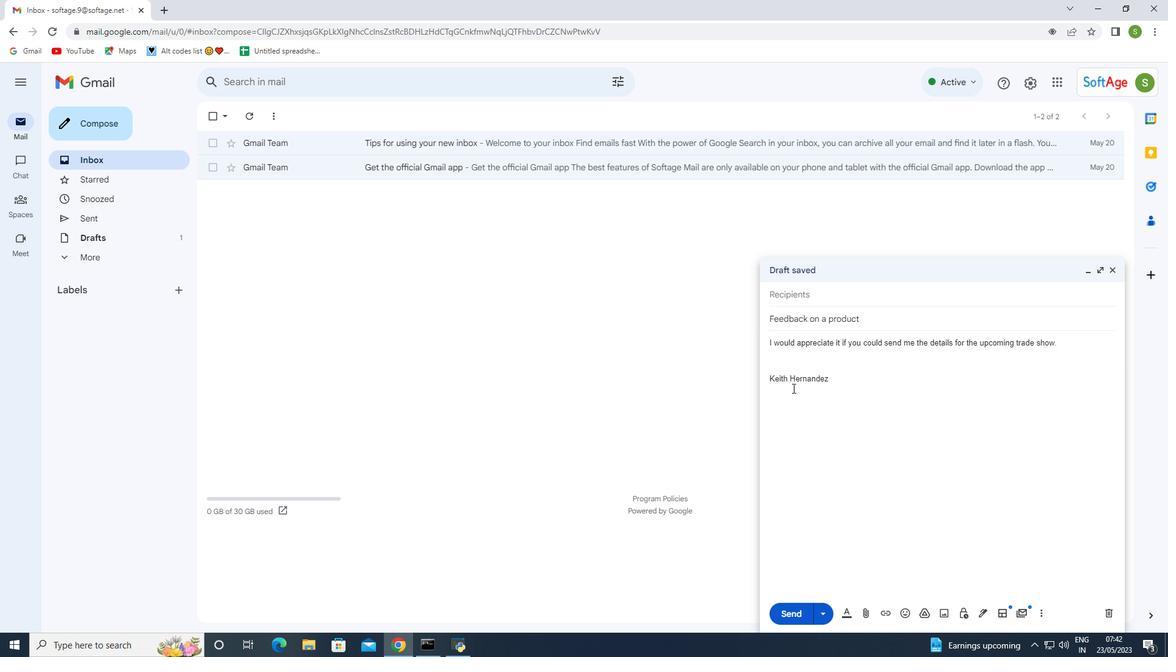 
Action: Mouse moved to (796, 610)
Screenshot: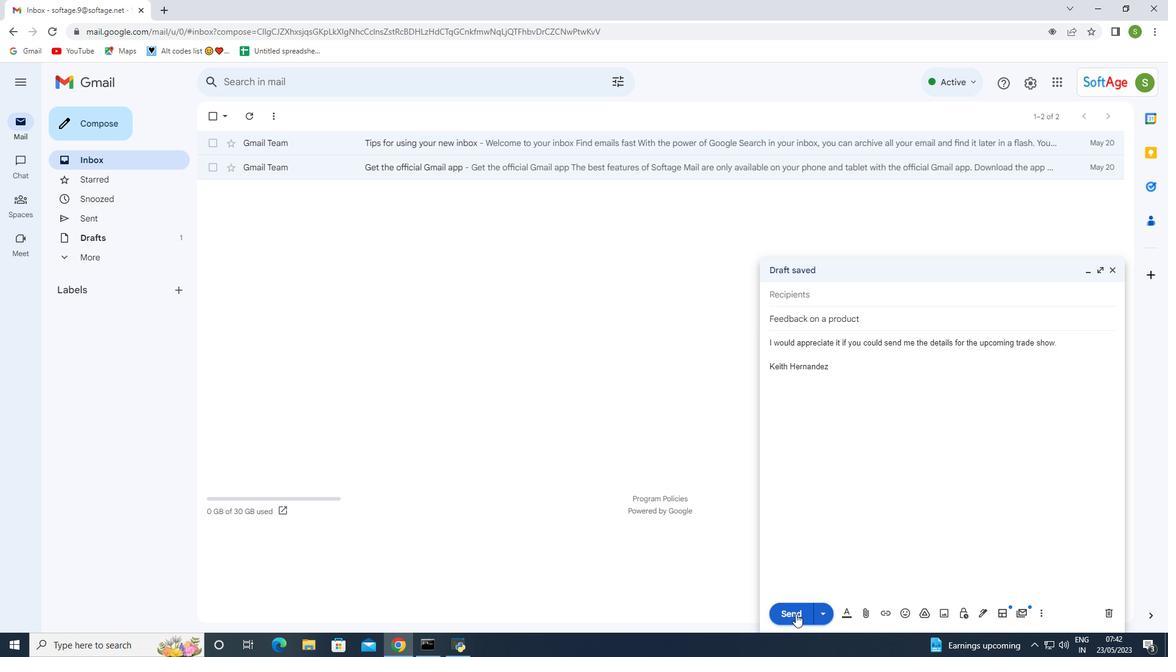 
Action: Mouse pressed left at (796, 610)
Screenshot: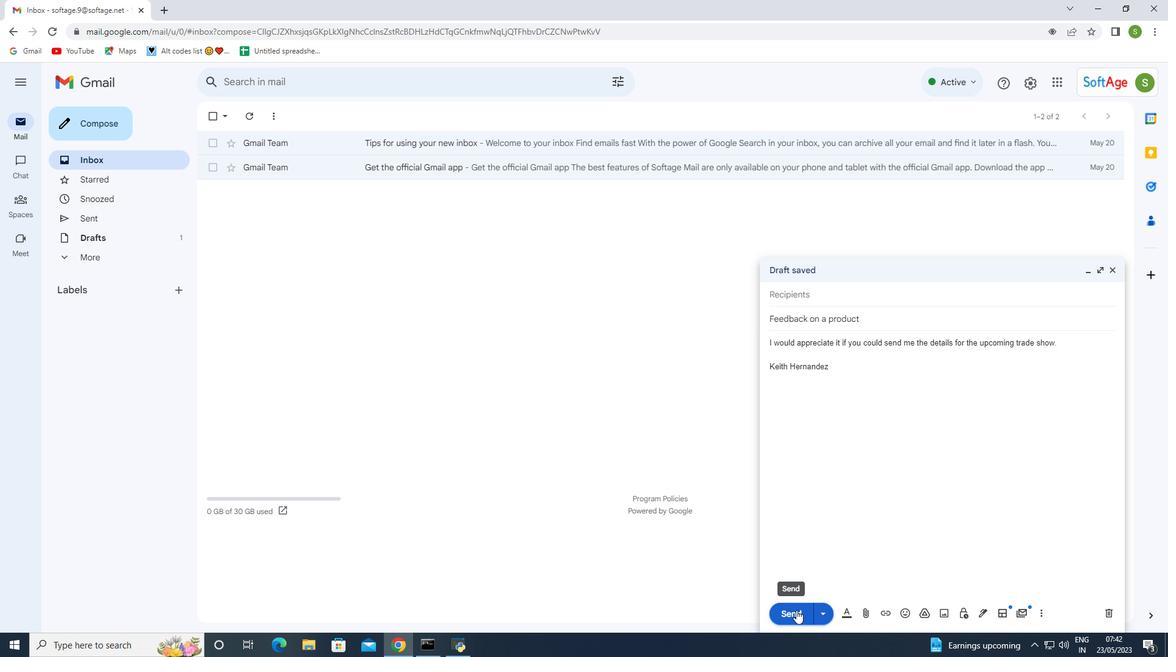 
Action: Mouse moved to (720, 317)
Screenshot: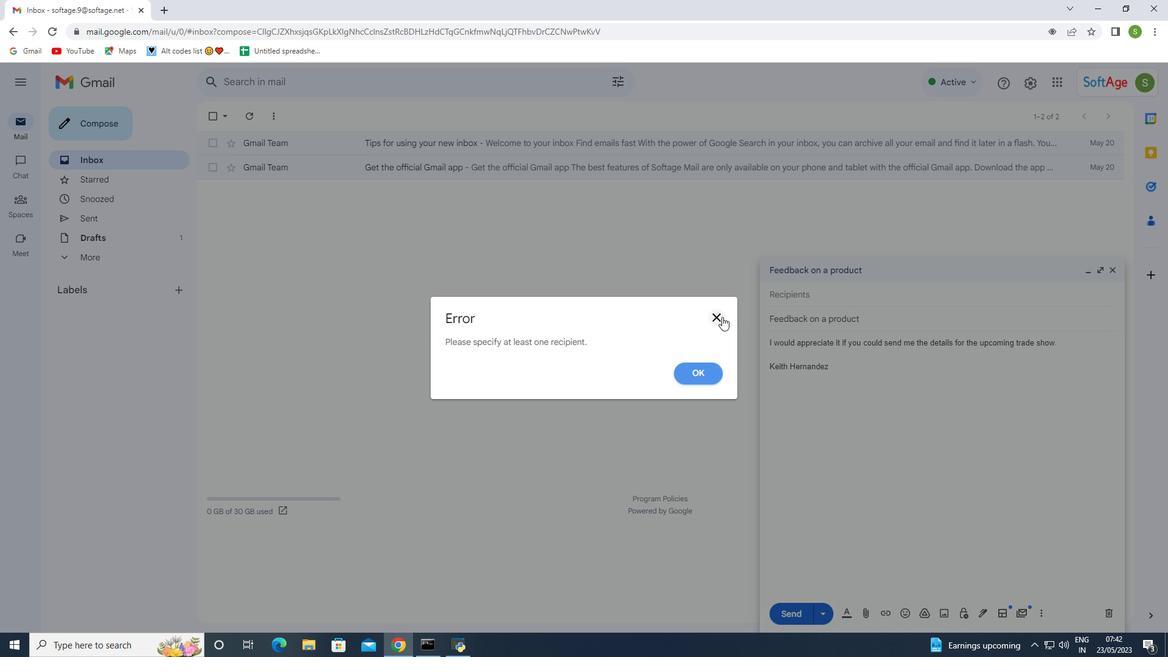 
Action: Mouse pressed left at (720, 317)
Screenshot: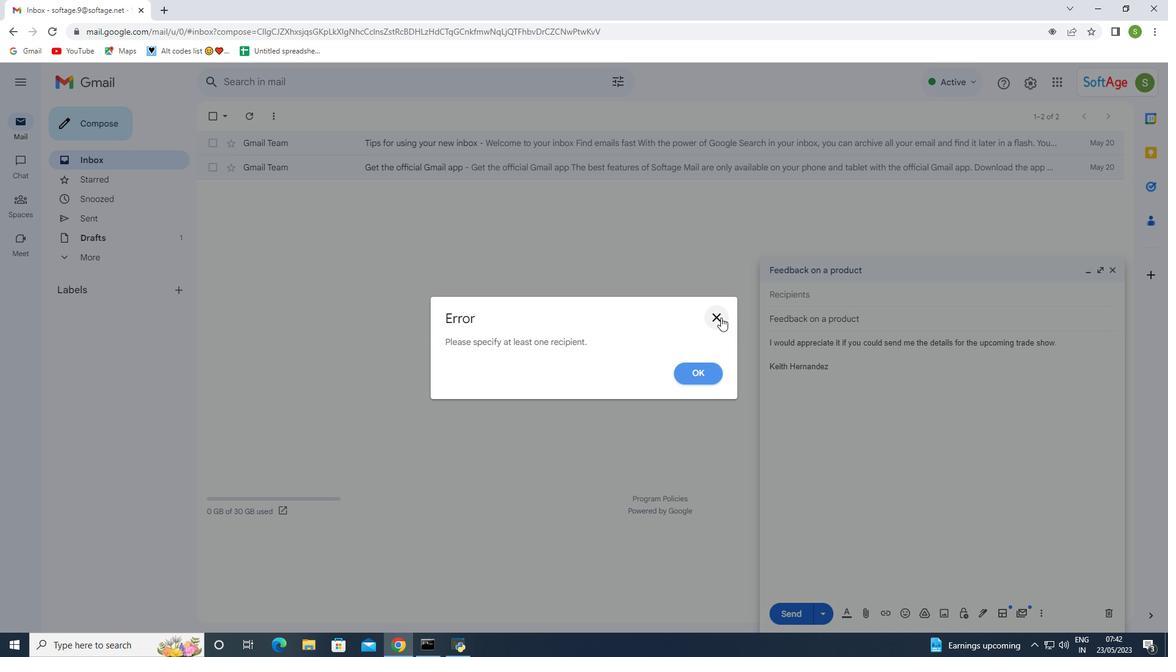 
Action: Mouse moved to (792, 298)
Screenshot: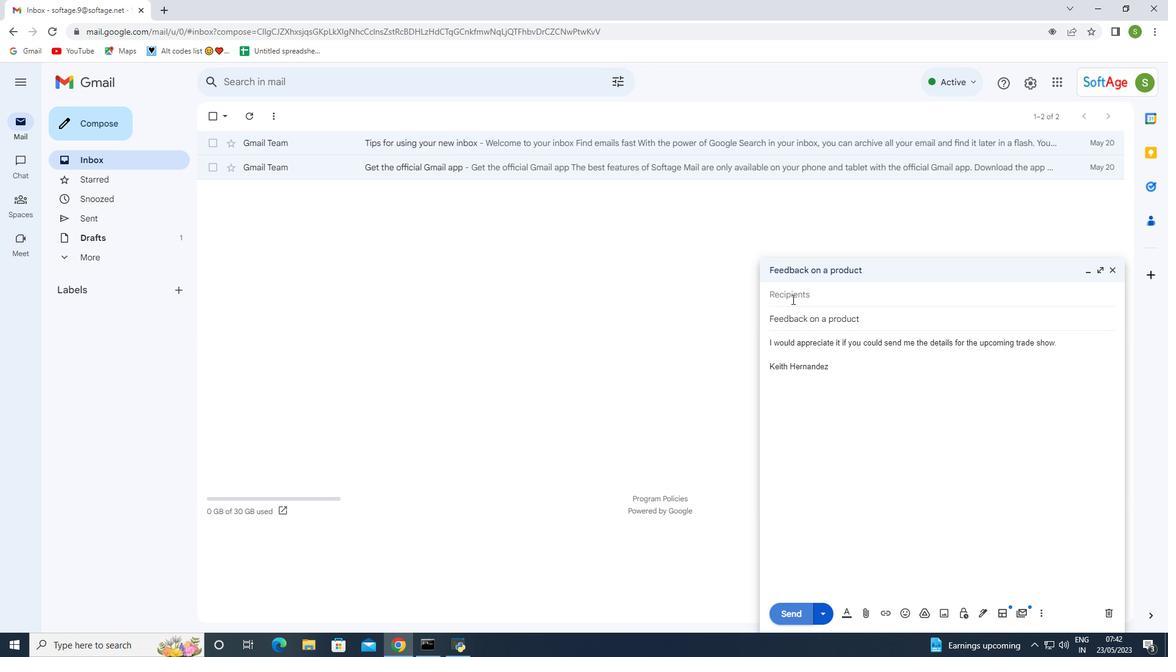 
Action: Mouse pressed left at (792, 298)
Screenshot: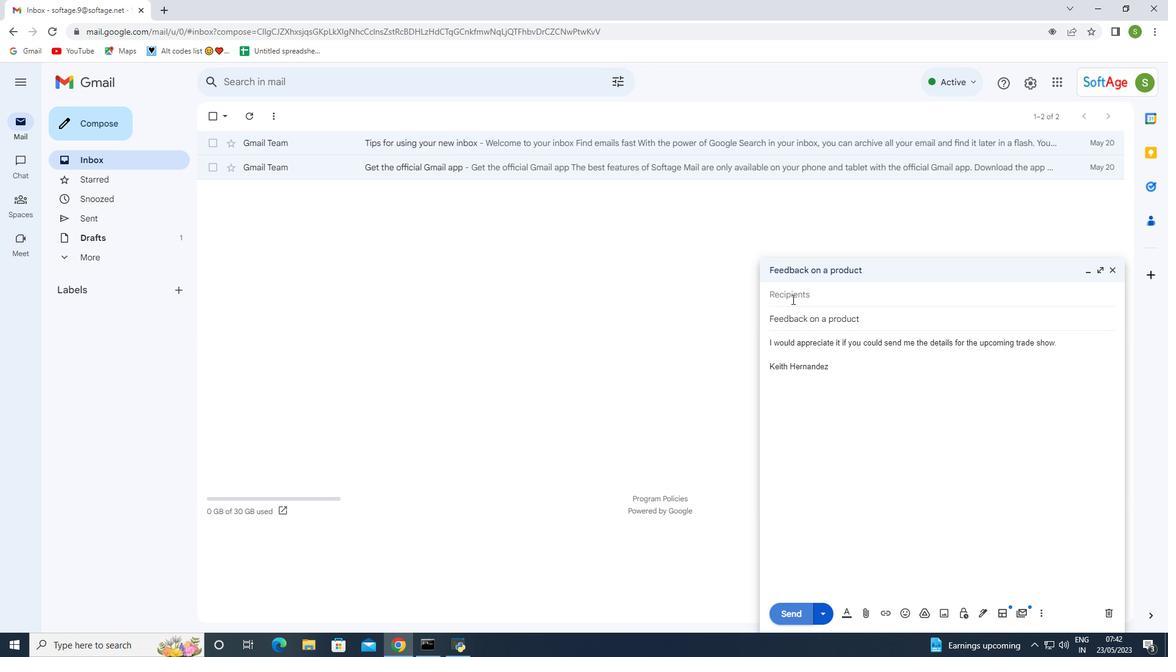 
Action: Key pressed soft
Screenshot: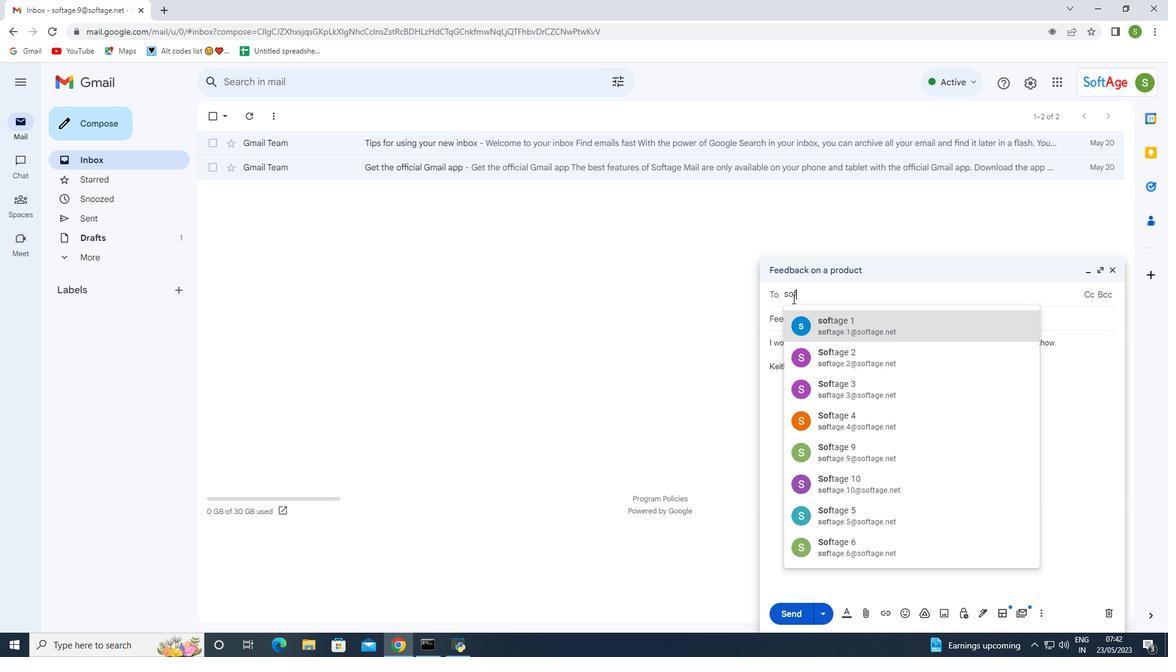 
Action: Mouse moved to (862, 511)
Screenshot: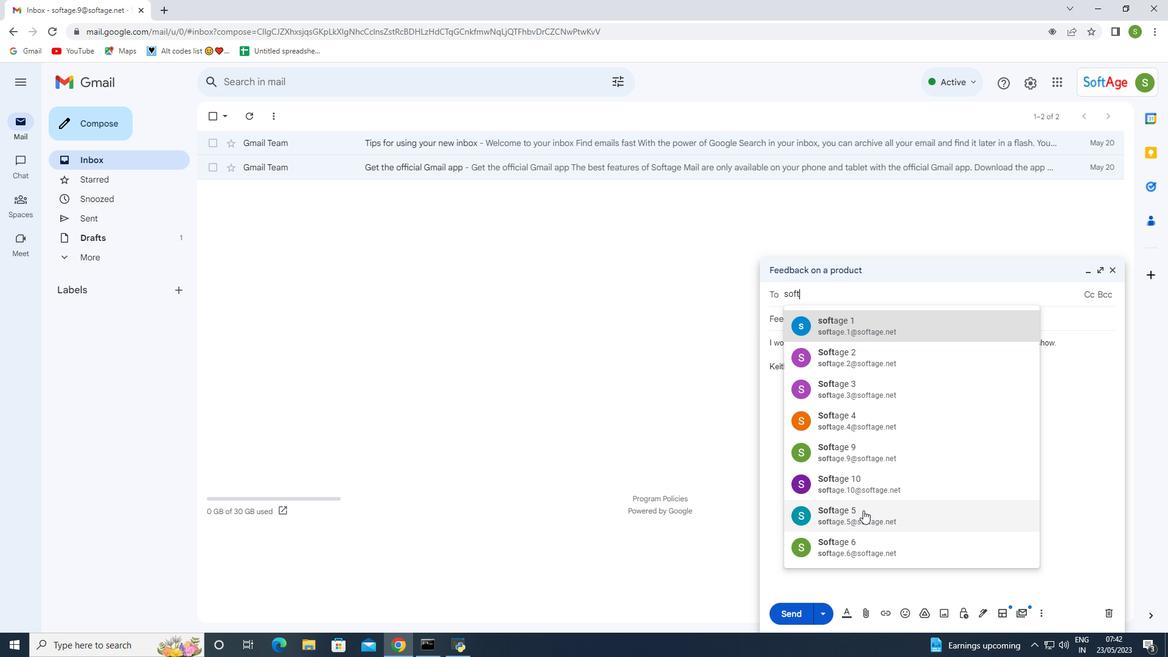 
Action: Mouse pressed left at (862, 511)
Screenshot: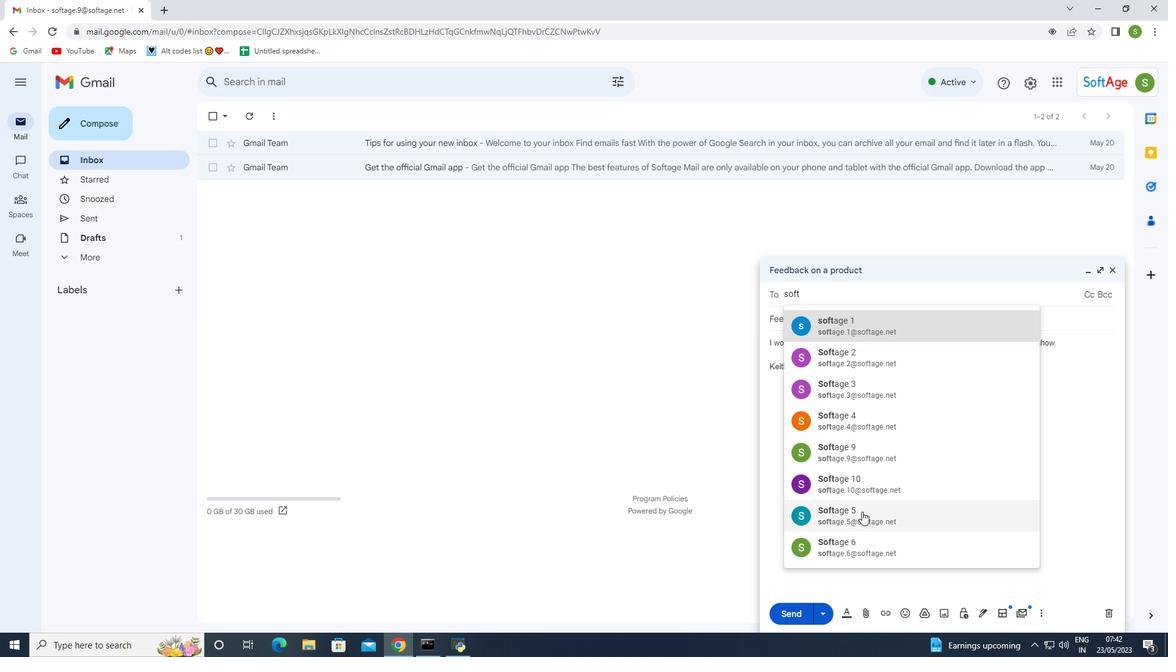 
Action: Mouse moved to (821, 292)
Screenshot: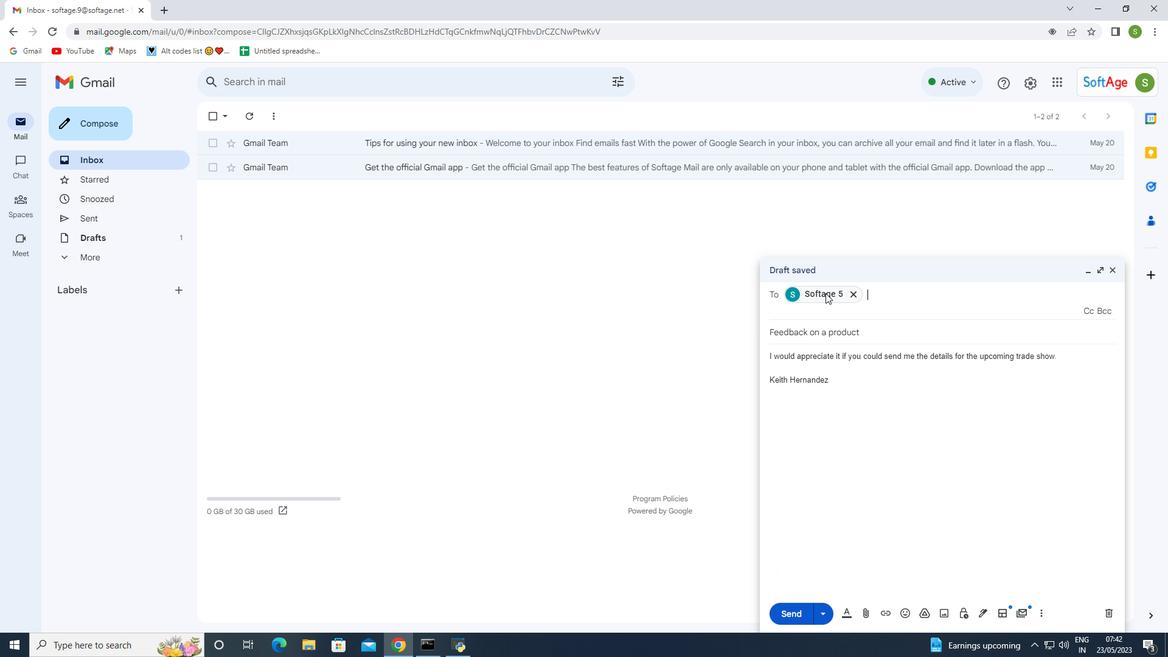 
Action: Mouse pressed left at (821, 292)
Screenshot: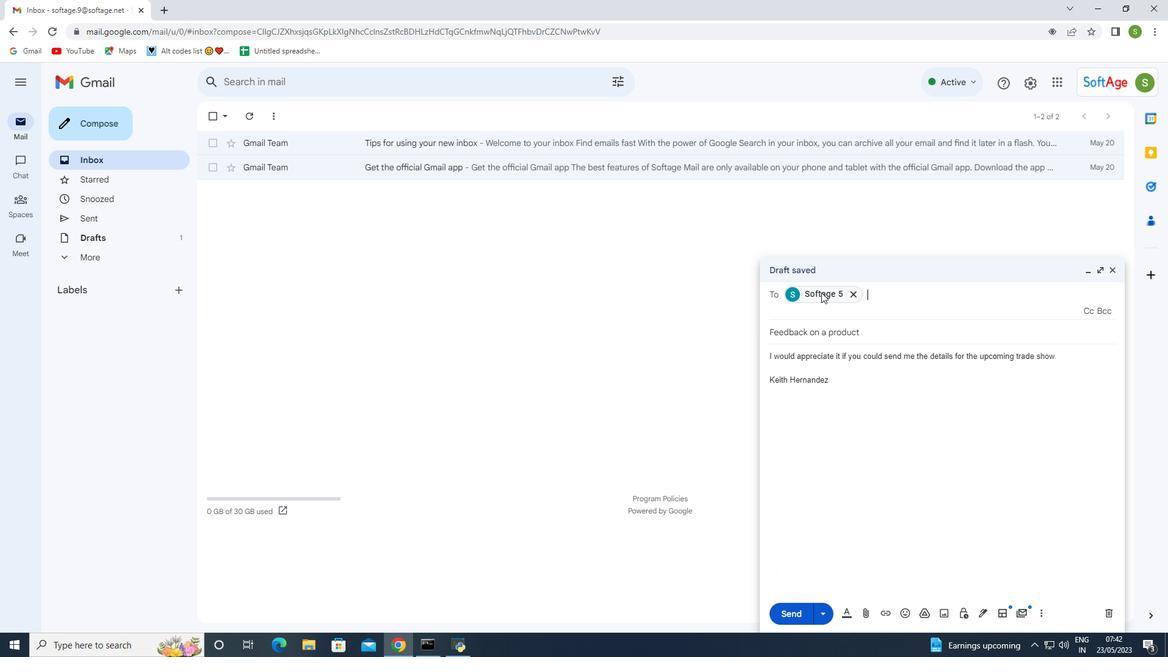
Action: Mouse pressed left at (821, 292)
Screenshot: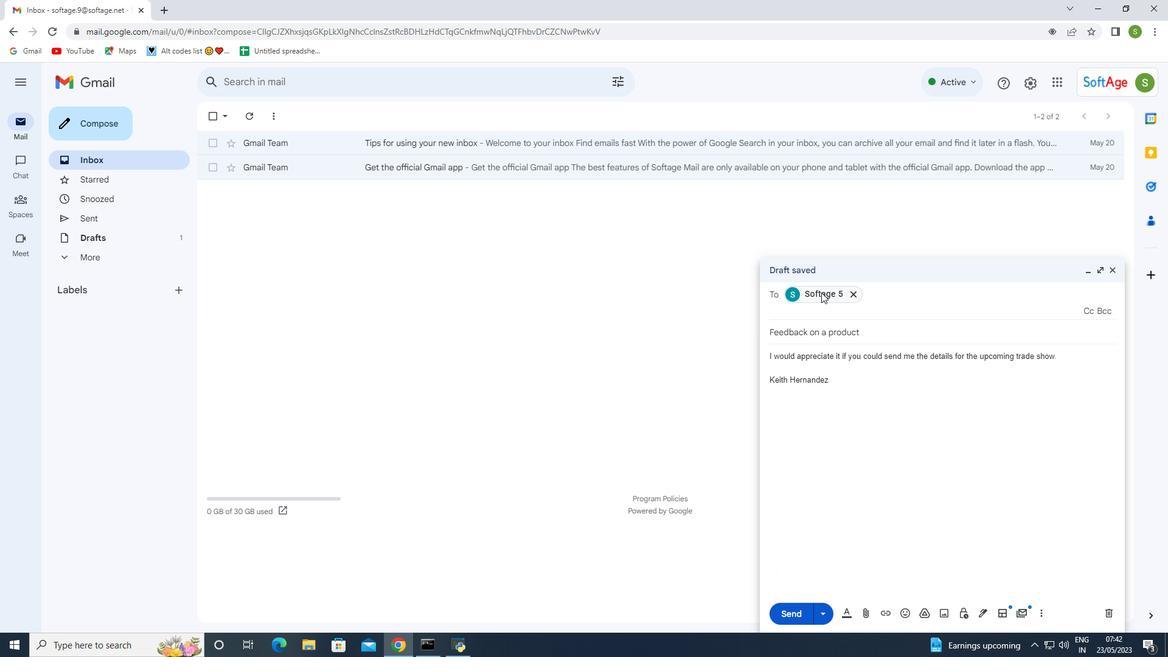 
Action: Mouse moved to (893, 288)
Screenshot: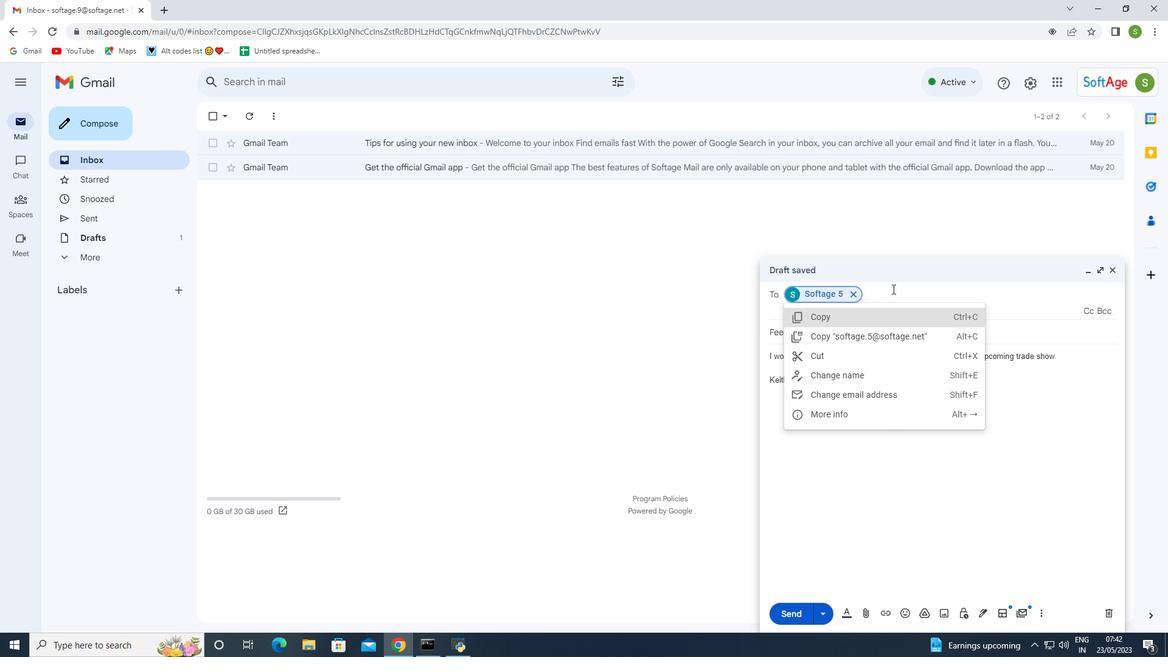 
Action: Mouse pressed left at (893, 288)
Screenshot: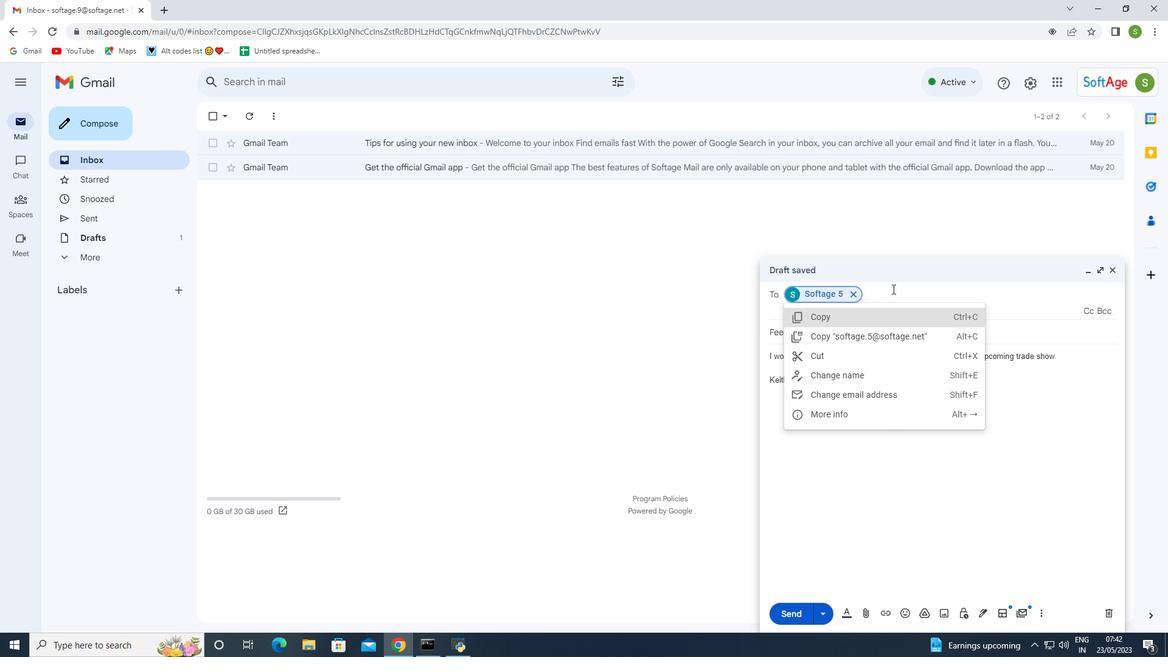 
Action: Mouse moved to (796, 621)
Screenshot: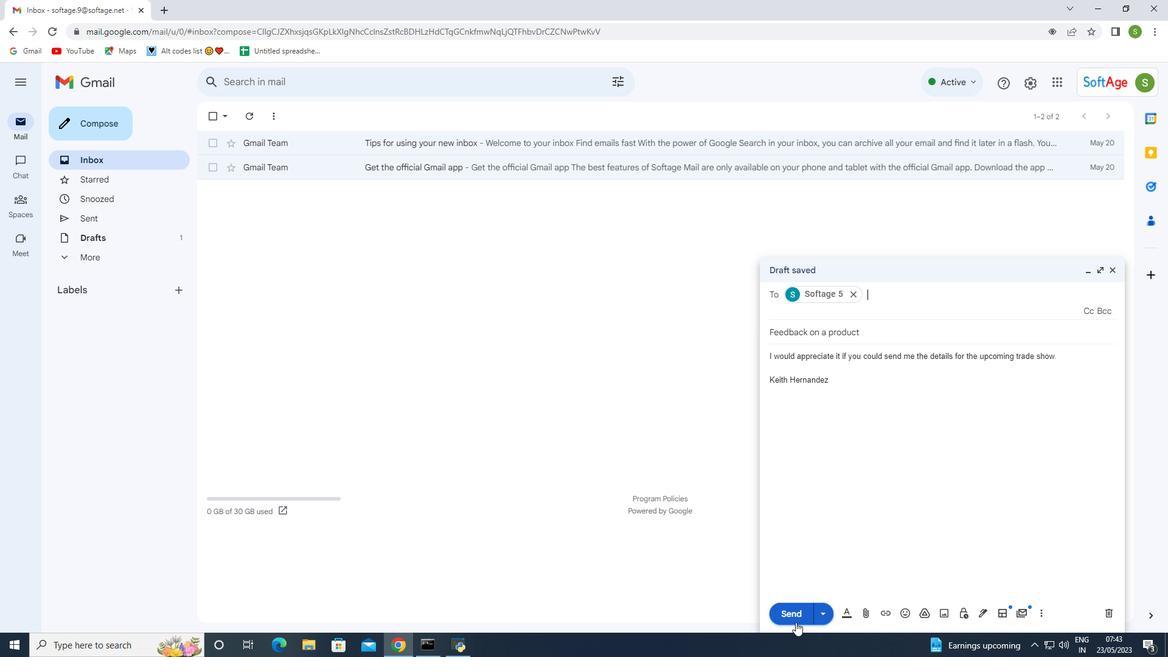 
Action: Mouse pressed left at (796, 621)
Screenshot: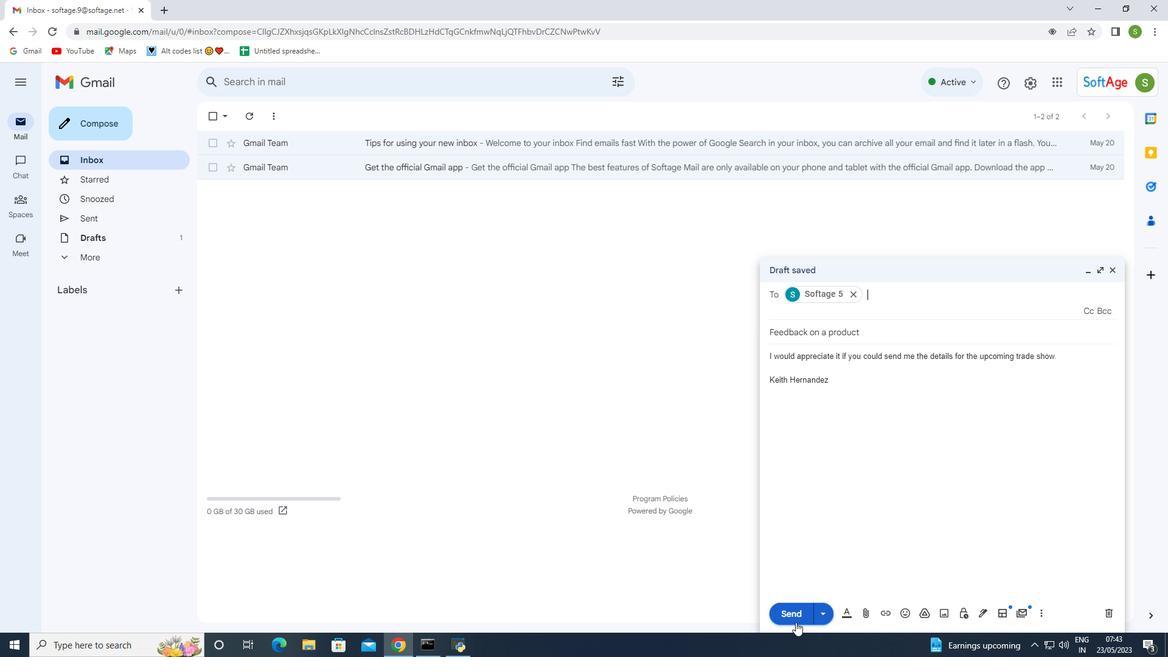 
Action: Mouse moved to (96, 229)
Screenshot: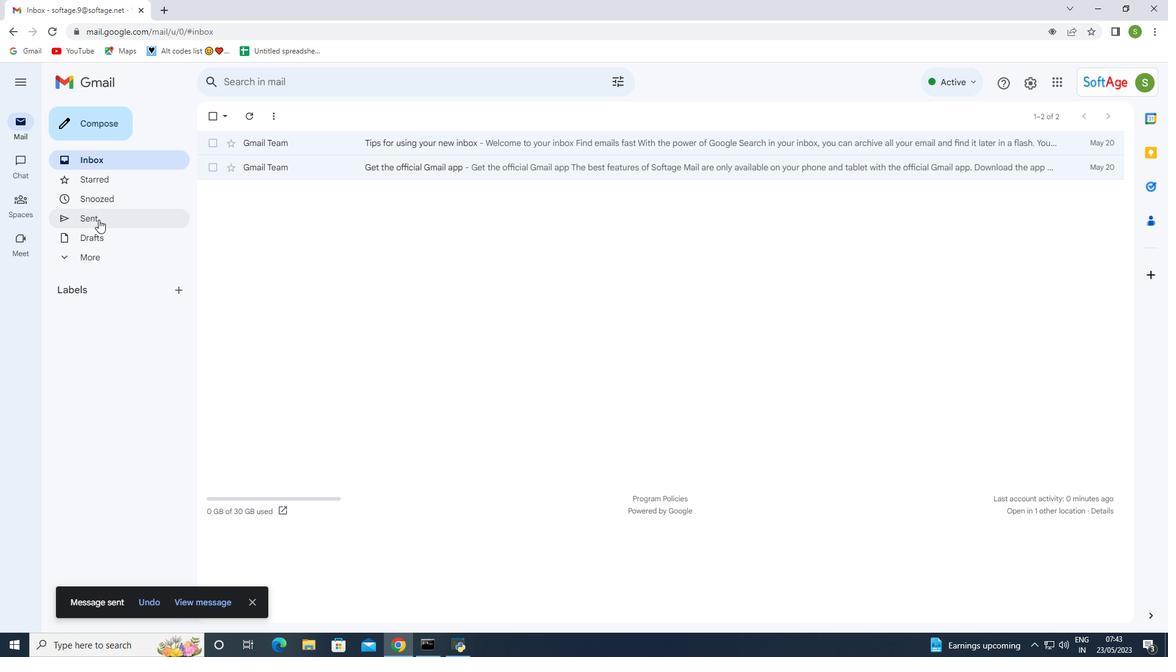 
Action: Mouse pressed left at (96, 229)
Screenshot: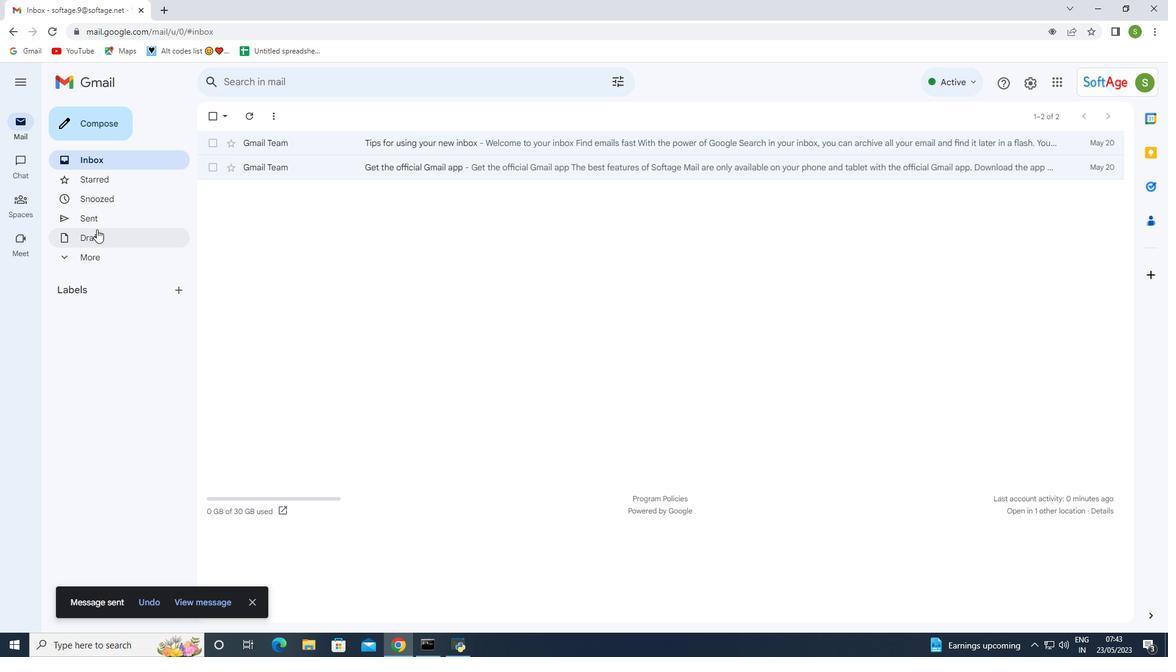 
Action: Mouse moved to (95, 220)
Screenshot: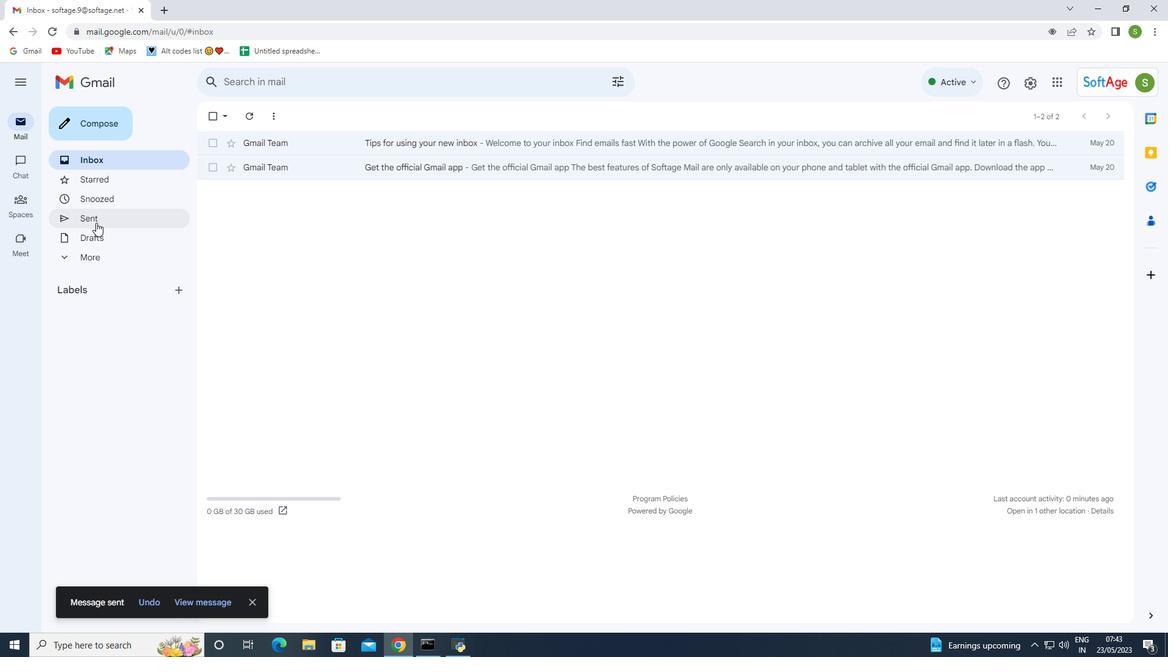 
Action: Mouse pressed left at (95, 220)
Screenshot: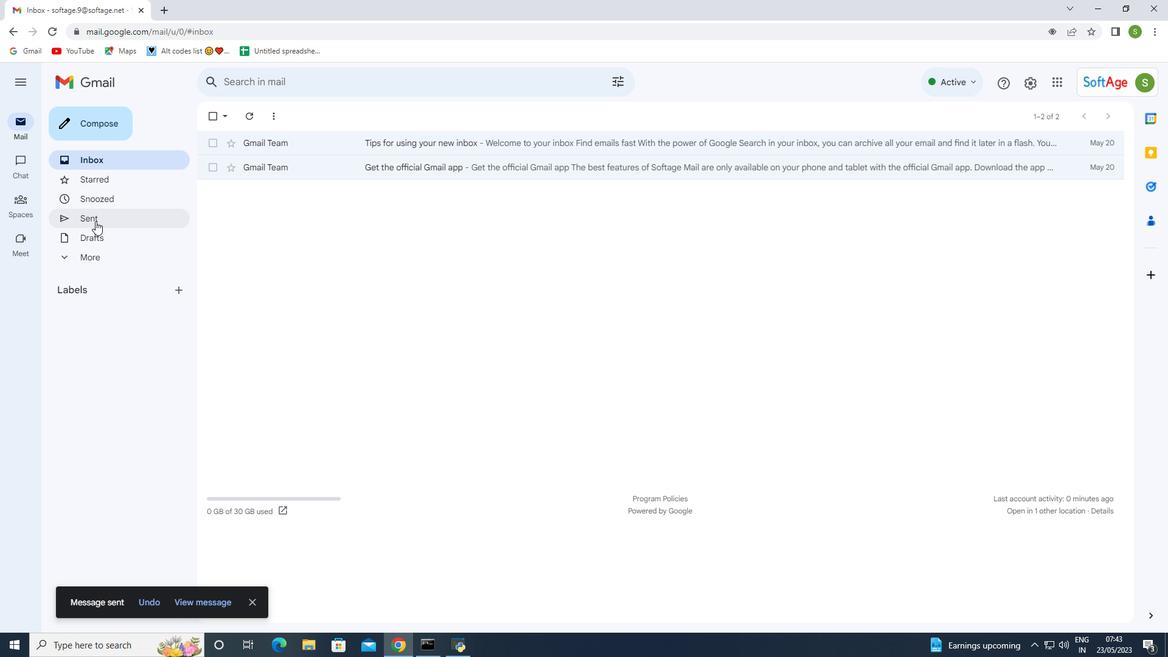 
Action: Mouse moved to (95, 218)
Screenshot: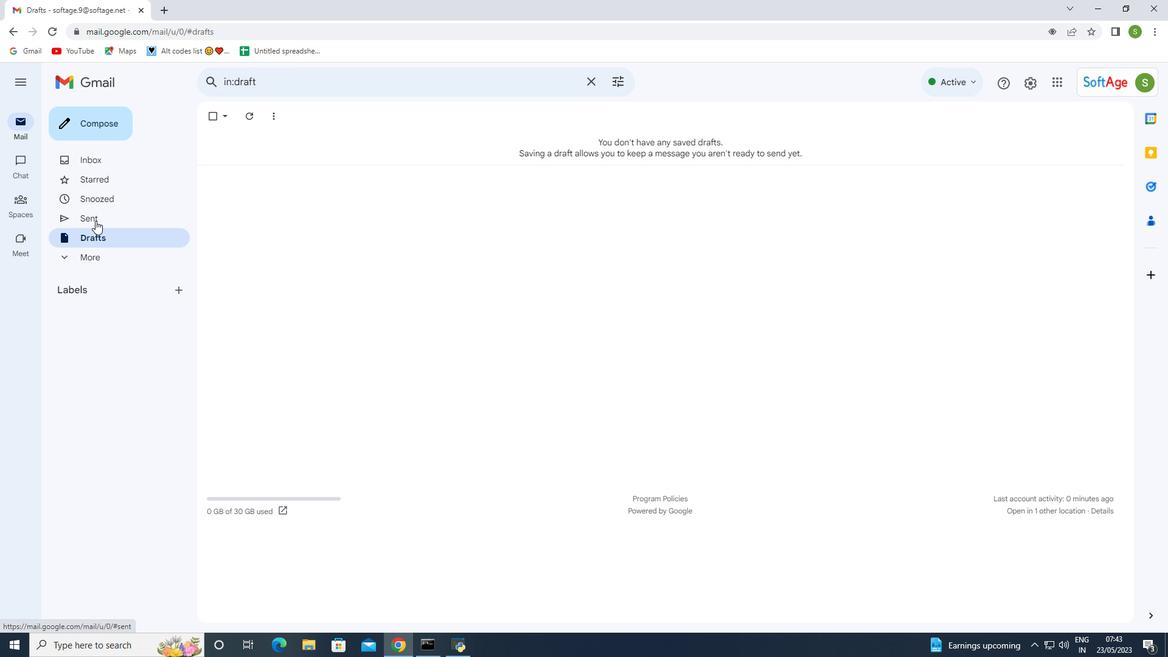
Action: Mouse pressed left at (95, 218)
Screenshot: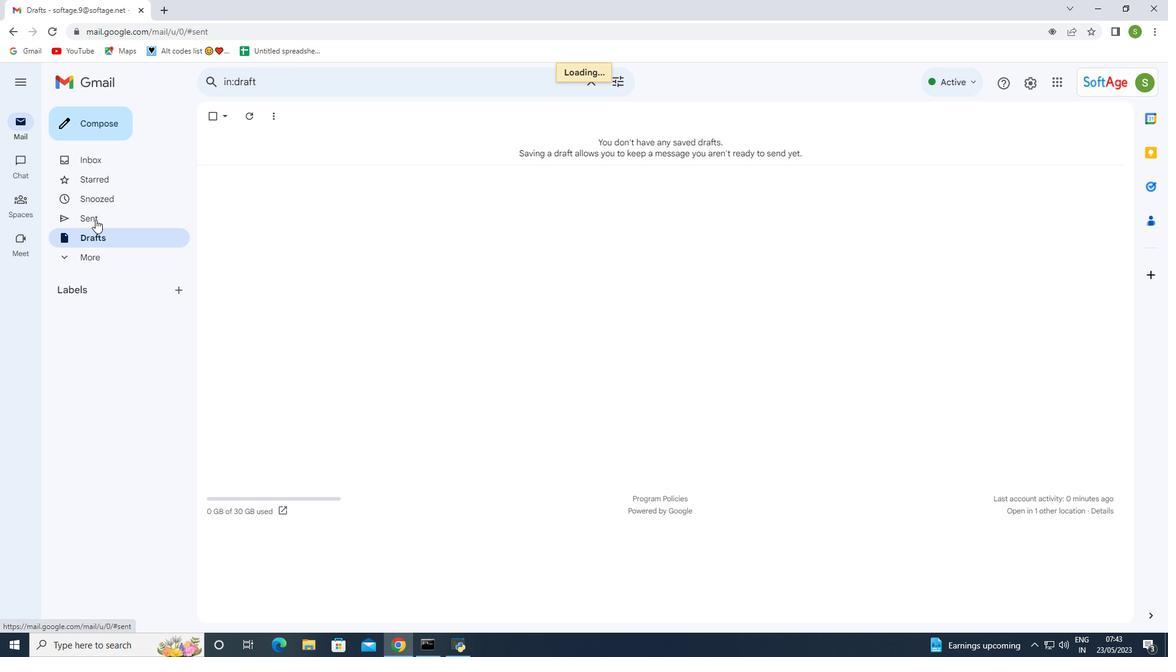 
Action: Mouse moved to (213, 177)
Screenshot: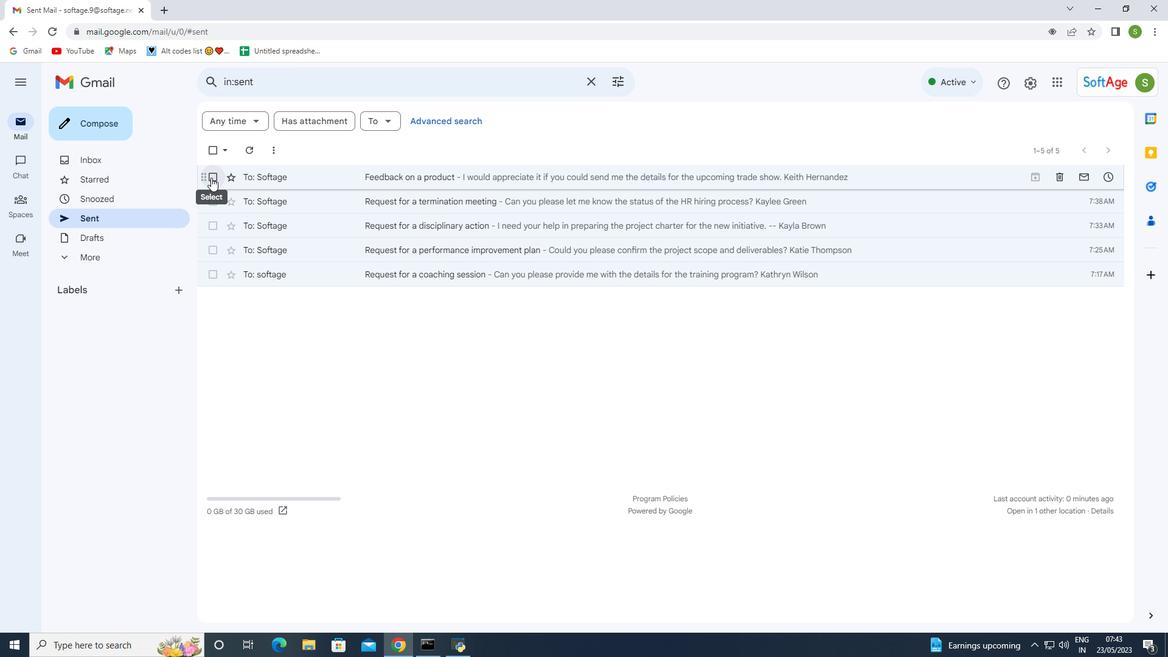 
Action: Mouse pressed left at (213, 177)
Screenshot: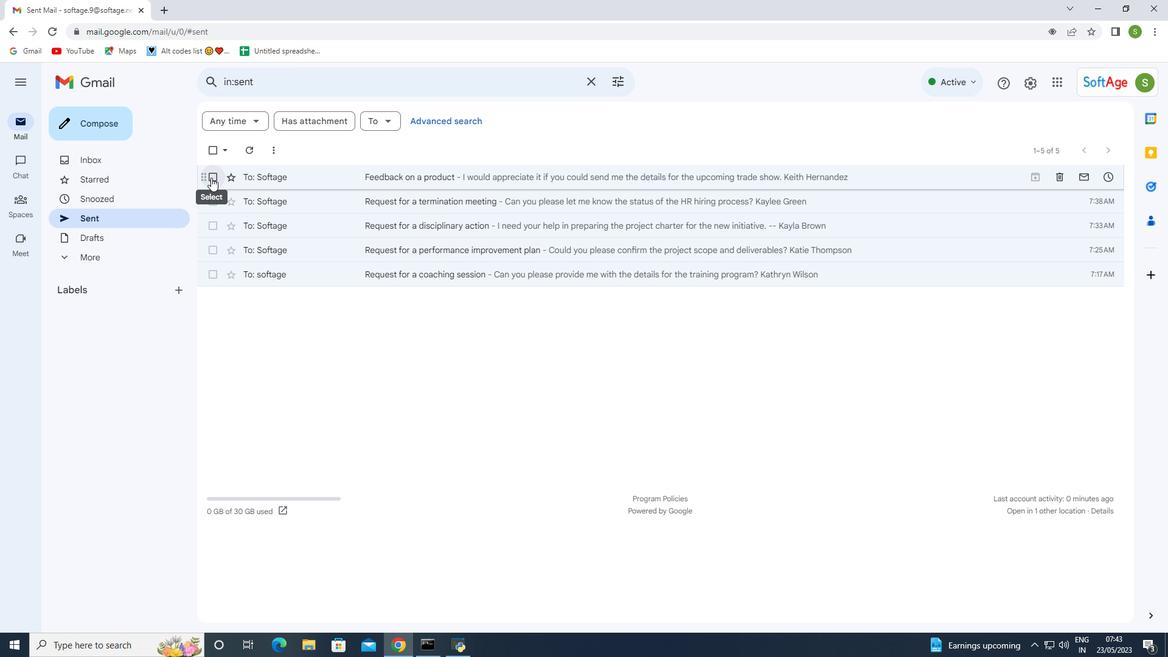 
Action: Mouse moved to (307, 169)
Screenshot: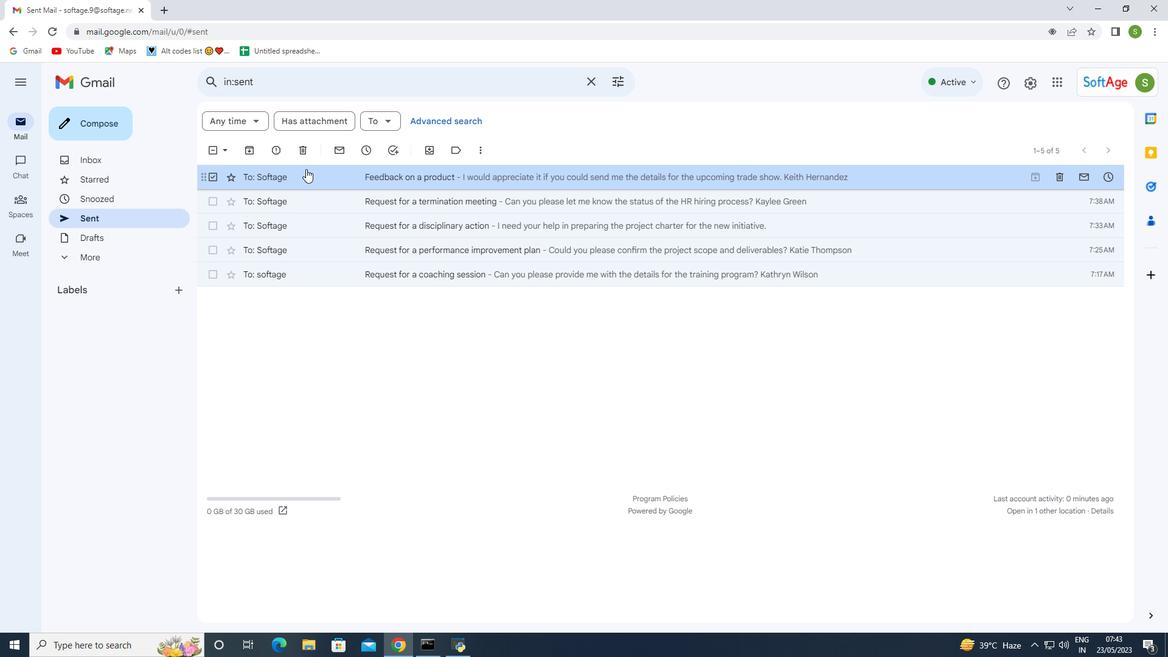 
Action: Mouse pressed right at (307, 169)
Screenshot: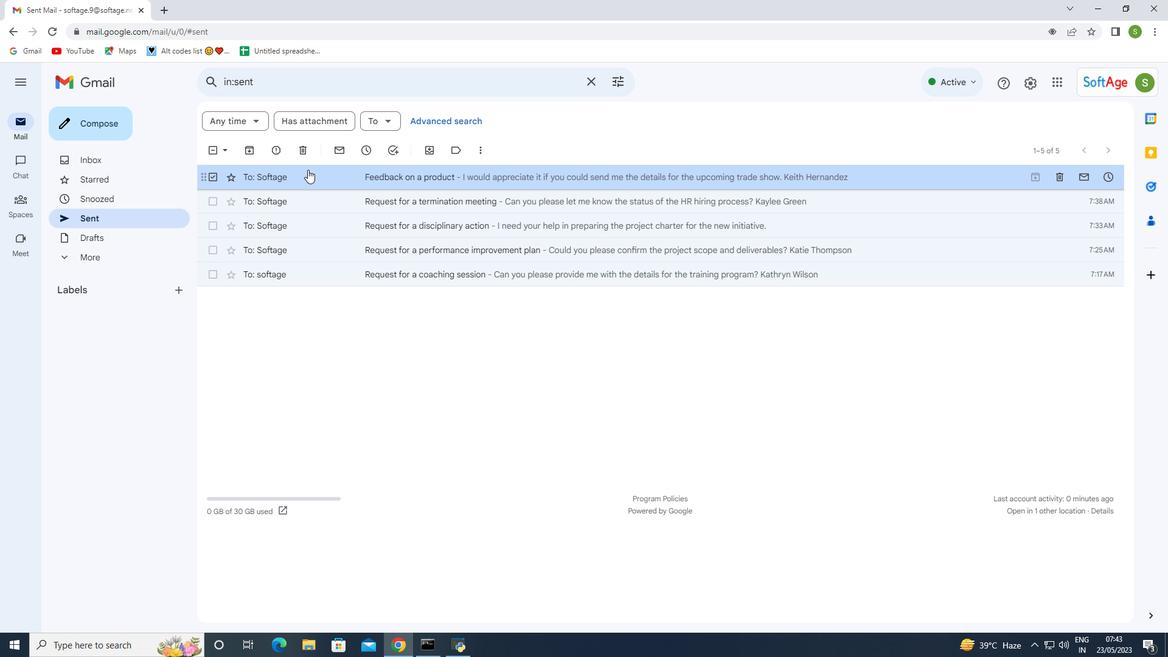 
Action: Mouse moved to (355, 373)
Screenshot: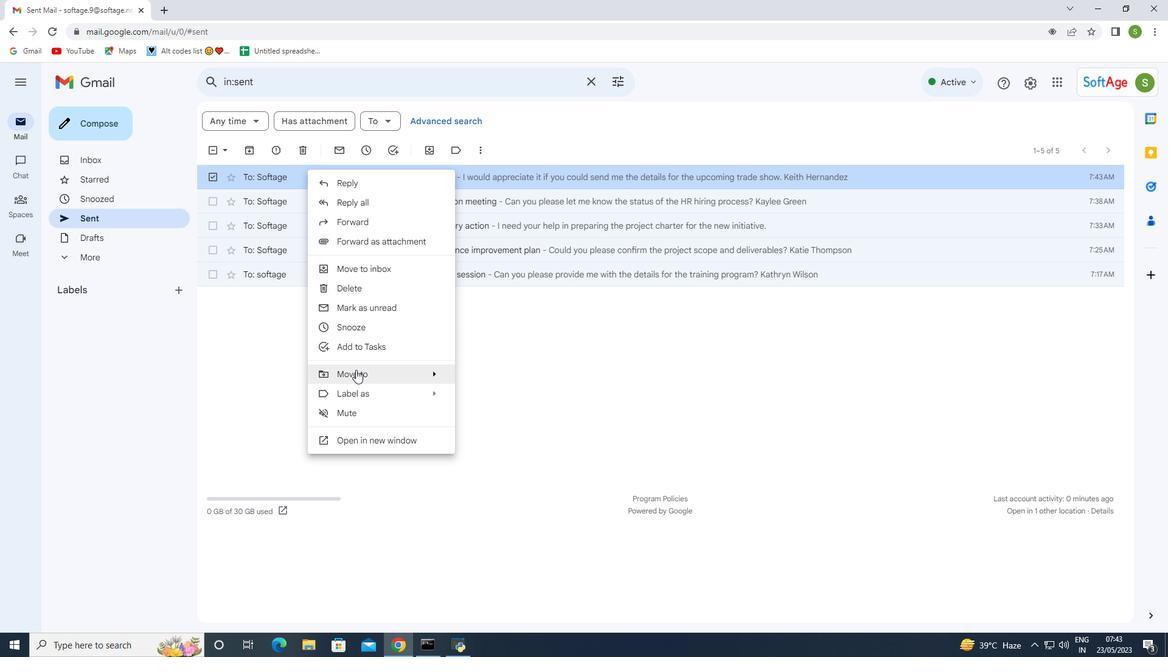 
Action: Mouse pressed left at (355, 373)
Screenshot: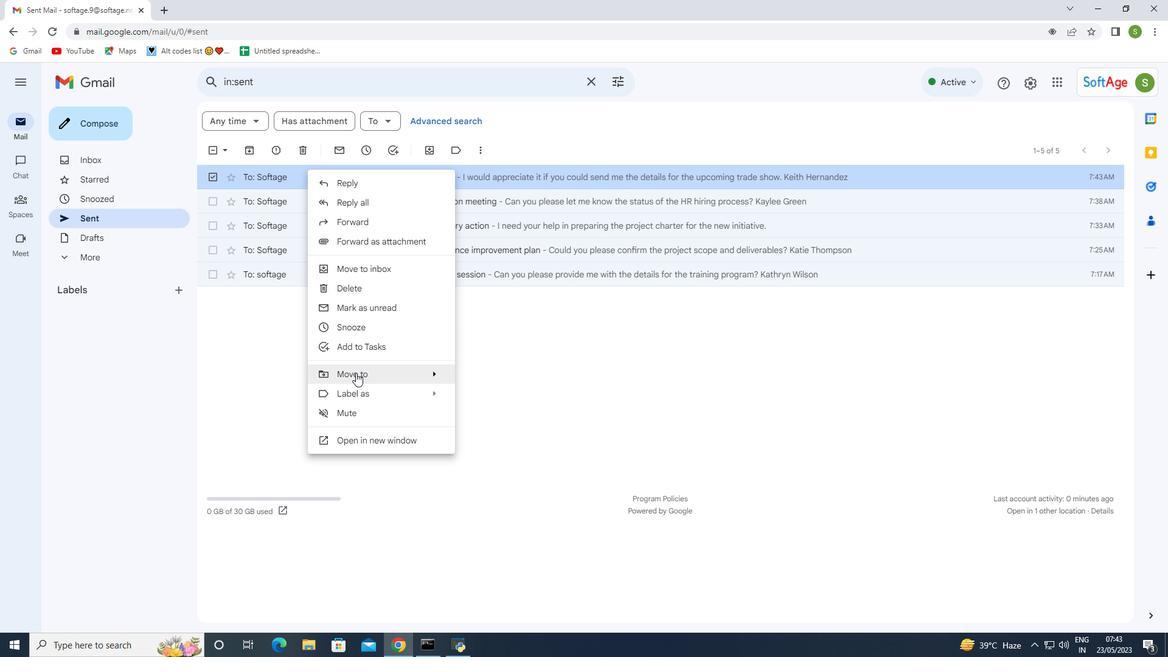 
Action: Mouse moved to (511, 572)
Screenshot: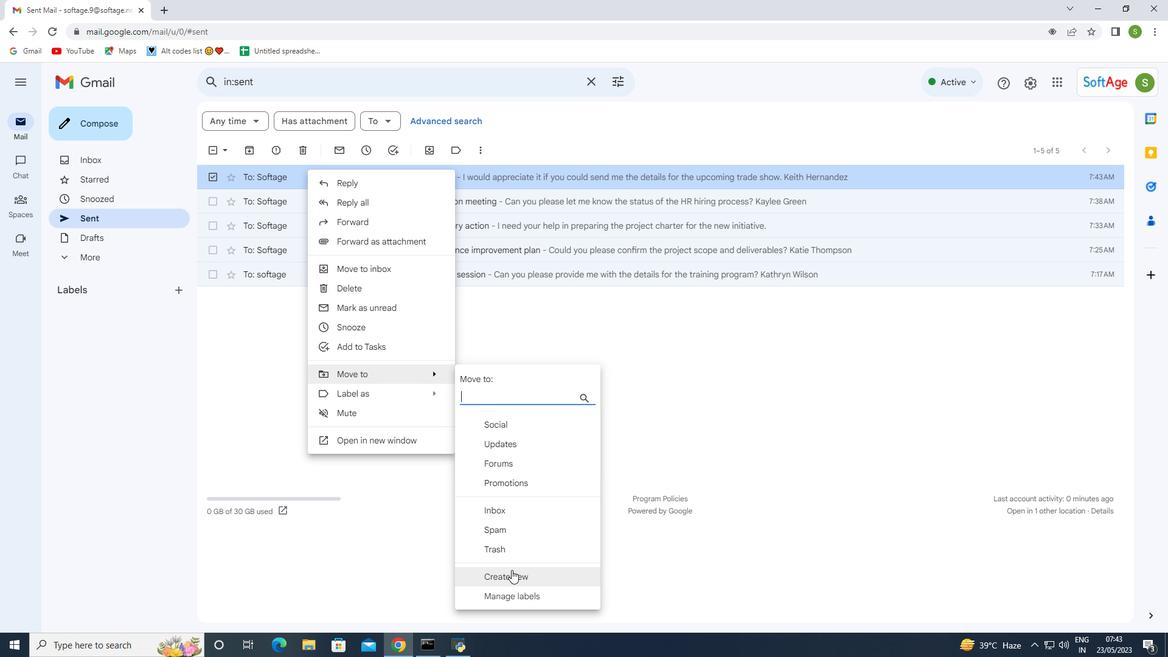 
Action: Mouse pressed left at (511, 572)
Screenshot: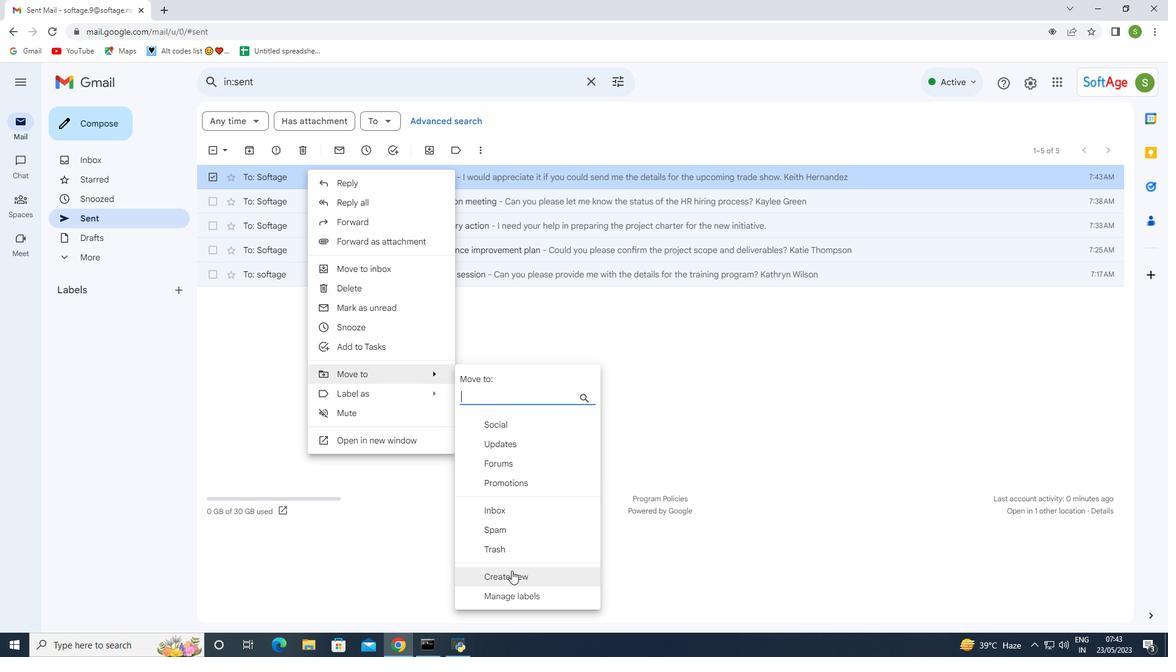 
Action: Mouse moved to (509, 328)
Screenshot: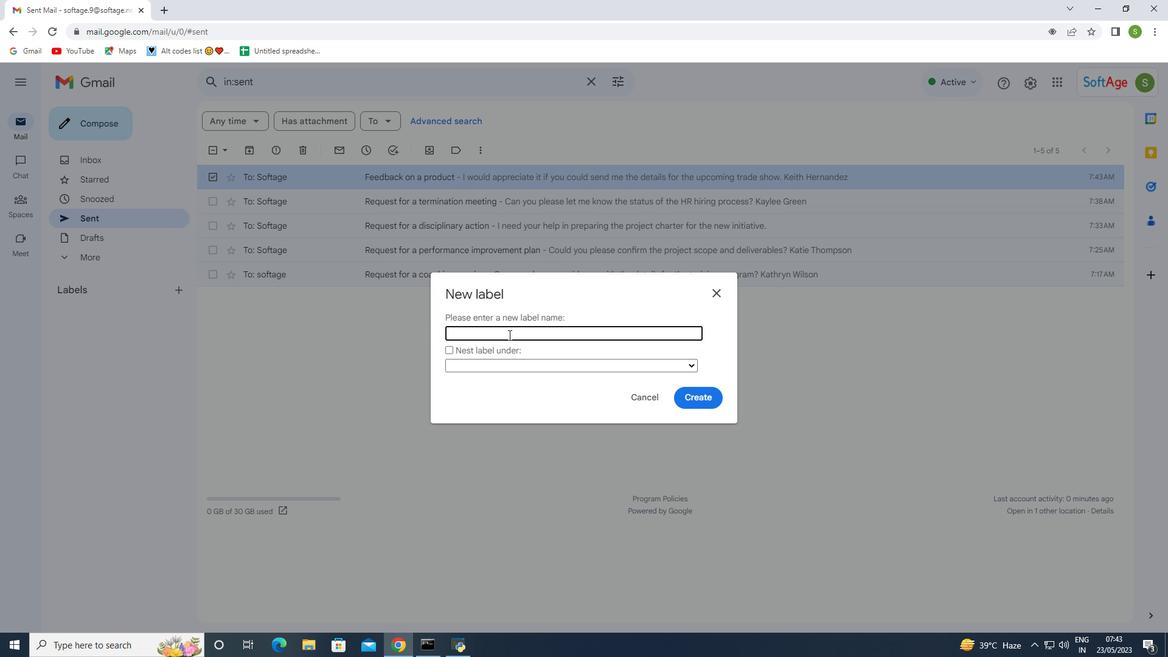 
Action: Mouse pressed left at (509, 328)
Screenshot: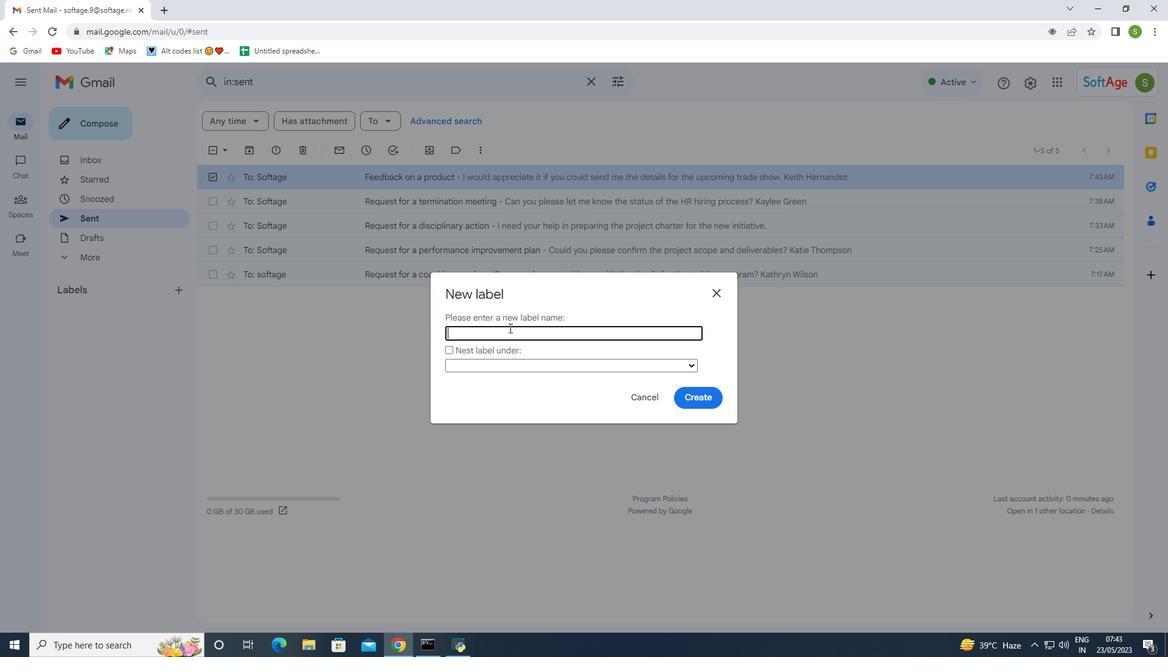 
Action: Key pressed <Key.shift>Composting
Screenshot: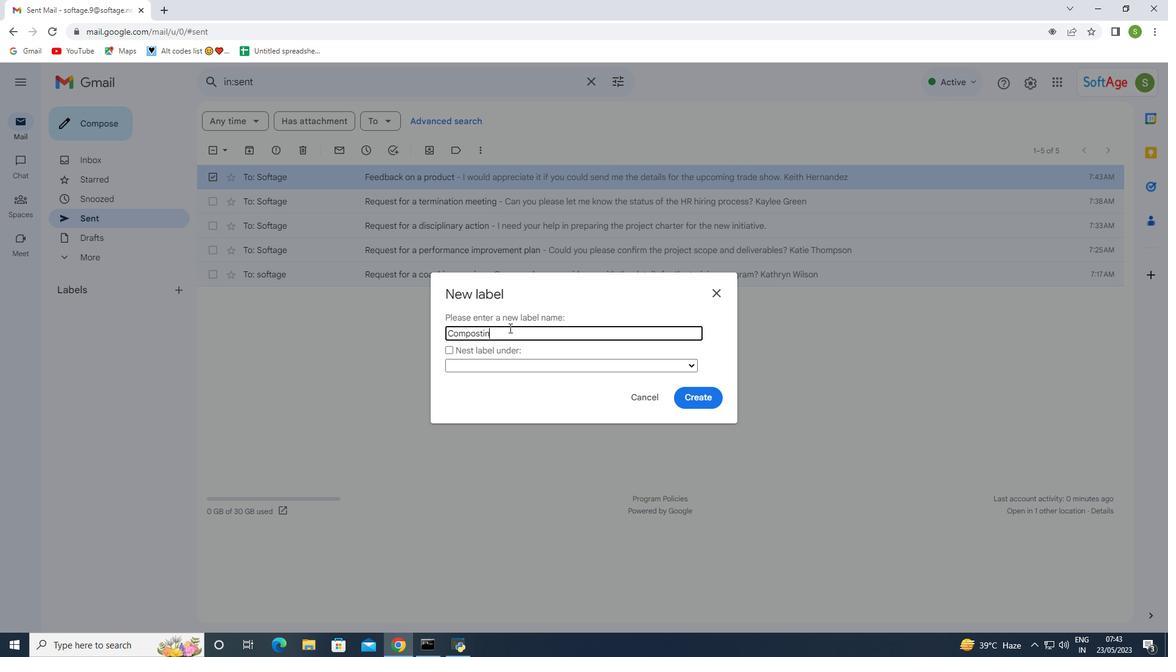 
Action: Mouse moved to (705, 402)
Screenshot: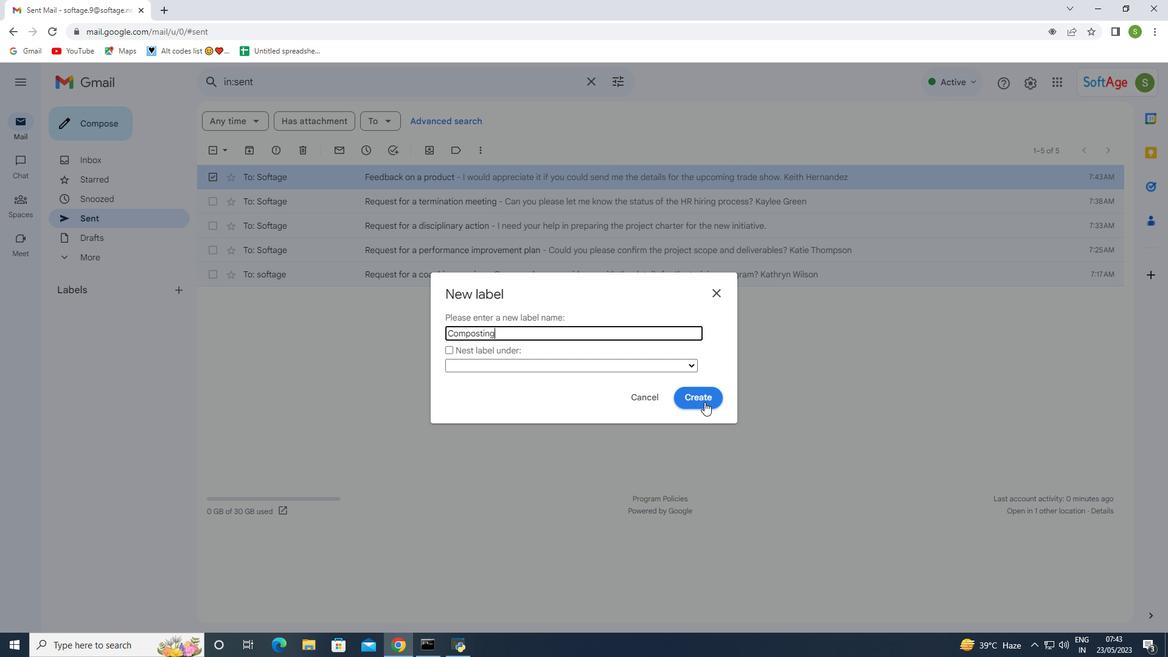 
Action: Mouse pressed left at (705, 402)
Screenshot: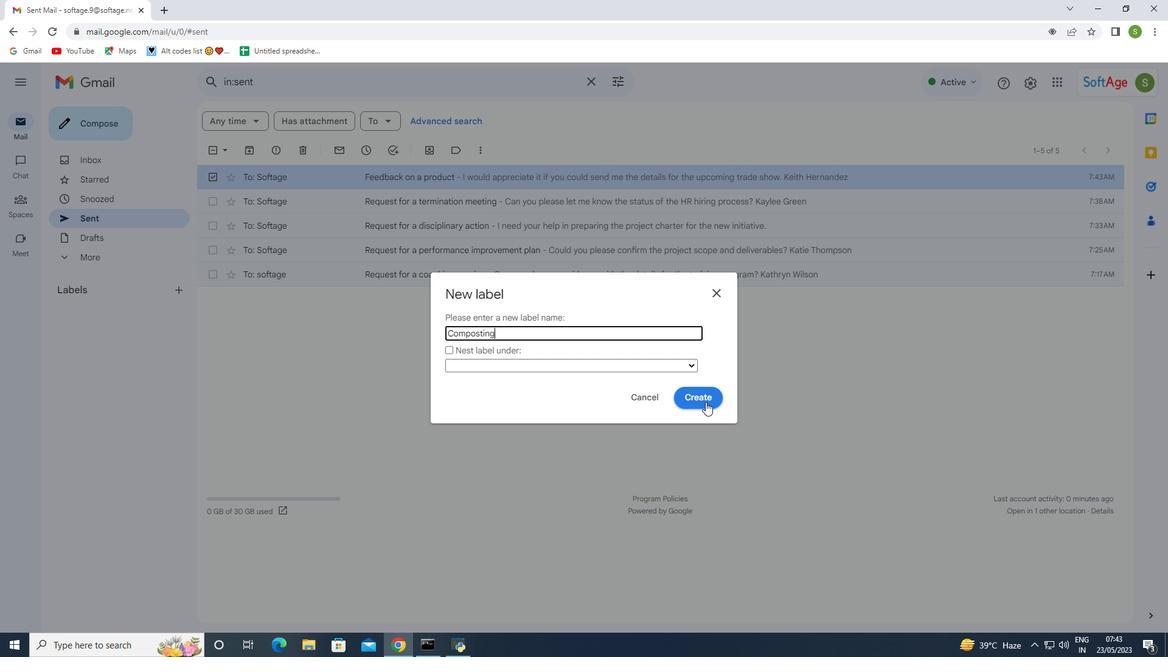 
Action: Mouse moved to (177, 310)
Screenshot: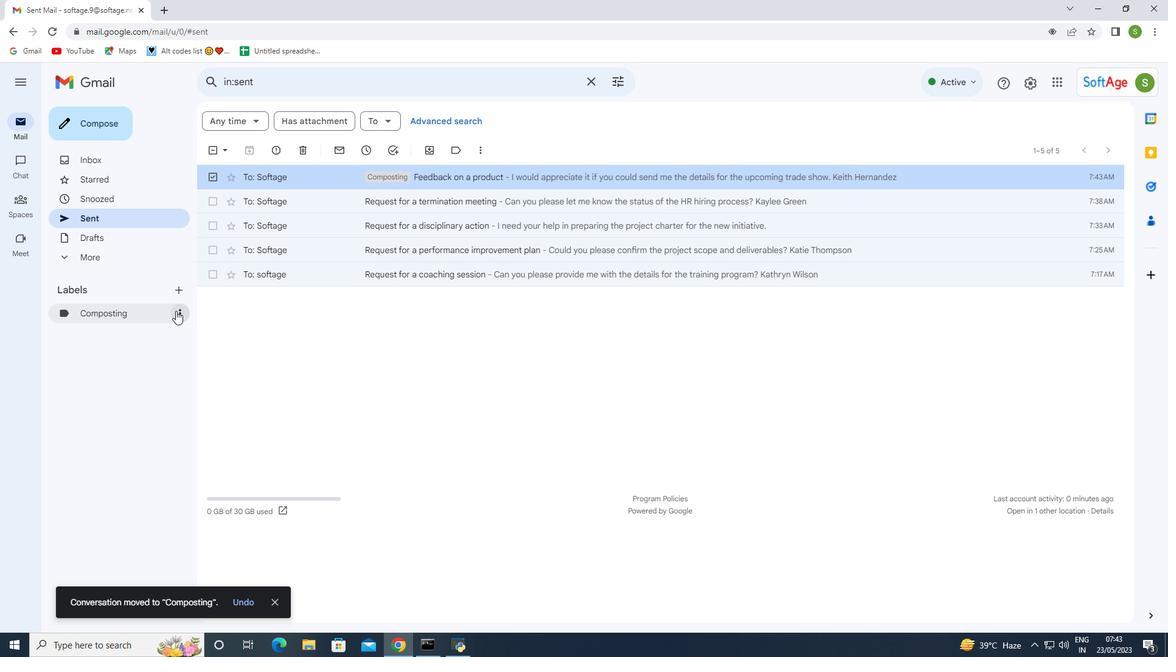 
Action: Mouse pressed left at (177, 310)
Screenshot: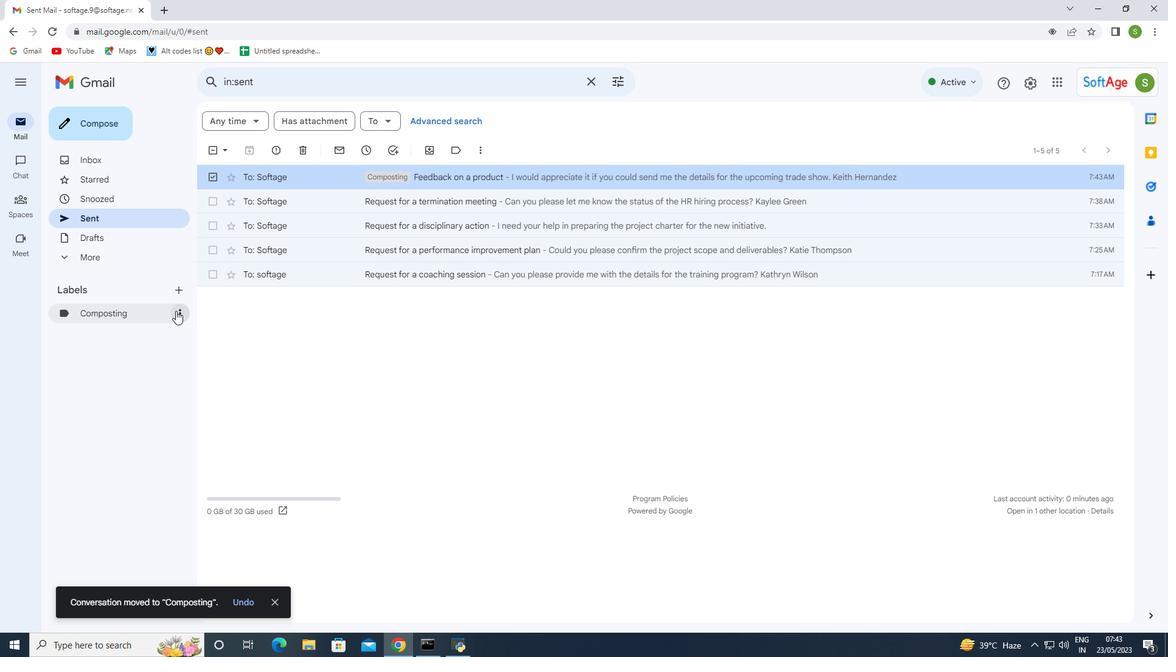 
Action: Mouse moved to (359, 397)
Screenshot: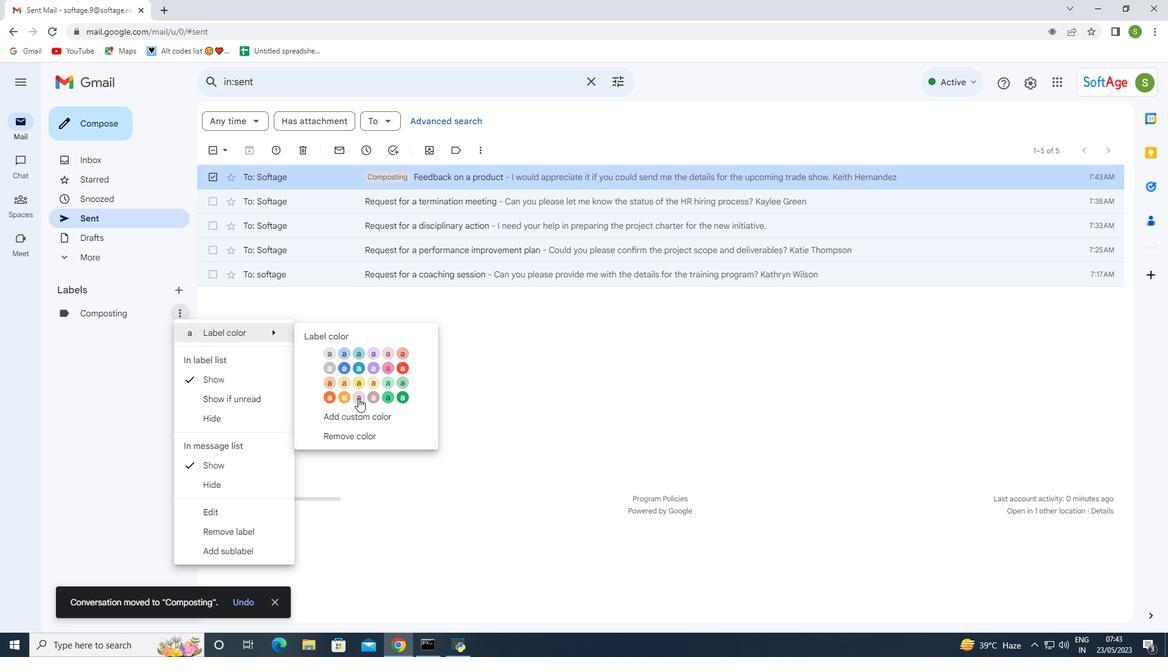
Action: Mouse pressed left at (359, 397)
Screenshot: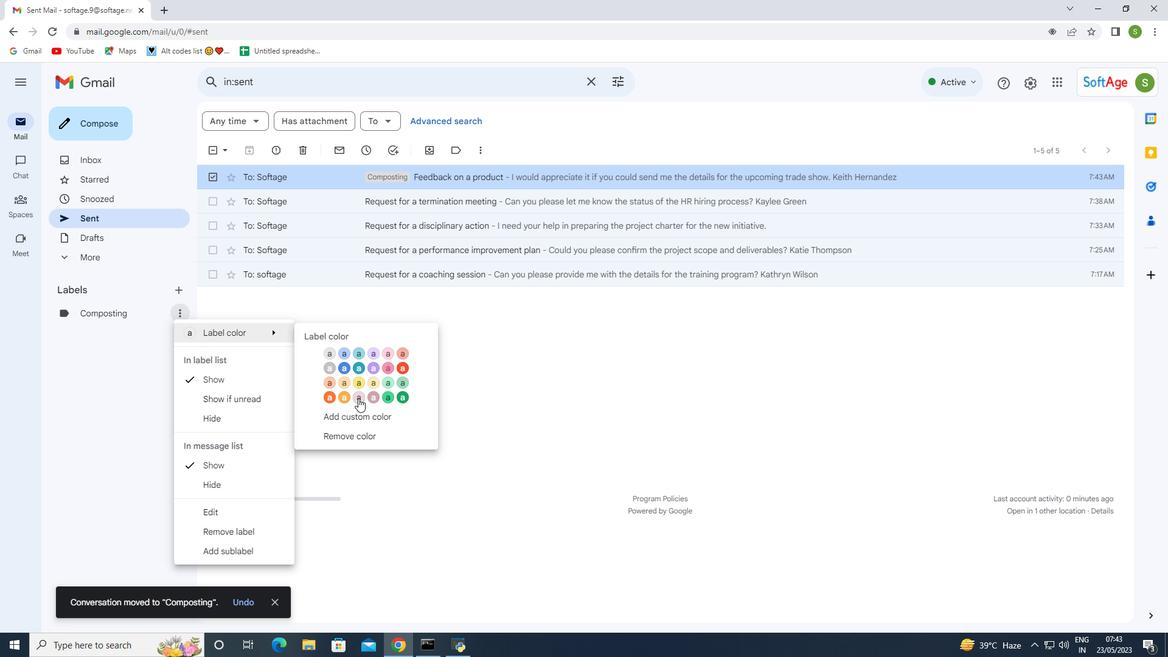 
Action: Mouse moved to (122, 315)
Screenshot: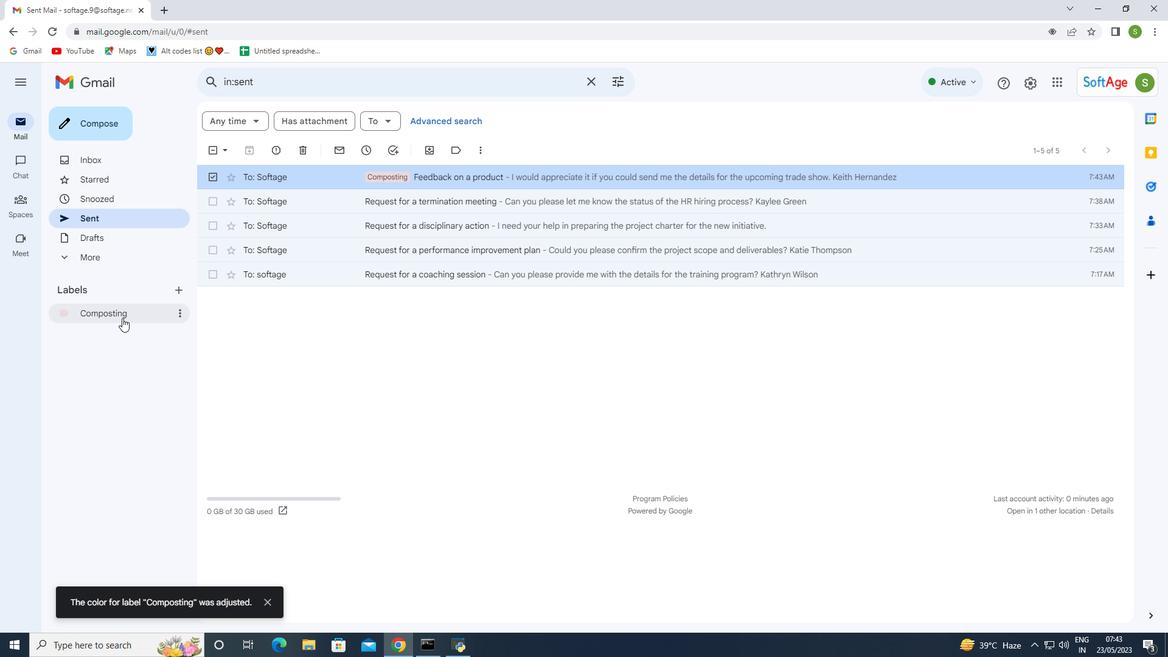 
Action: Mouse pressed left at (122, 315)
Screenshot: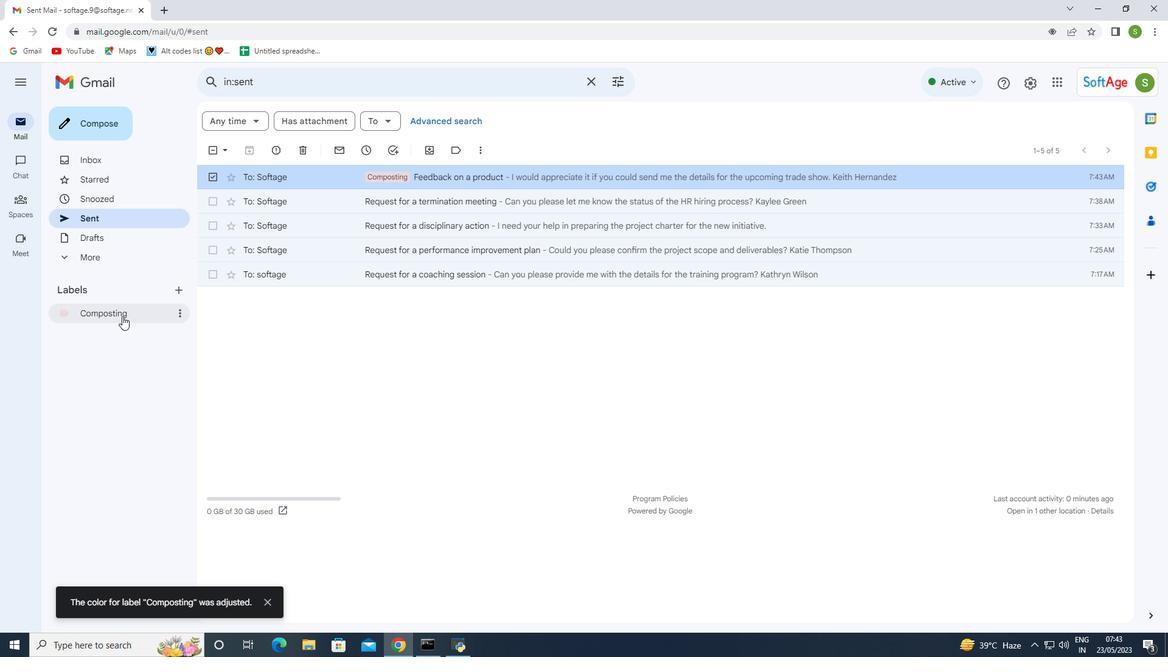 
Action: Mouse pressed left at (122, 315)
Screenshot: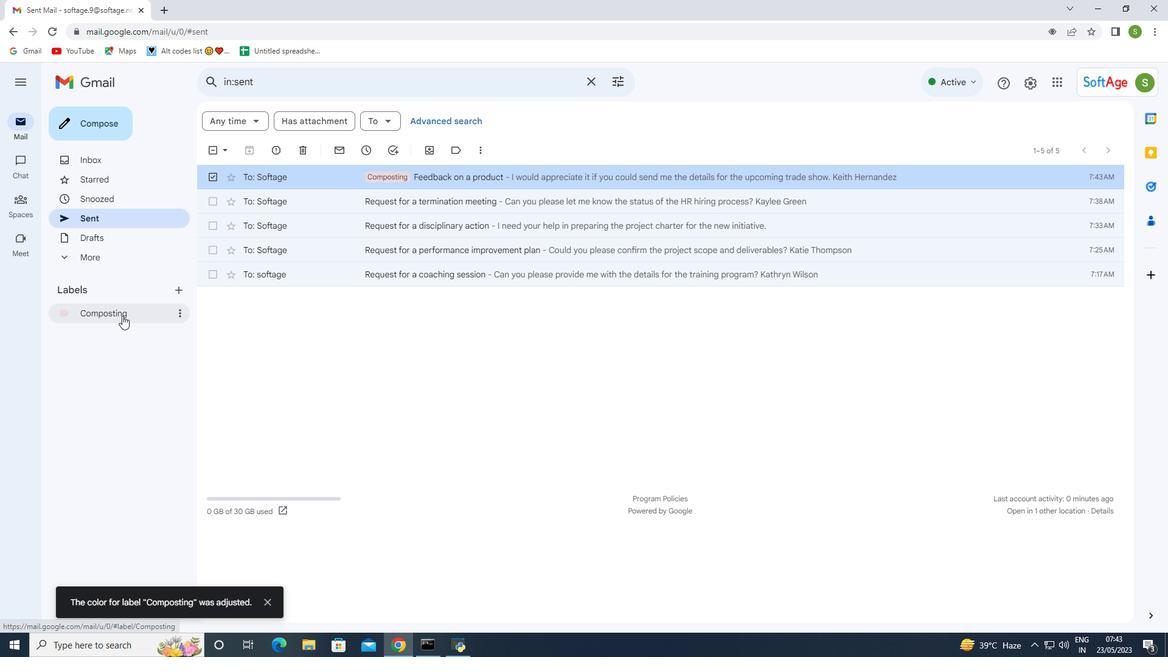 
Action: Mouse moved to (341, 181)
Screenshot: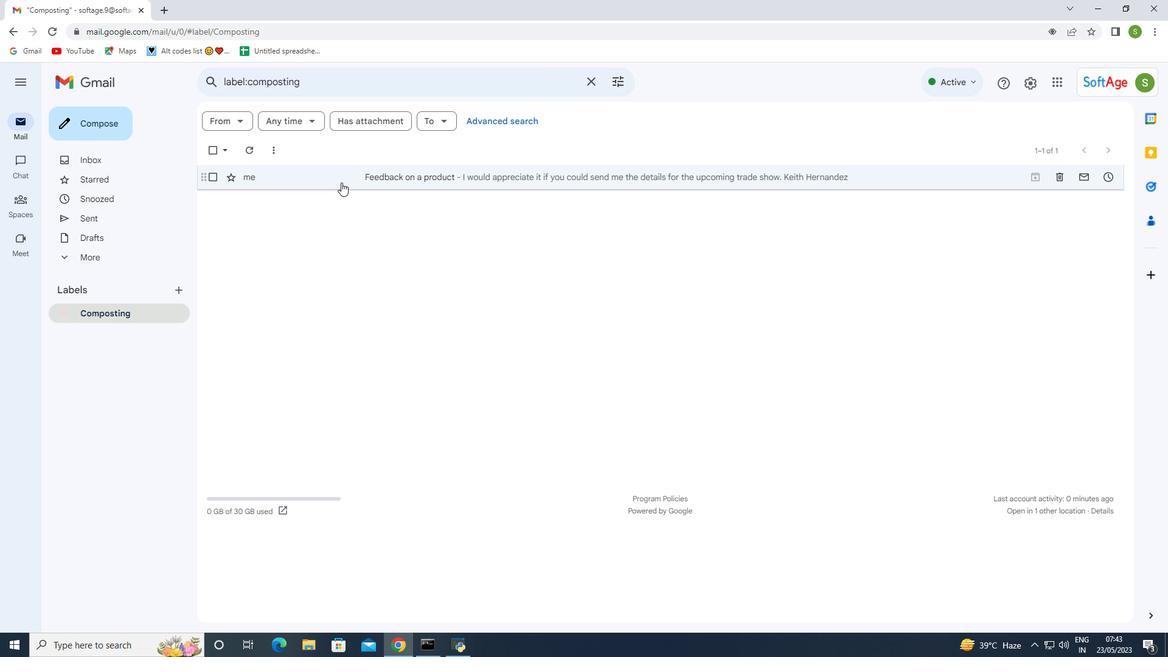 
Action: Mouse pressed left at (341, 181)
Screenshot: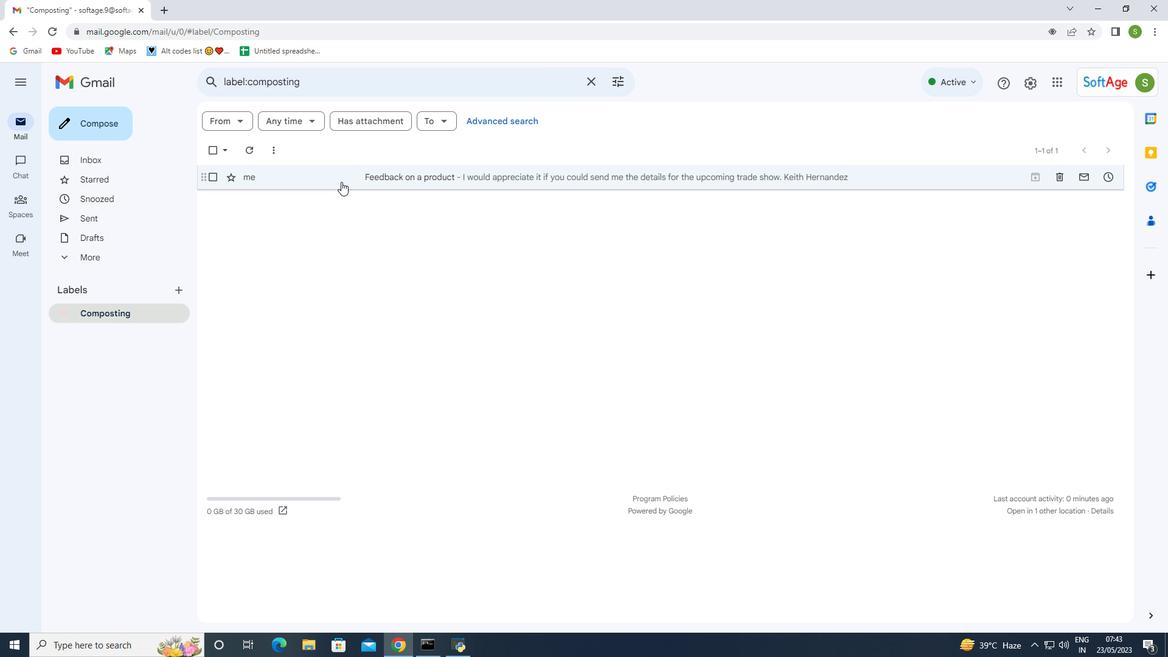 
Action: Mouse pressed left at (341, 181)
Screenshot: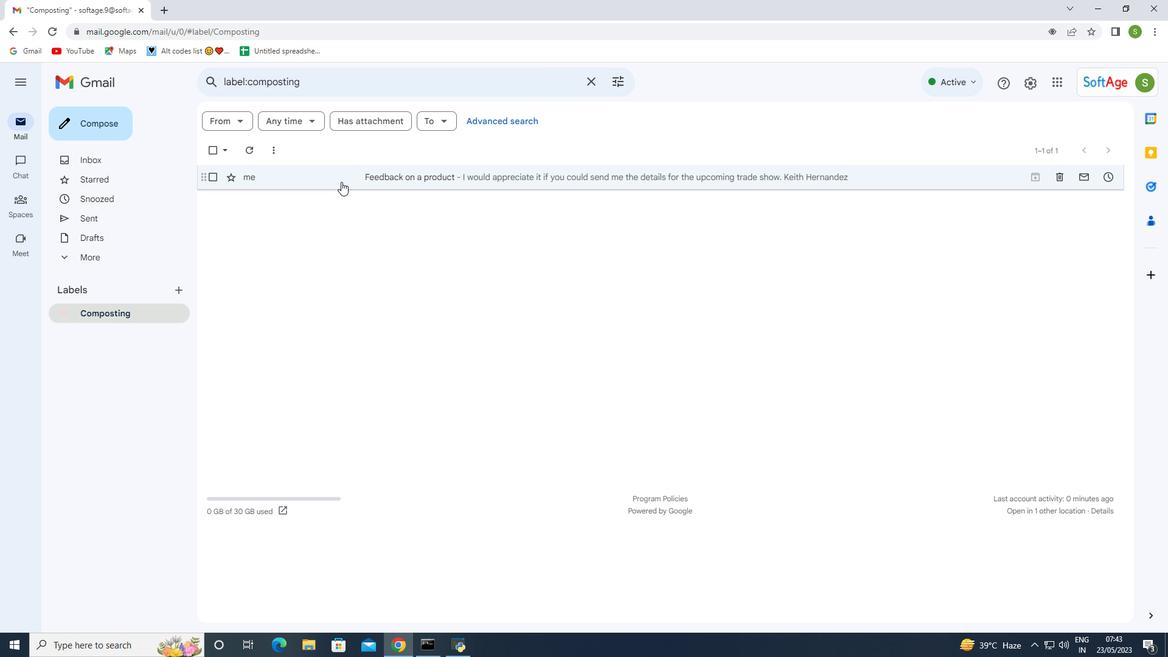 
Action: Mouse moved to (406, 289)
Screenshot: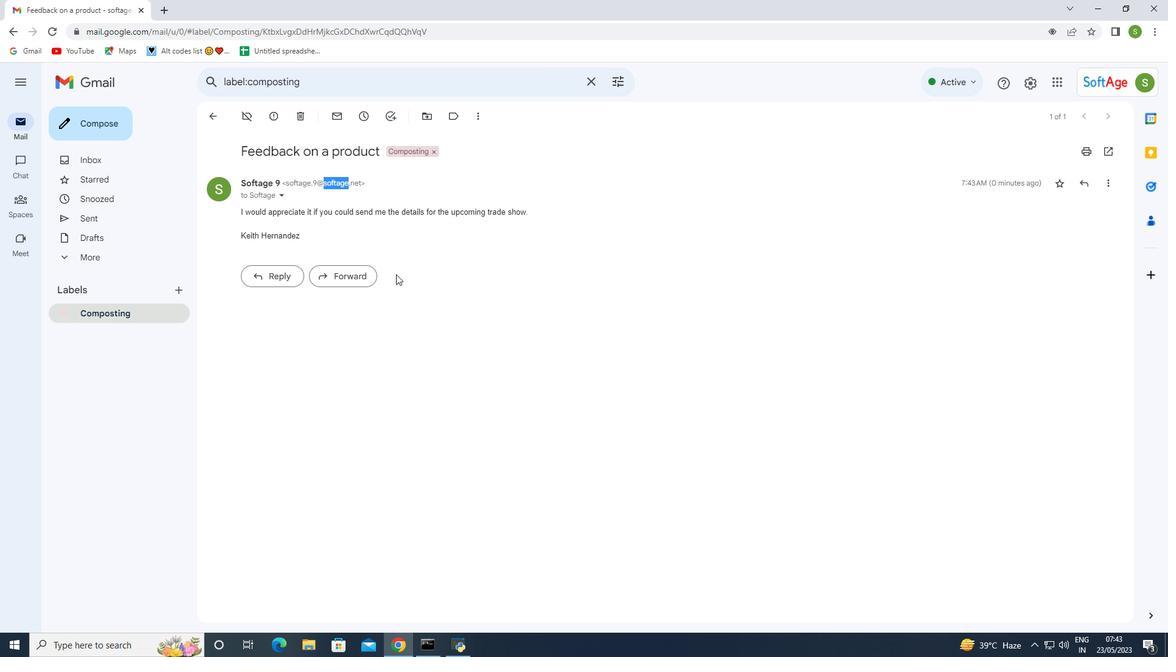 
Action: Mouse pressed left at (406, 289)
Screenshot: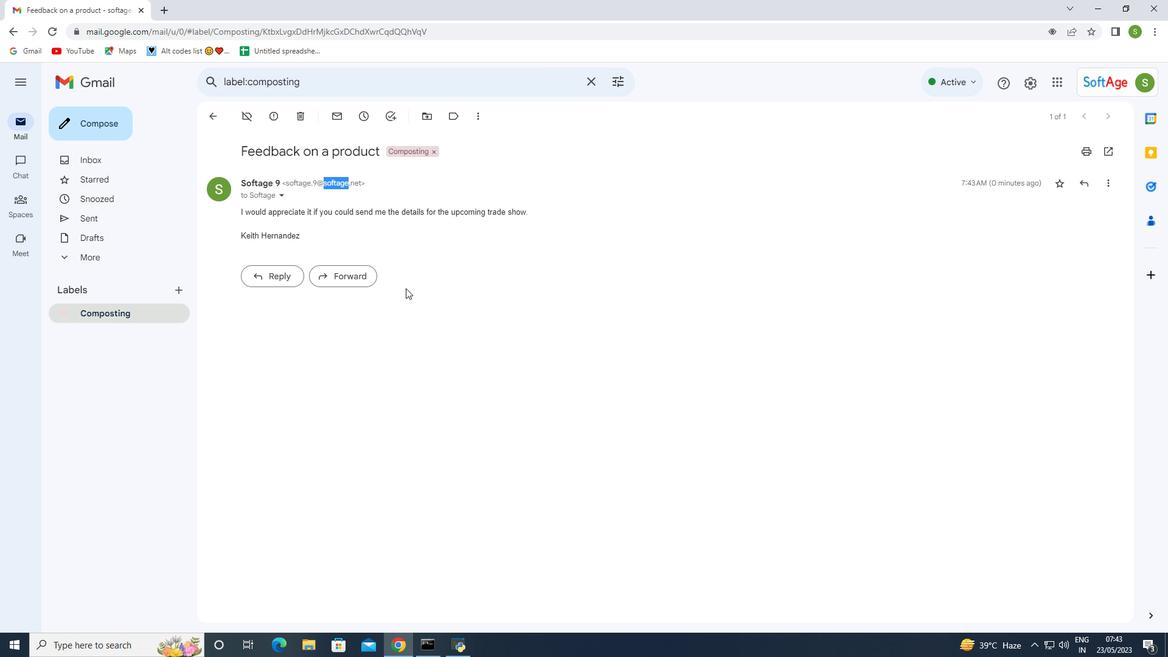 
Action: Mouse moved to (220, 118)
Screenshot: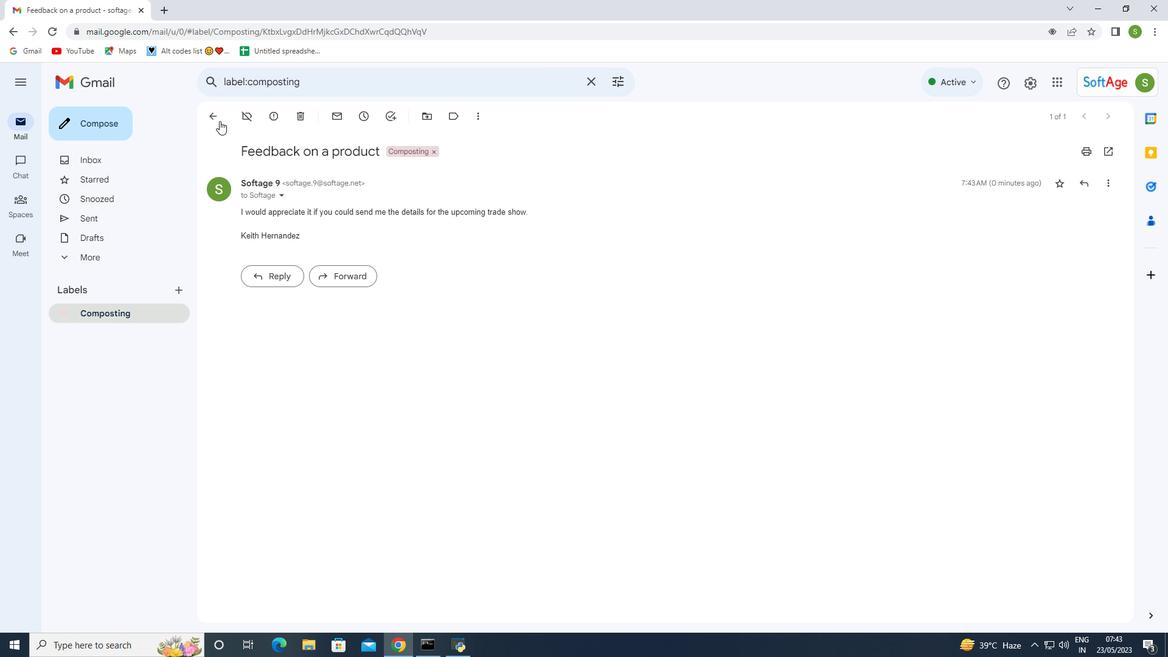 
Action: Mouse pressed left at (220, 118)
Screenshot: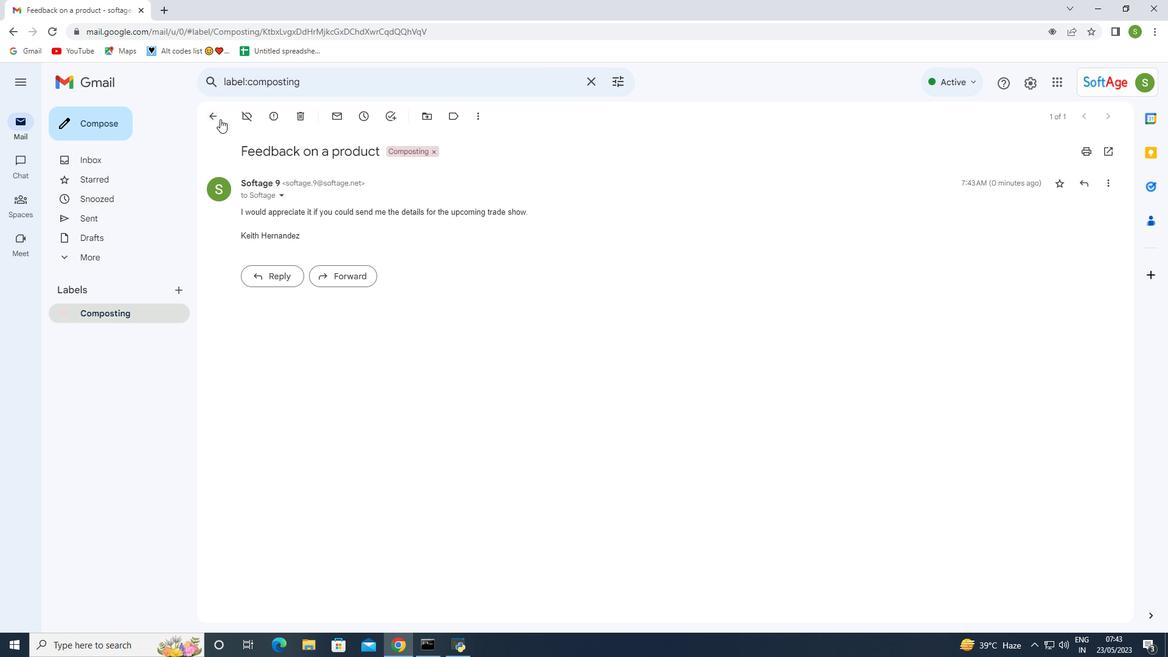 
Action: Mouse moved to (104, 222)
Screenshot: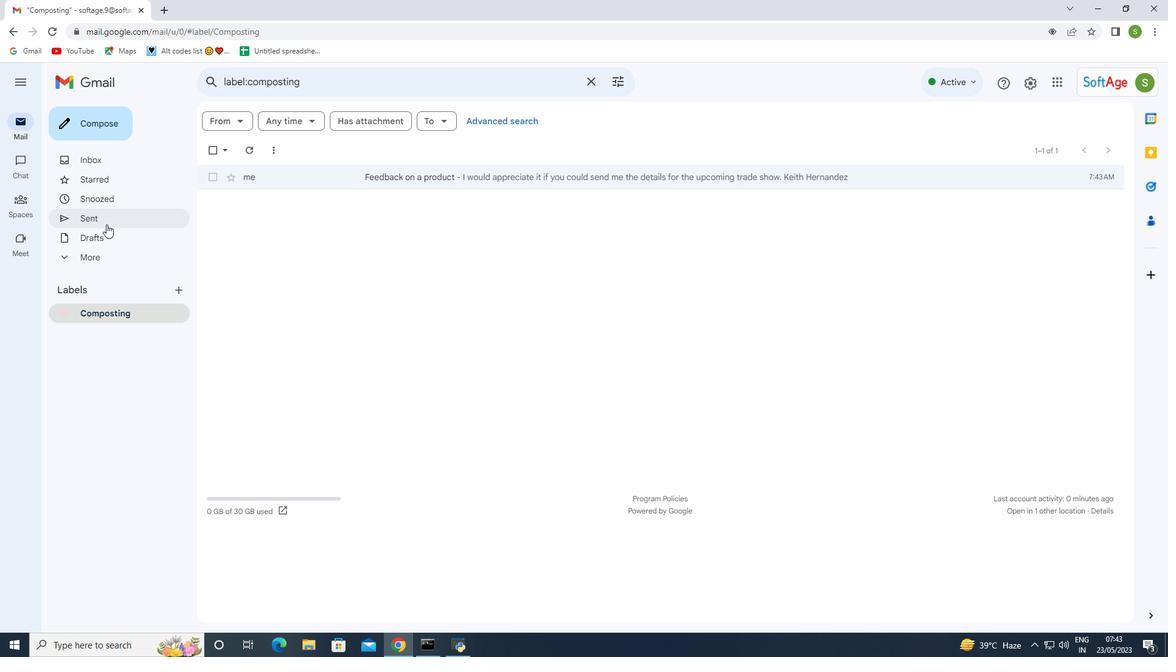 
Action: Mouse pressed left at (104, 222)
Screenshot: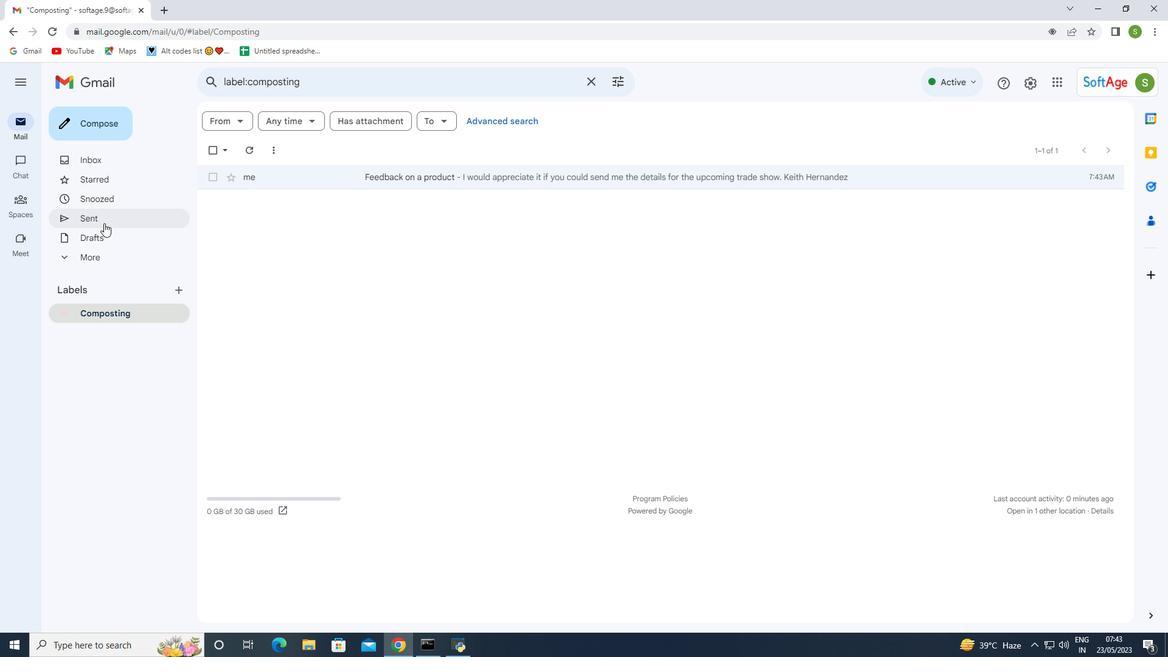 
Action: Mouse moved to (606, 453)
Screenshot: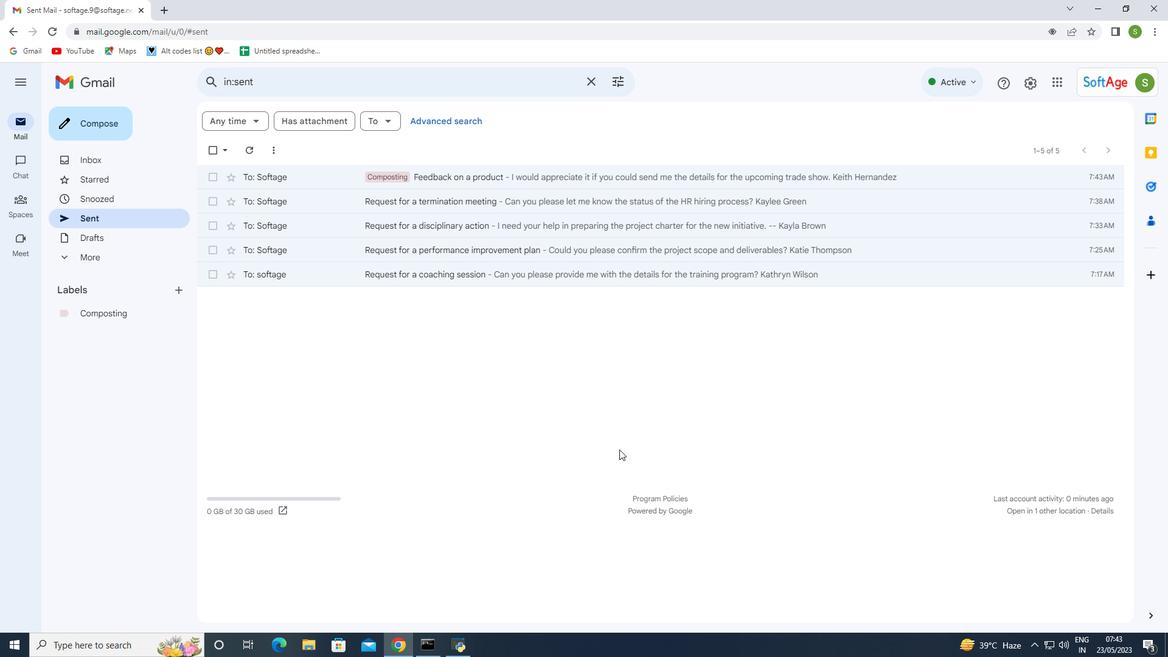 
